 Task: Find connections with filter location Uherský Brod with filter topic #Partnershipswith filter profile language English with filter current company Expedia Group with filter school SR Engineering College  with filter industry Media Production with filter service category Project Management with filter keywords title Customer Service Manager
Action: Mouse moved to (709, 92)
Screenshot: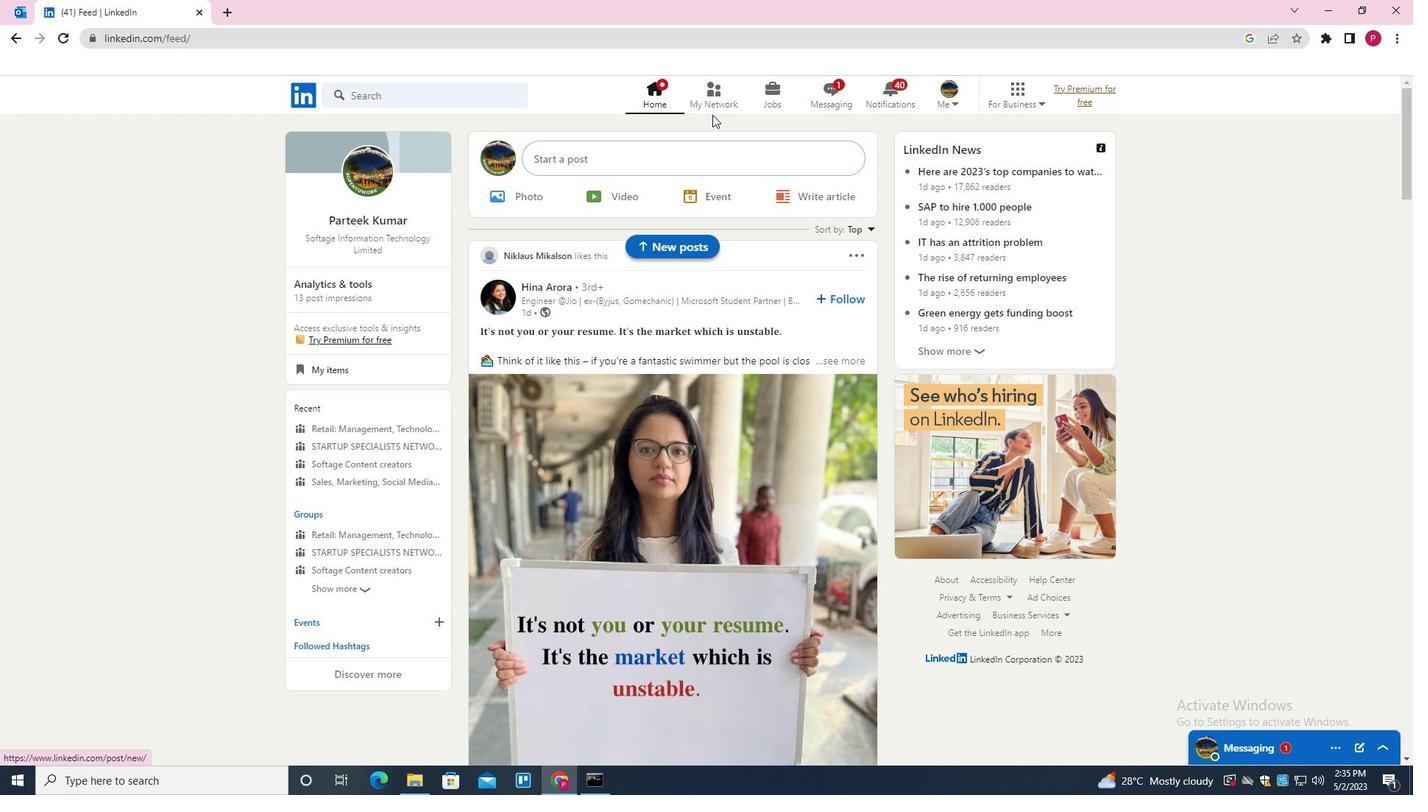 
Action: Mouse pressed left at (709, 92)
Screenshot: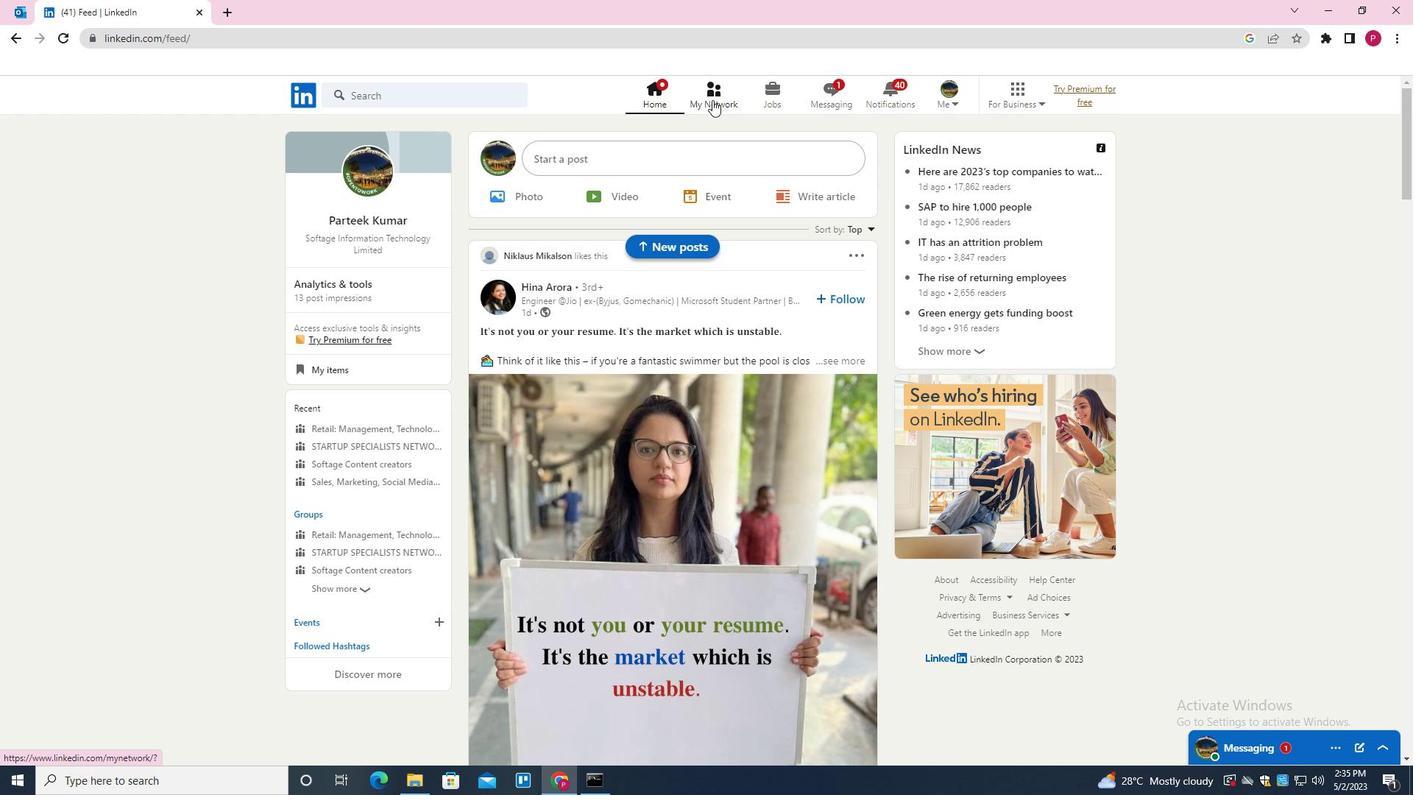 
Action: Mouse moved to (468, 178)
Screenshot: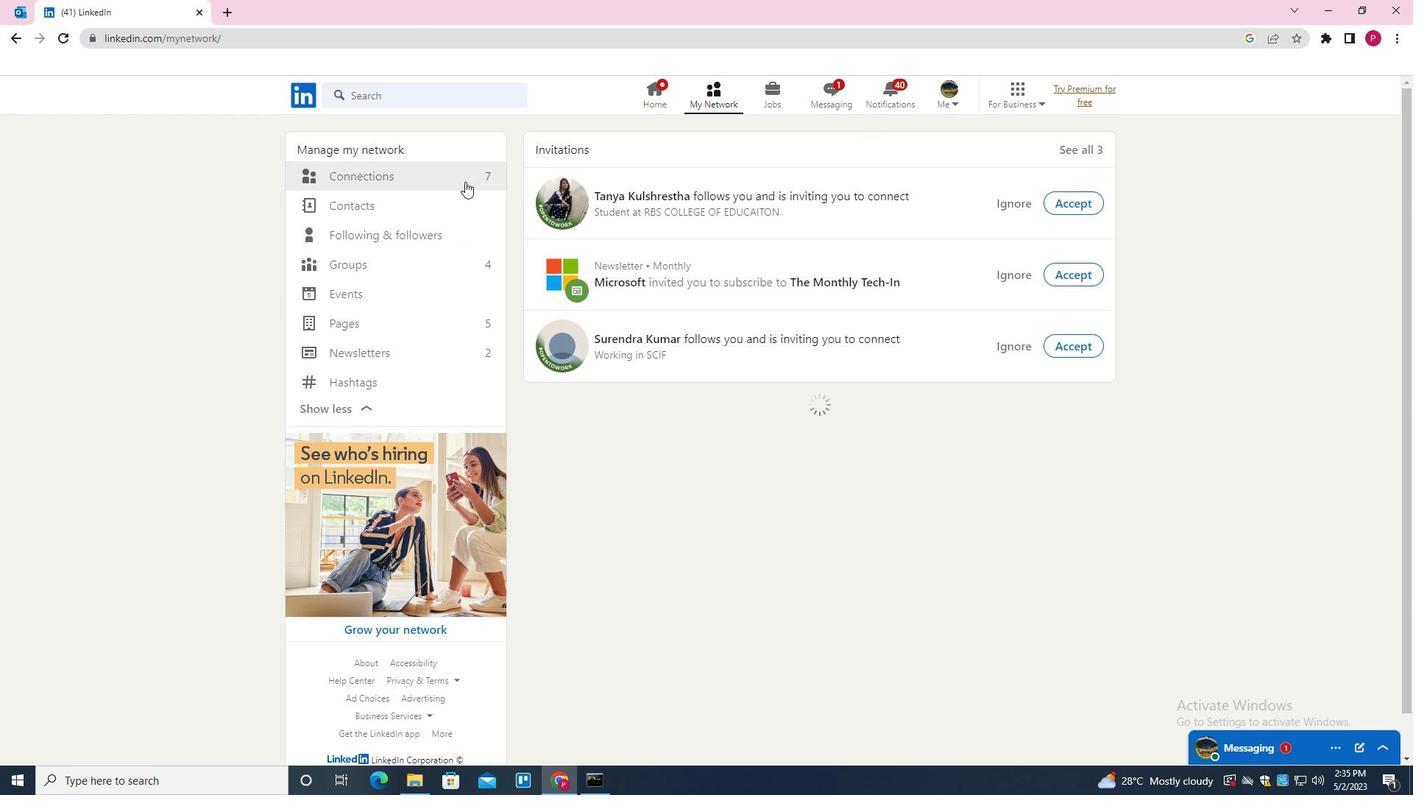 
Action: Mouse pressed left at (468, 178)
Screenshot: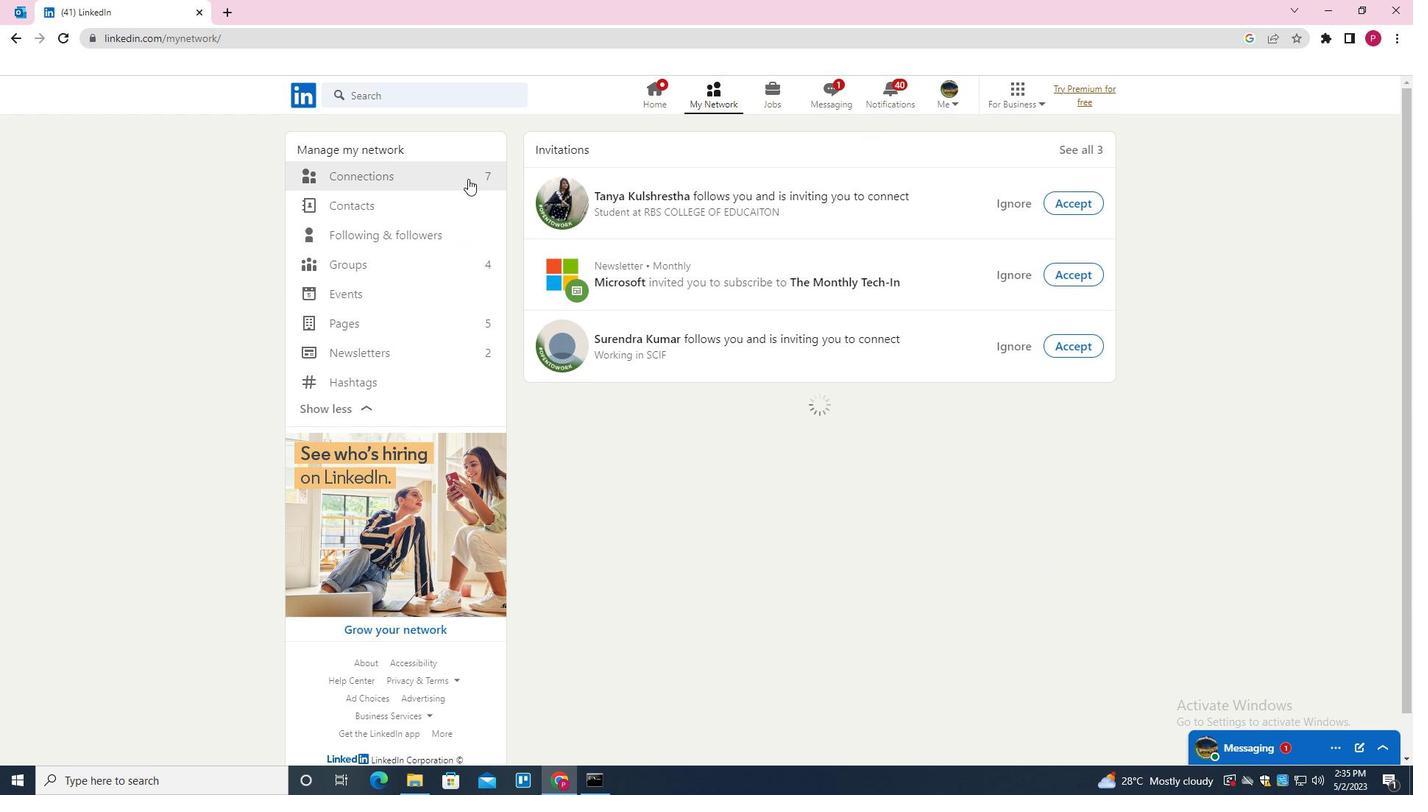 
Action: Mouse moved to (829, 177)
Screenshot: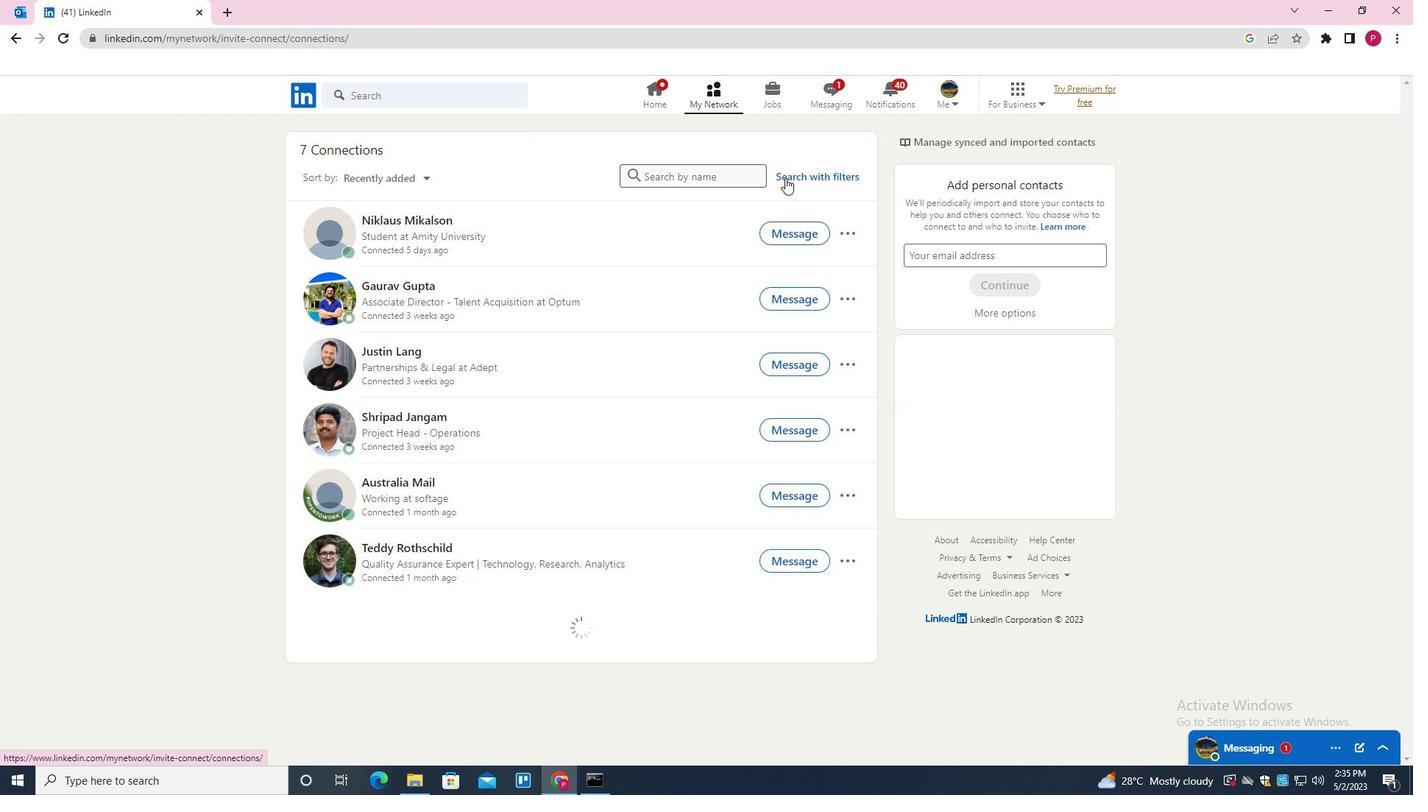 
Action: Mouse pressed left at (829, 177)
Screenshot: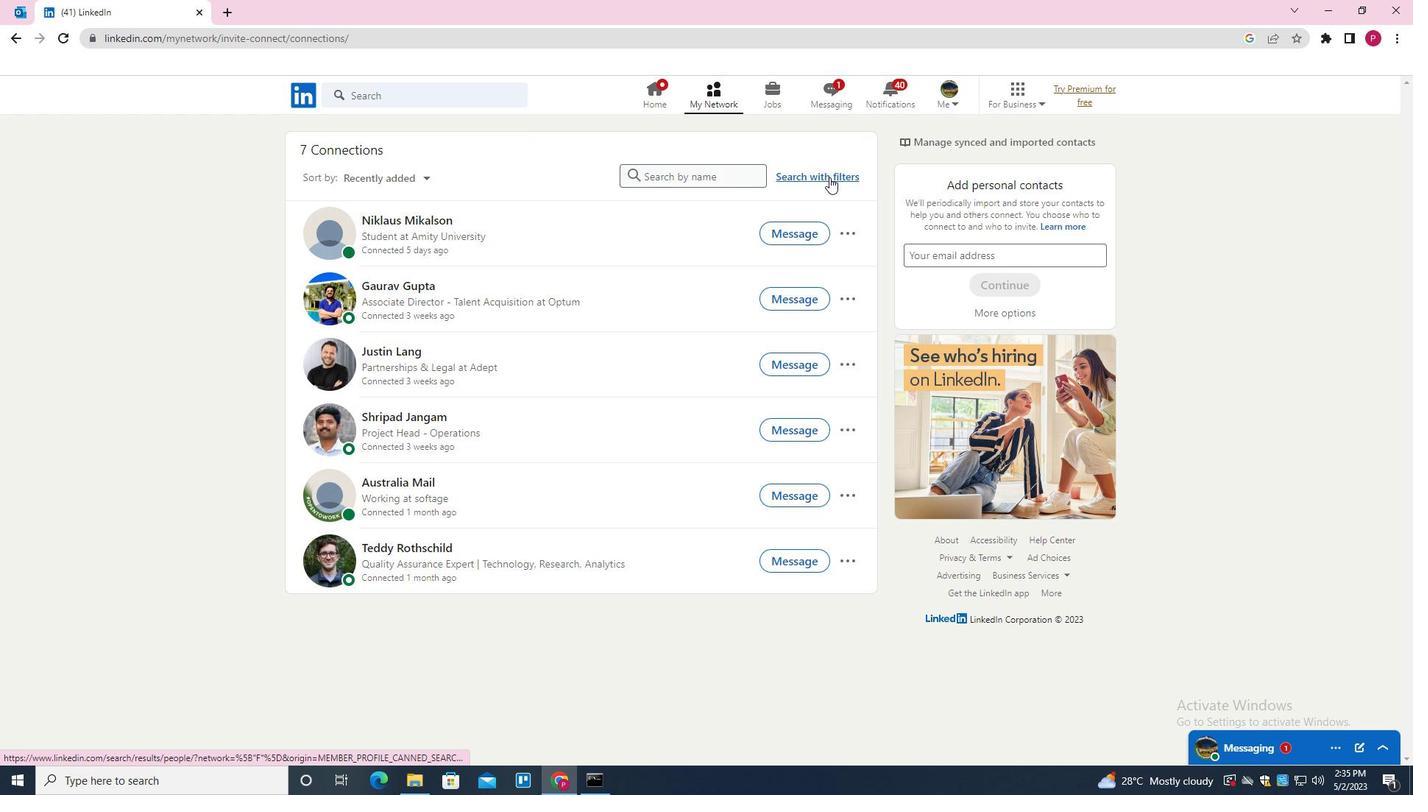 
Action: Mouse moved to (762, 139)
Screenshot: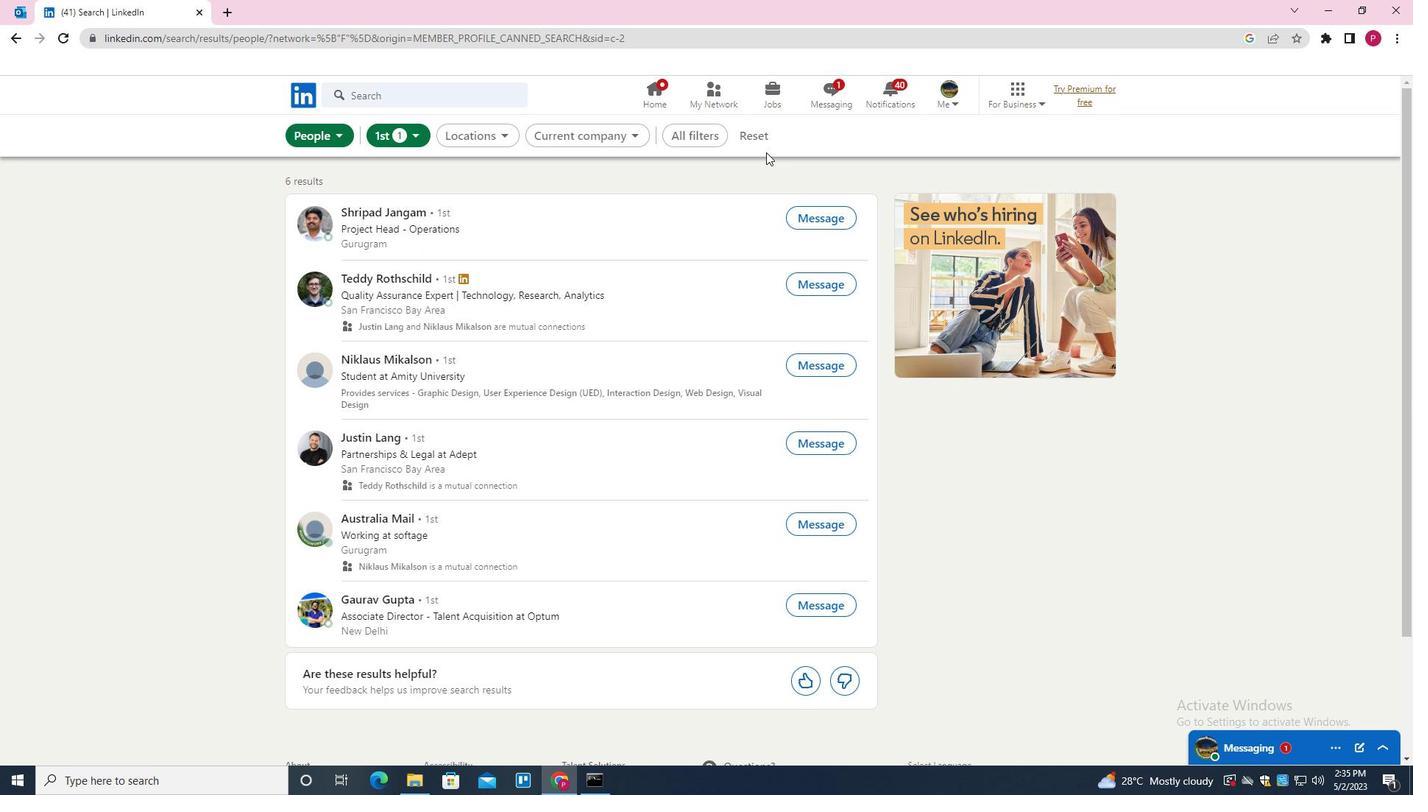 
Action: Mouse pressed left at (762, 139)
Screenshot: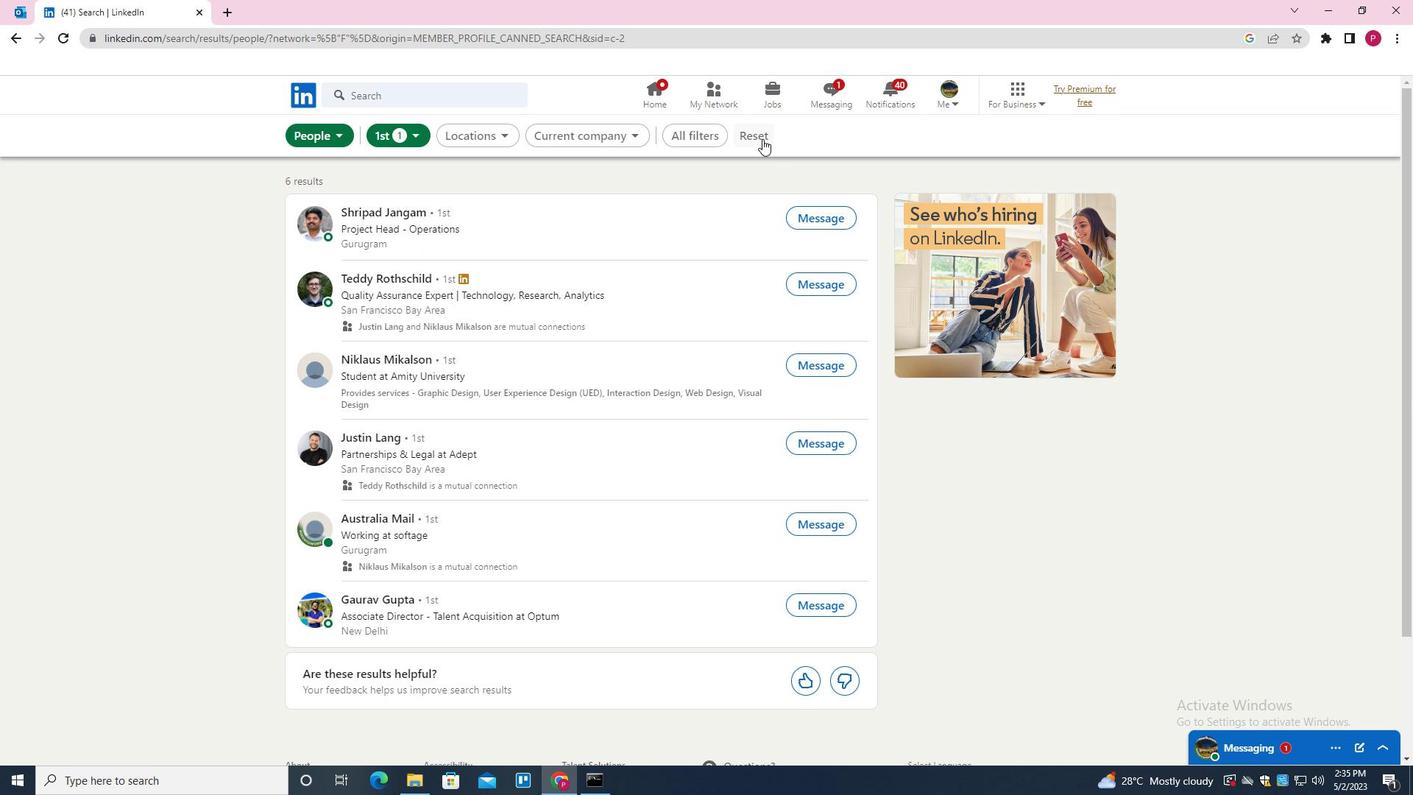 
Action: Mouse moved to (746, 133)
Screenshot: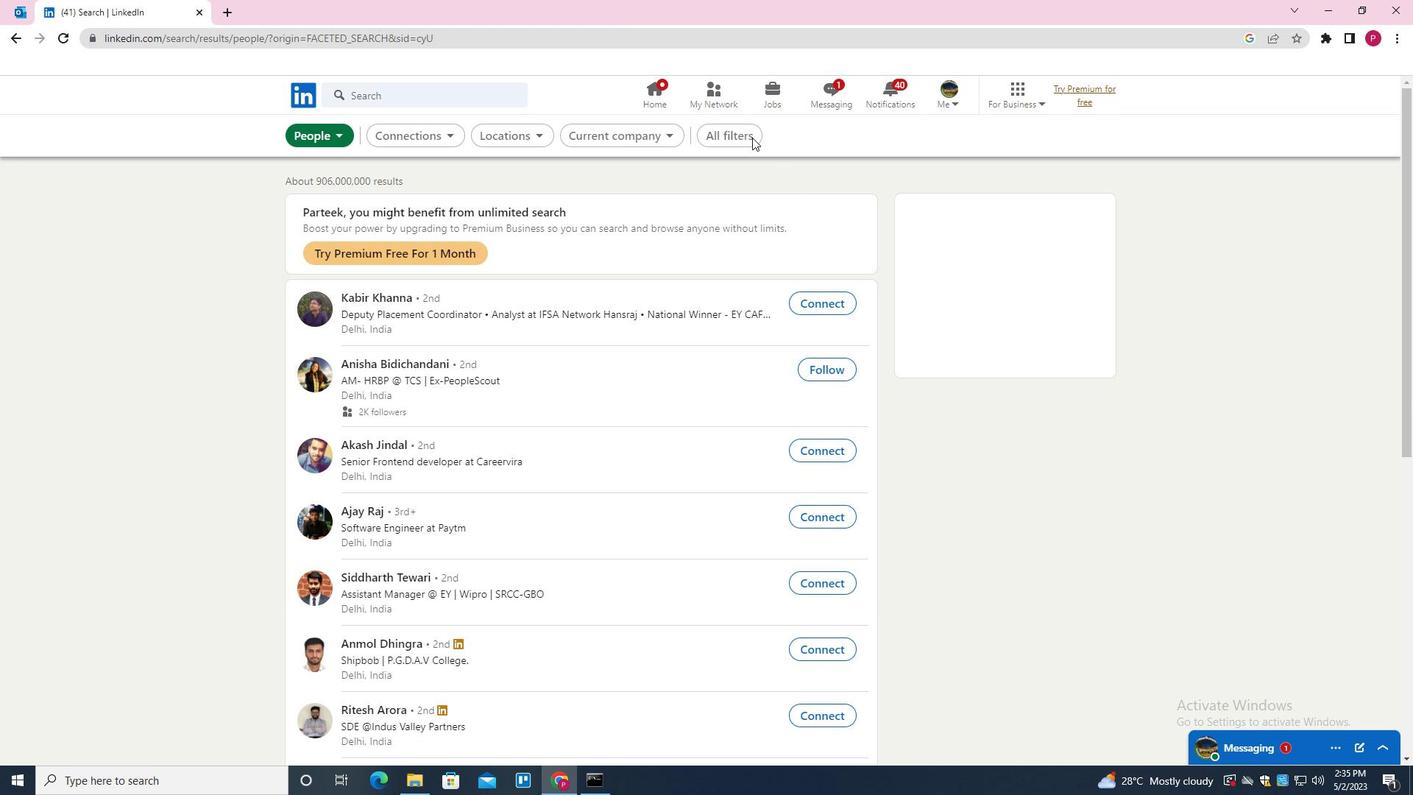
Action: Mouse pressed left at (746, 133)
Screenshot: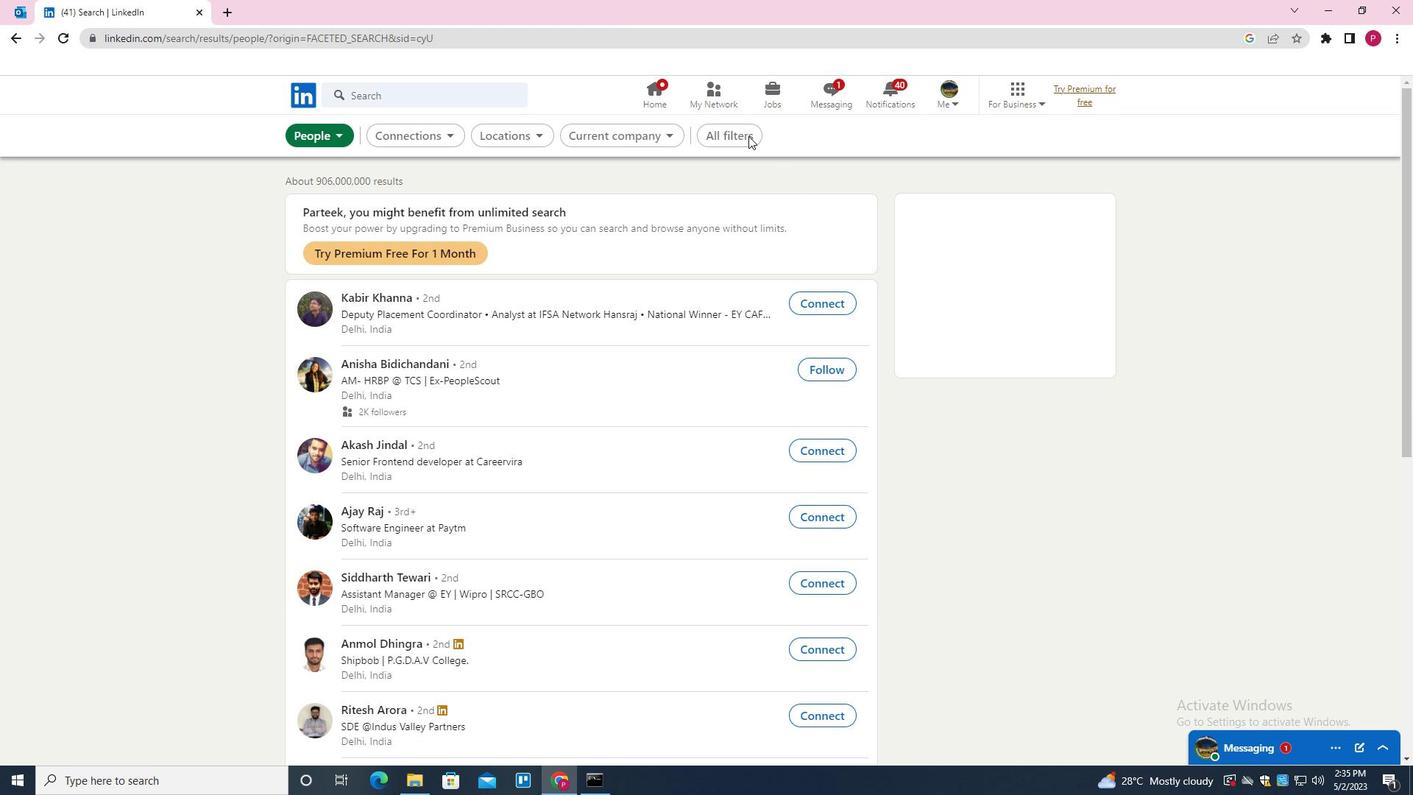 
Action: Mouse moved to (1231, 331)
Screenshot: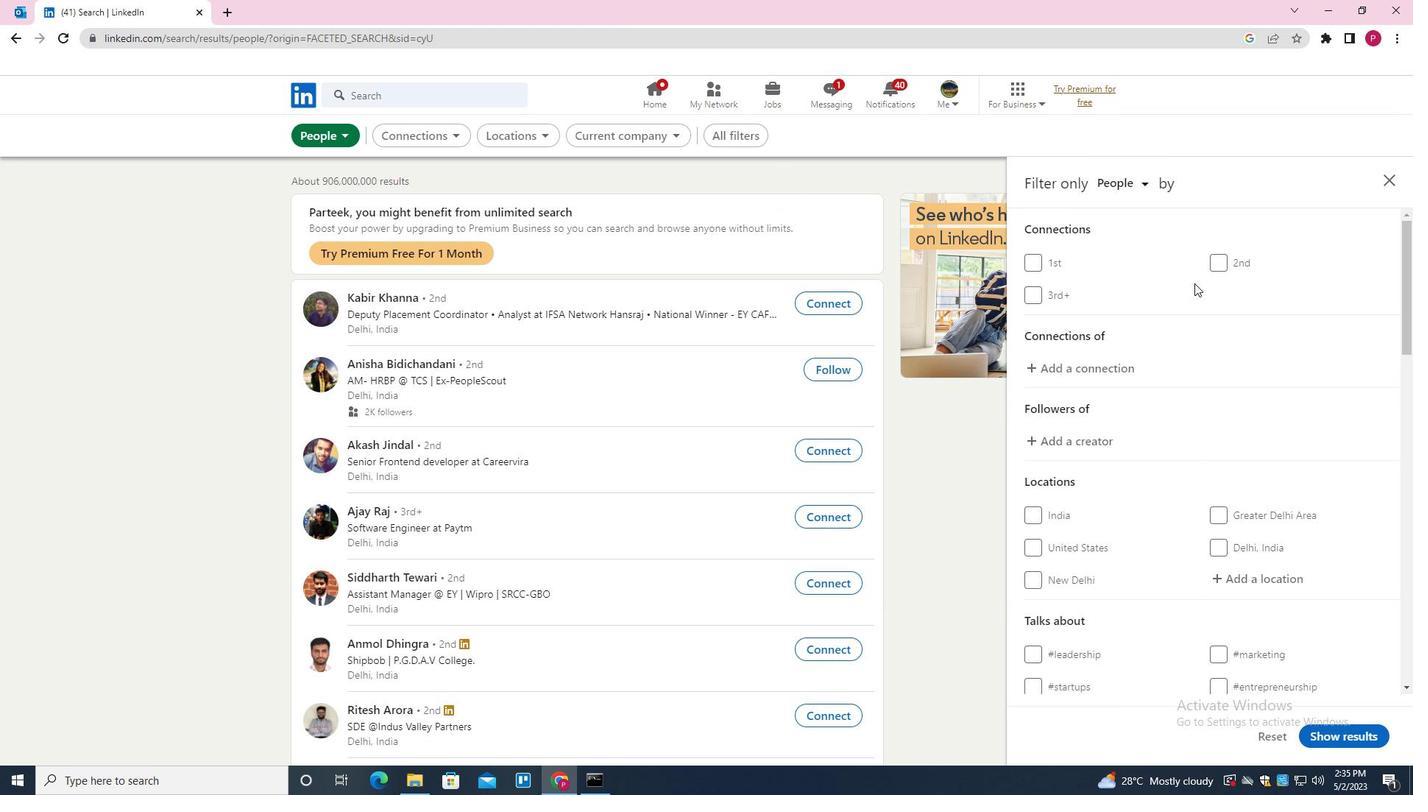 
Action: Mouse scrolled (1231, 330) with delta (0, 0)
Screenshot: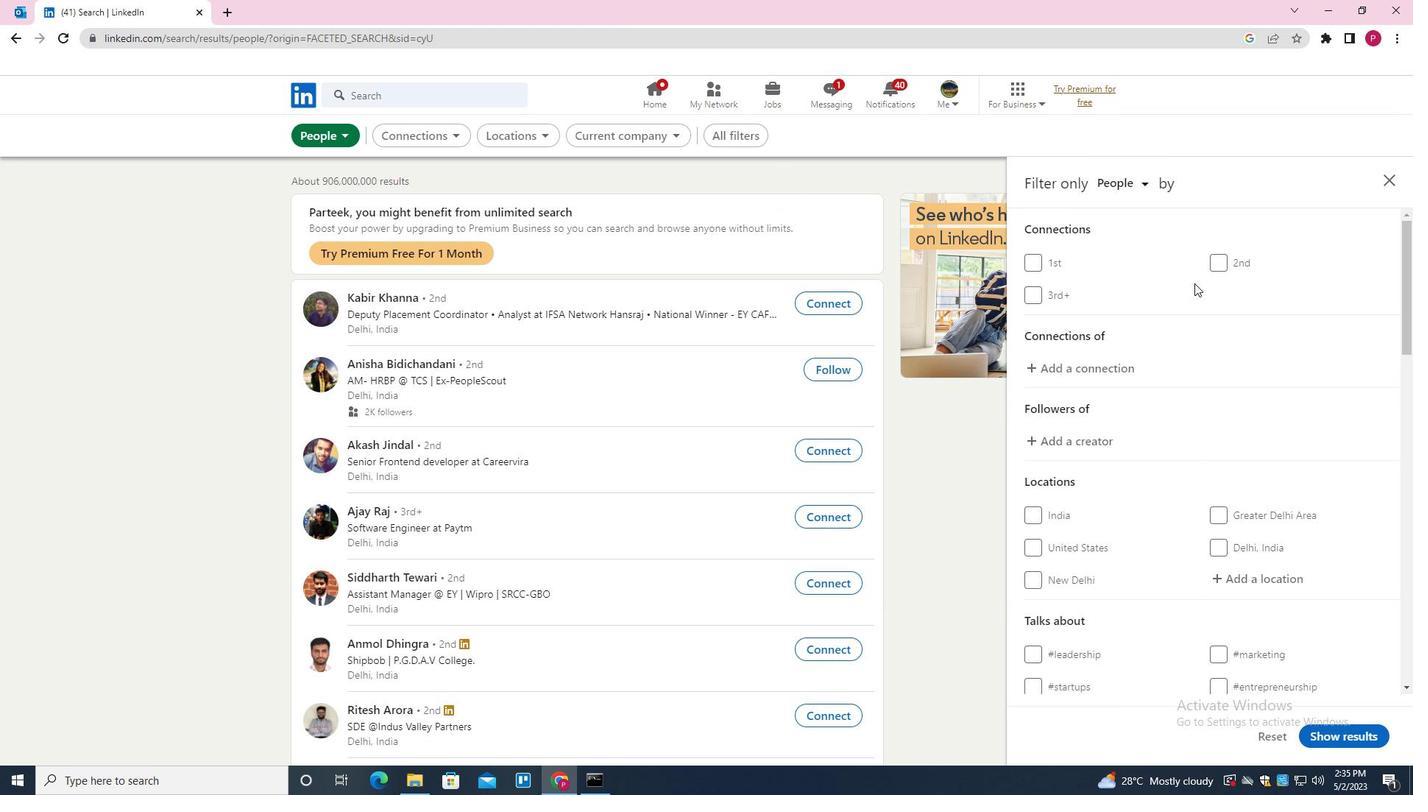 
Action: Mouse moved to (1233, 334)
Screenshot: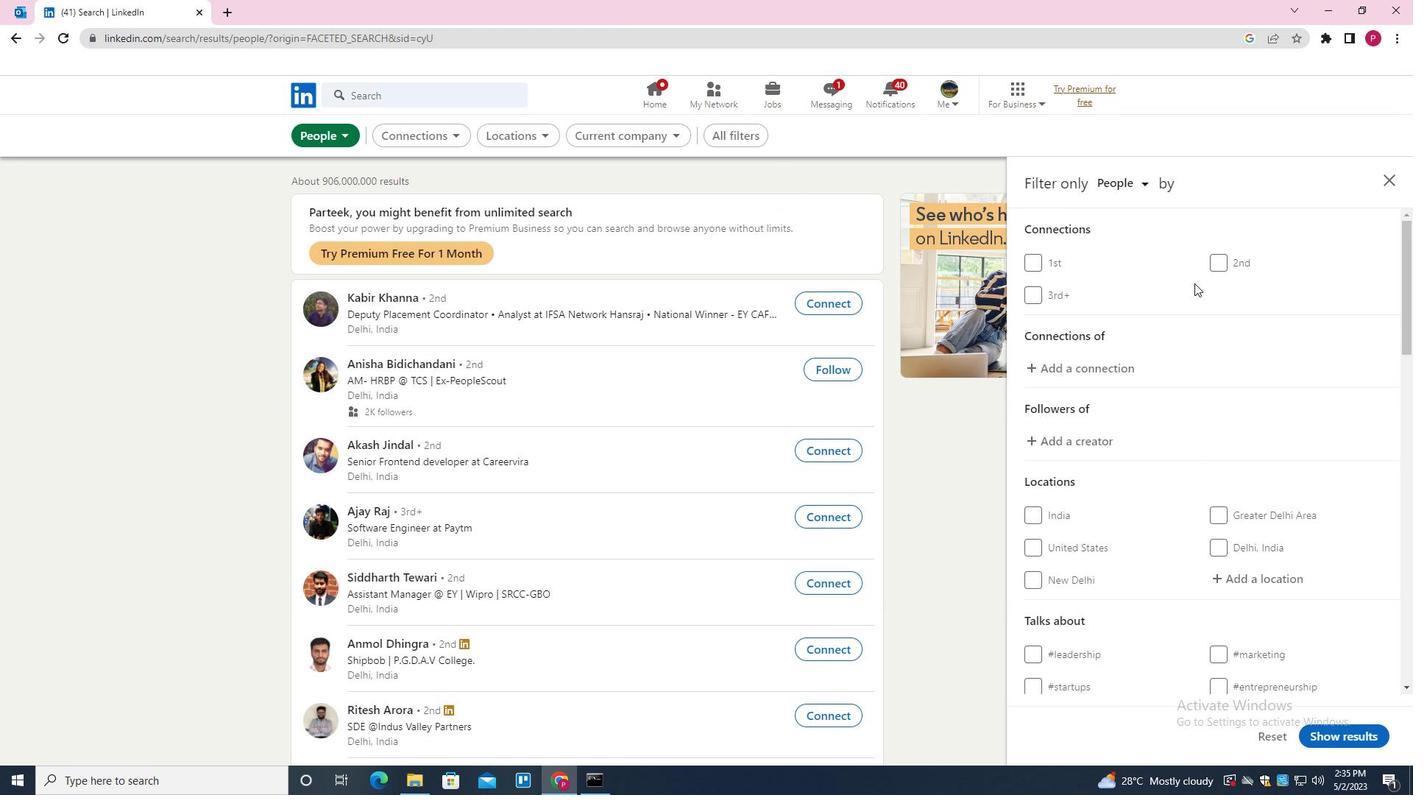 
Action: Mouse scrolled (1233, 333) with delta (0, 0)
Screenshot: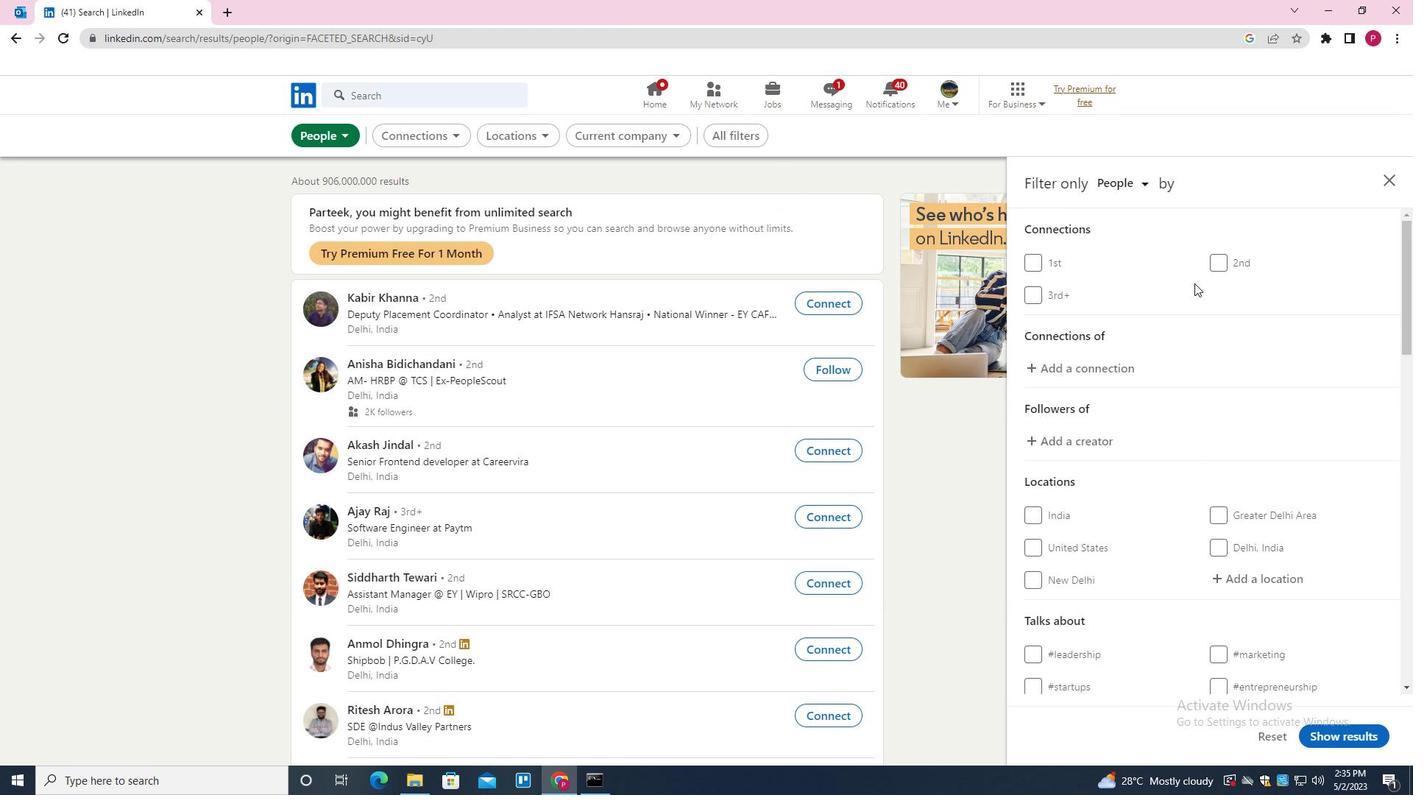 
Action: Mouse moved to (1299, 429)
Screenshot: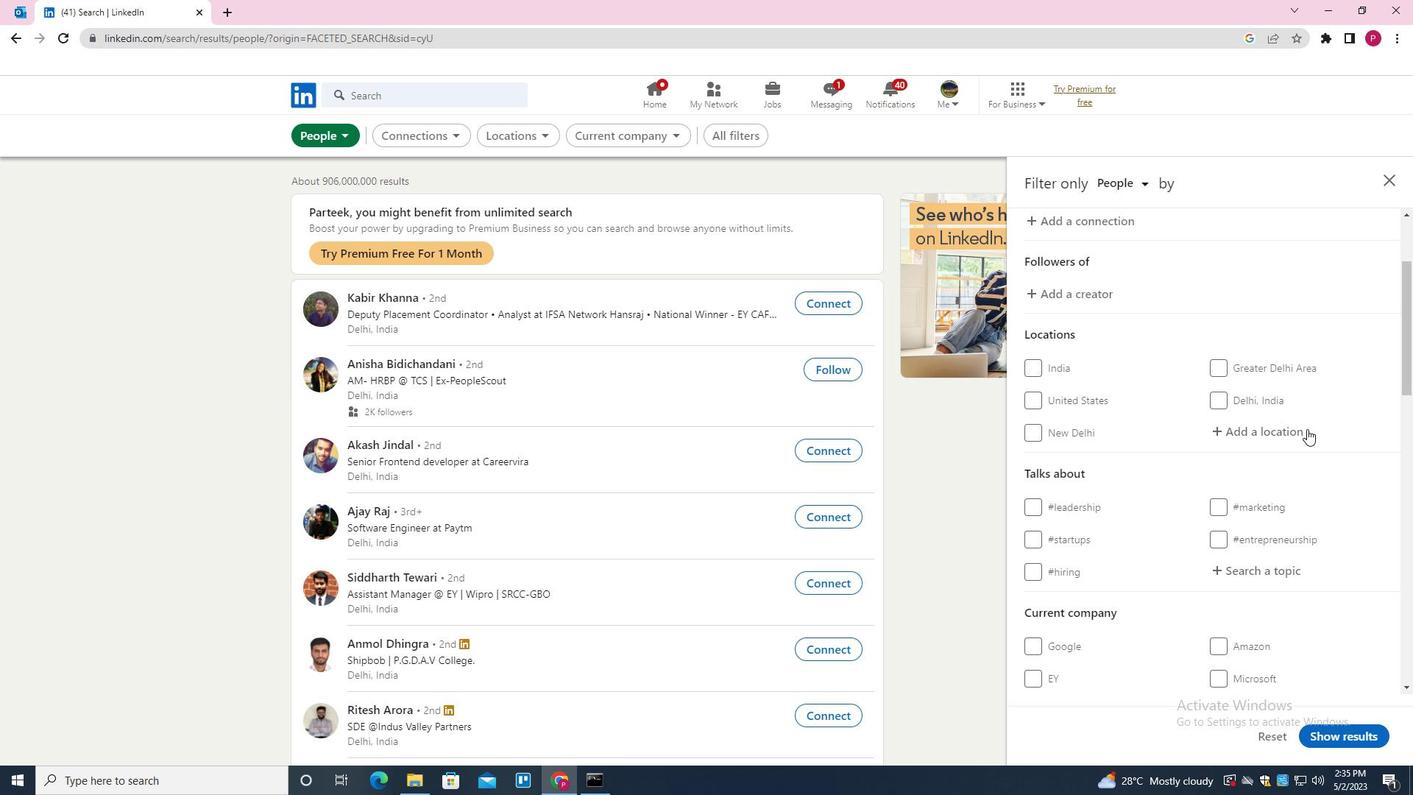 
Action: Mouse pressed left at (1299, 429)
Screenshot: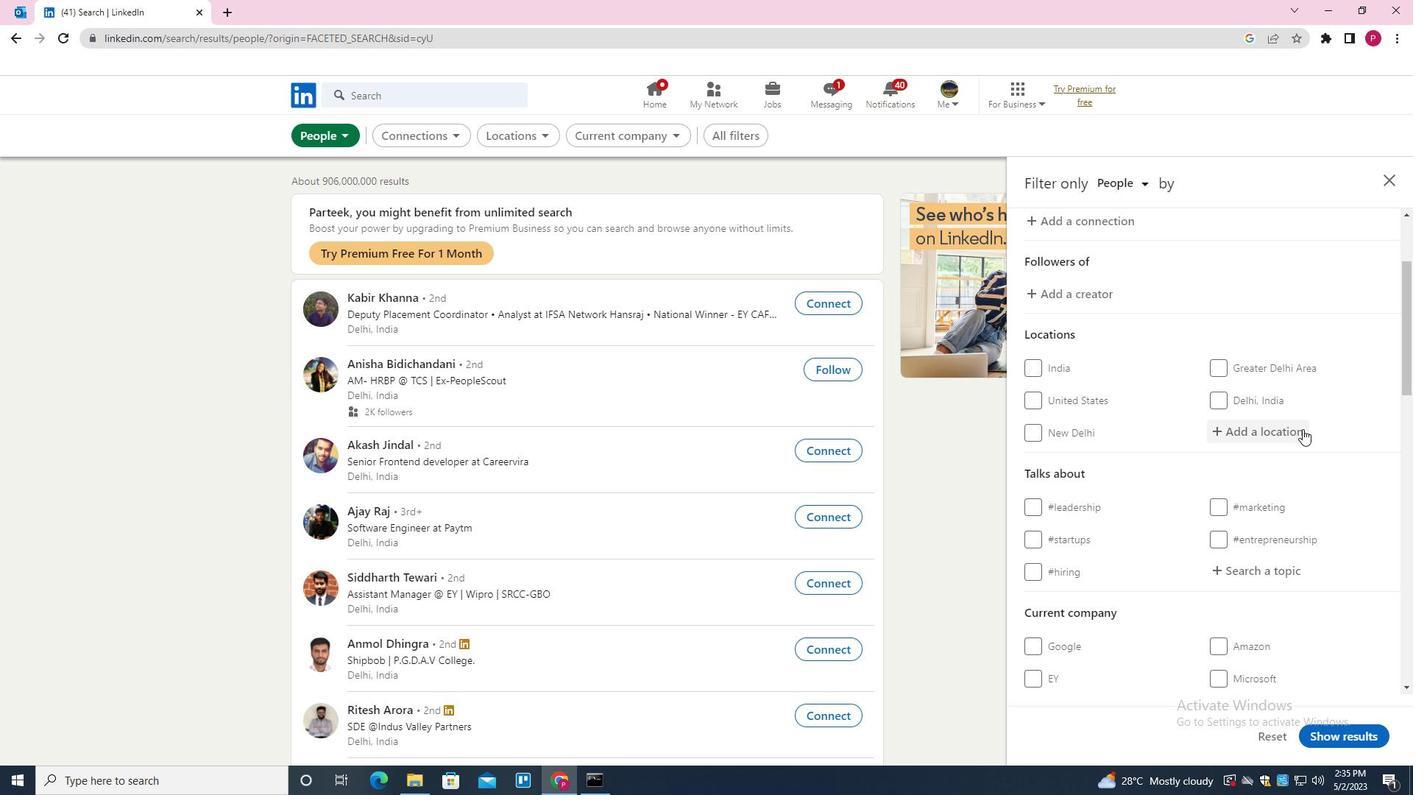 
Action: Mouse moved to (1286, 438)
Screenshot: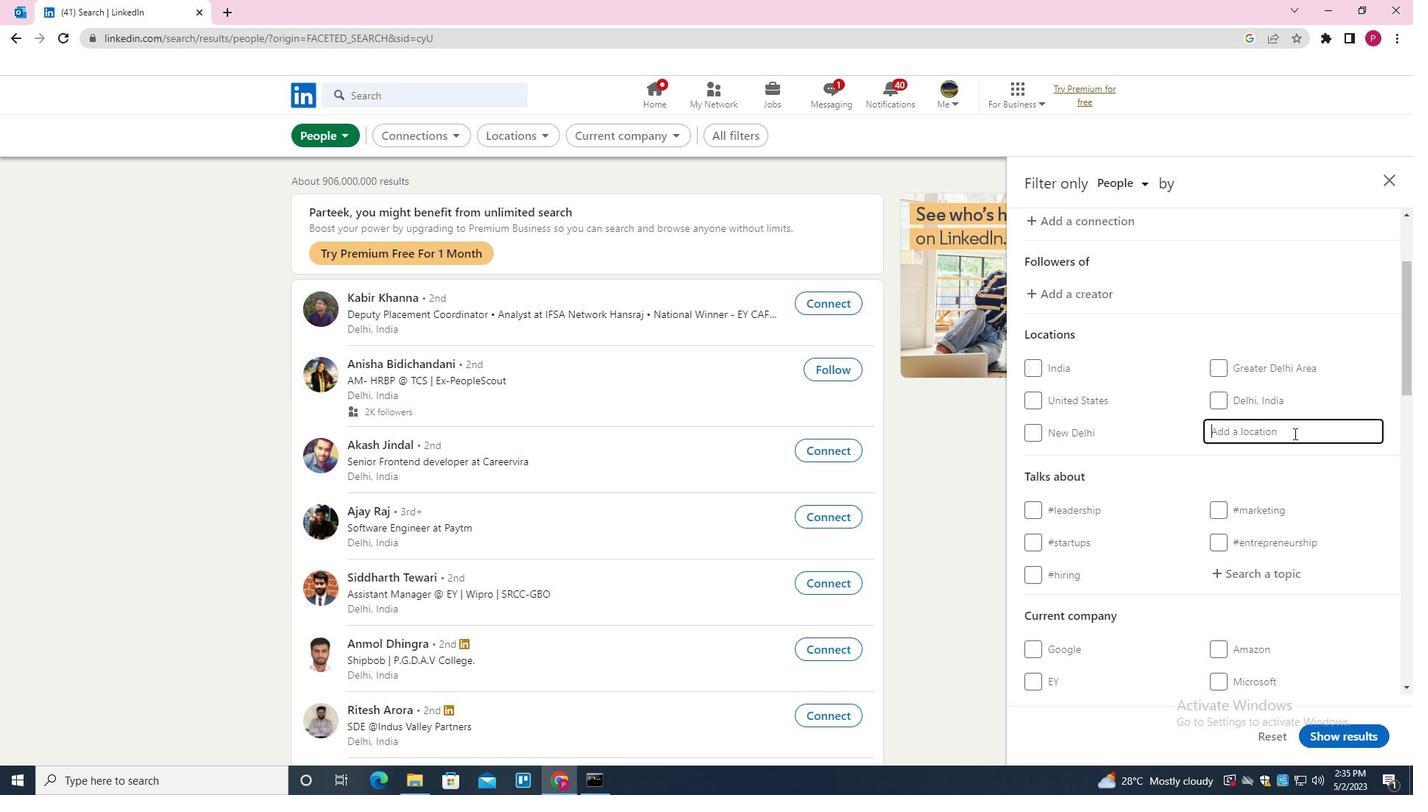 
Action: Key pressed <Key.shift>UHER<Key.down><Key.down><Key.enter>
Screenshot: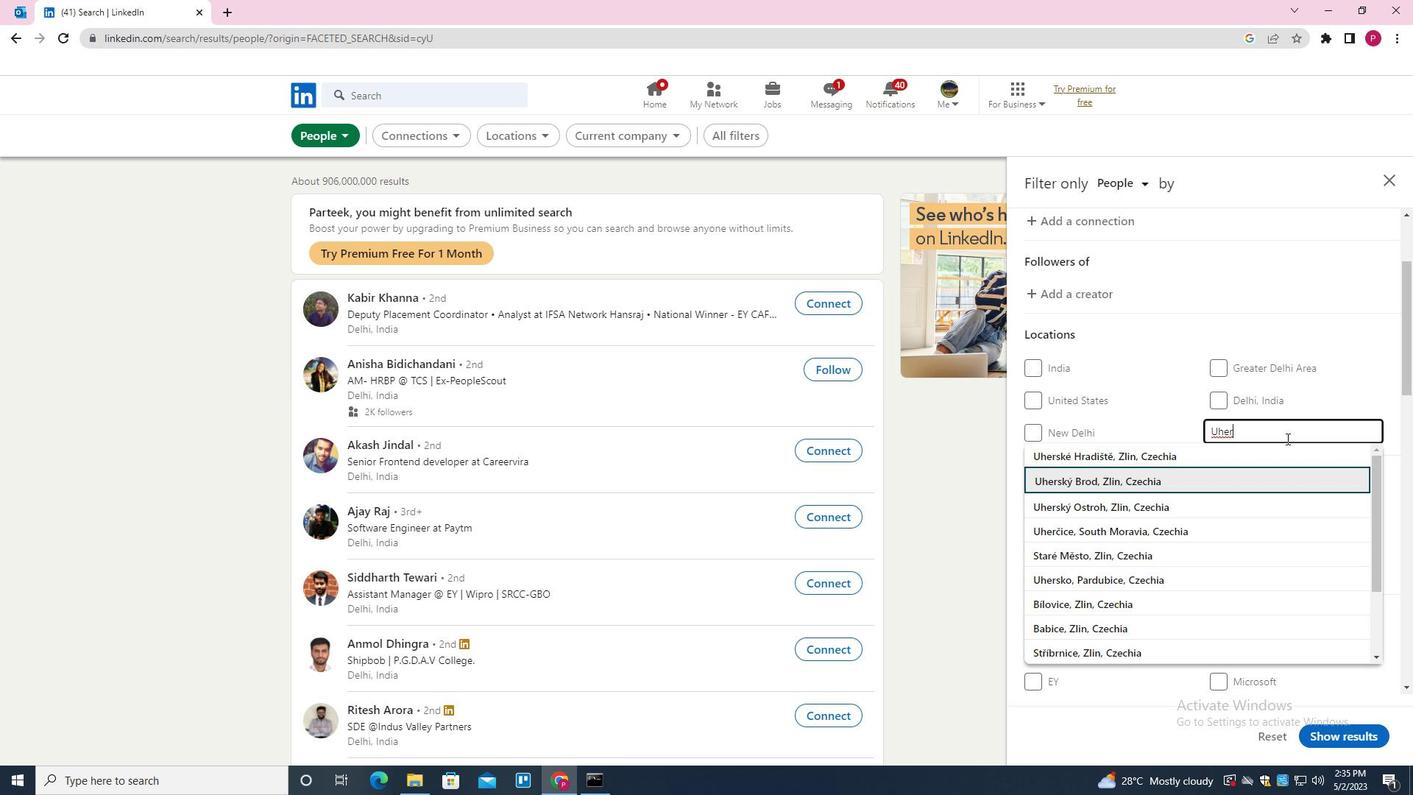 
Action: Mouse moved to (1206, 438)
Screenshot: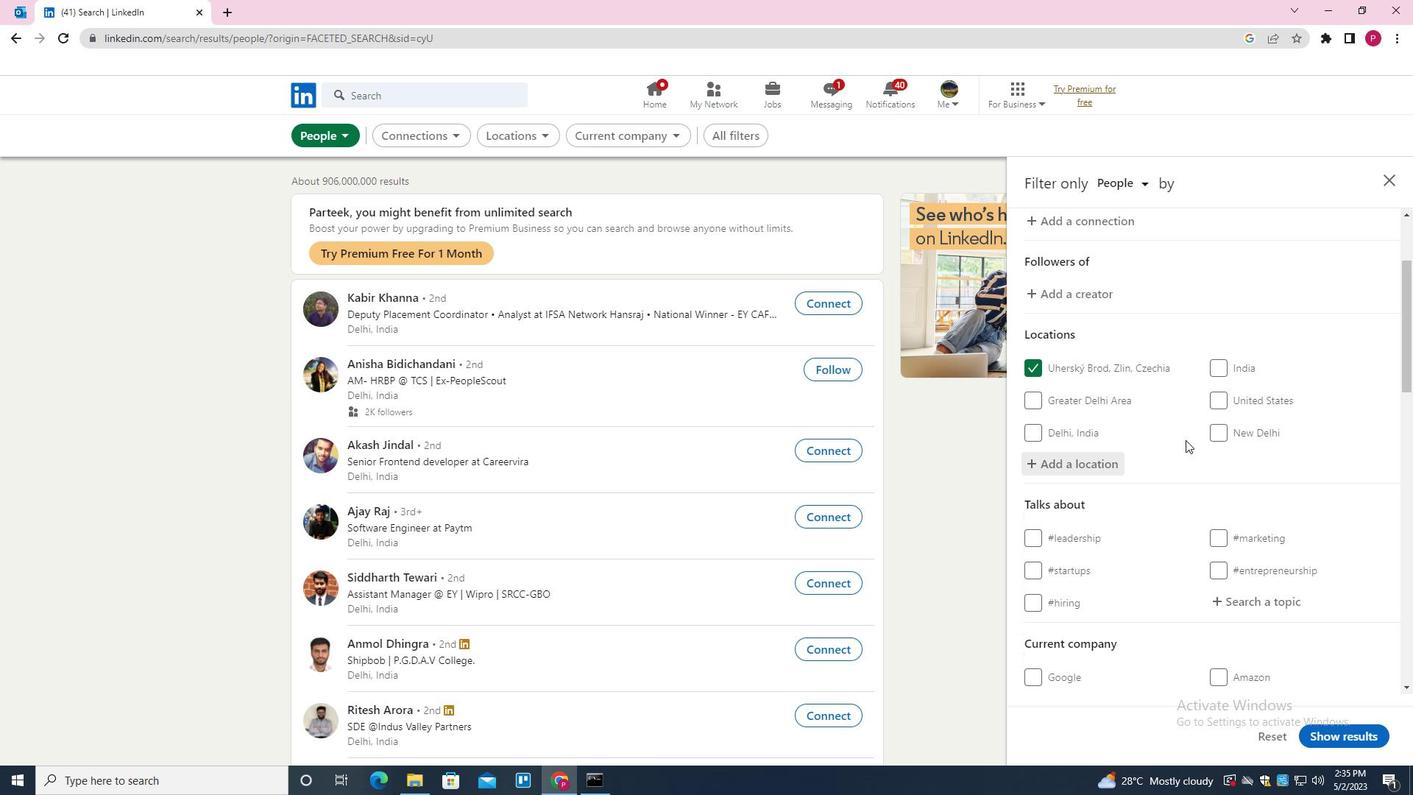 
Action: Mouse scrolled (1206, 438) with delta (0, 0)
Screenshot: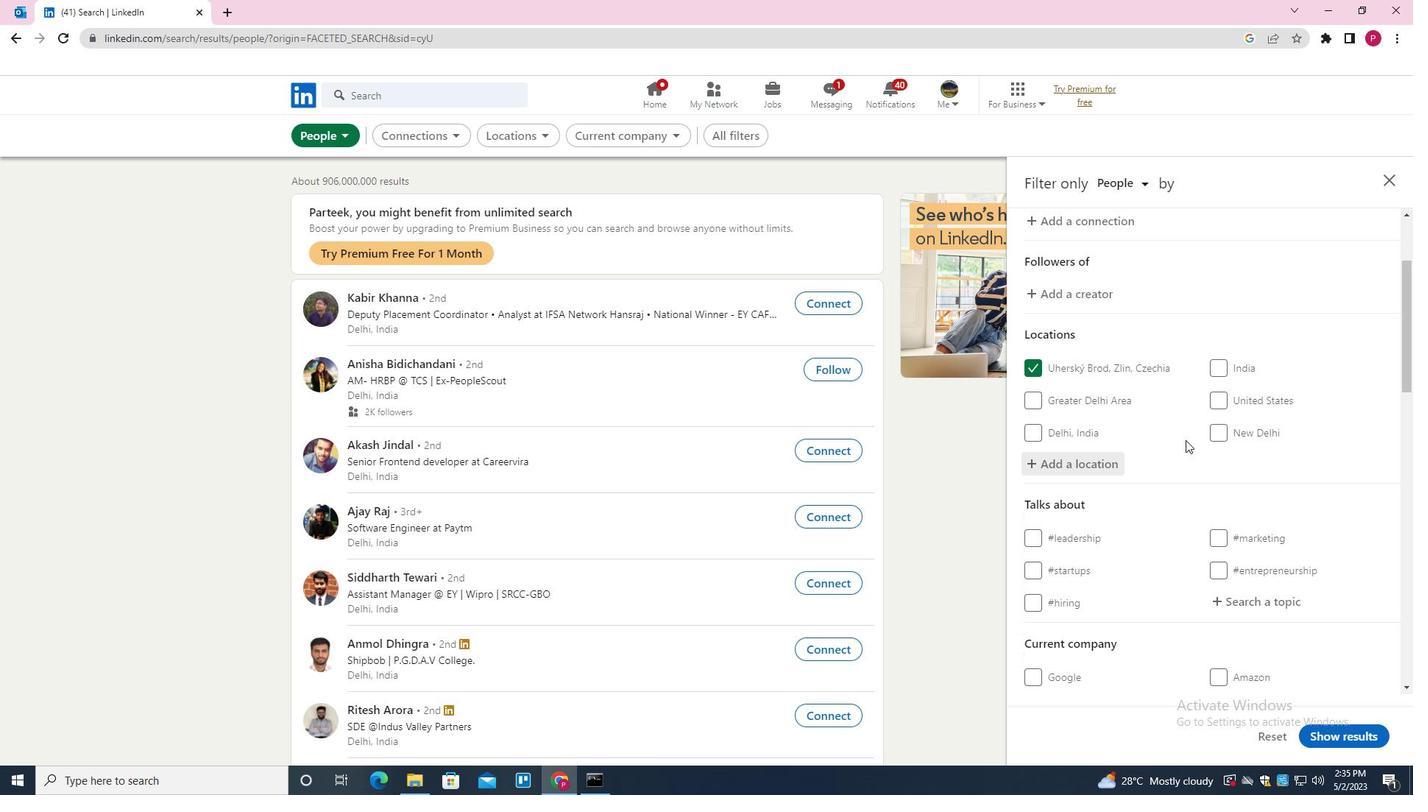 
Action: Mouse moved to (1208, 438)
Screenshot: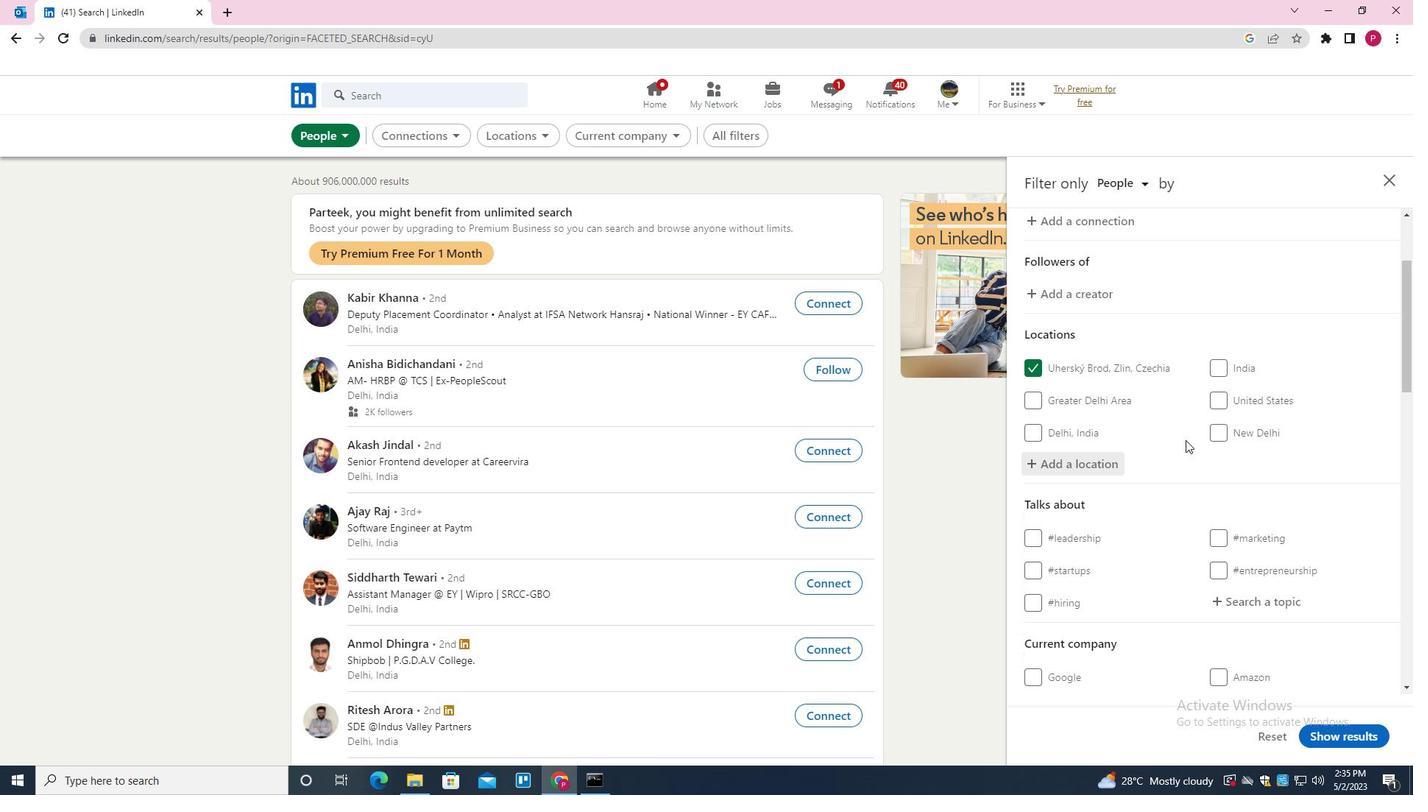 
Action: Mouse scrolled (1208, 438) with delta (0, 0)
Screenshot: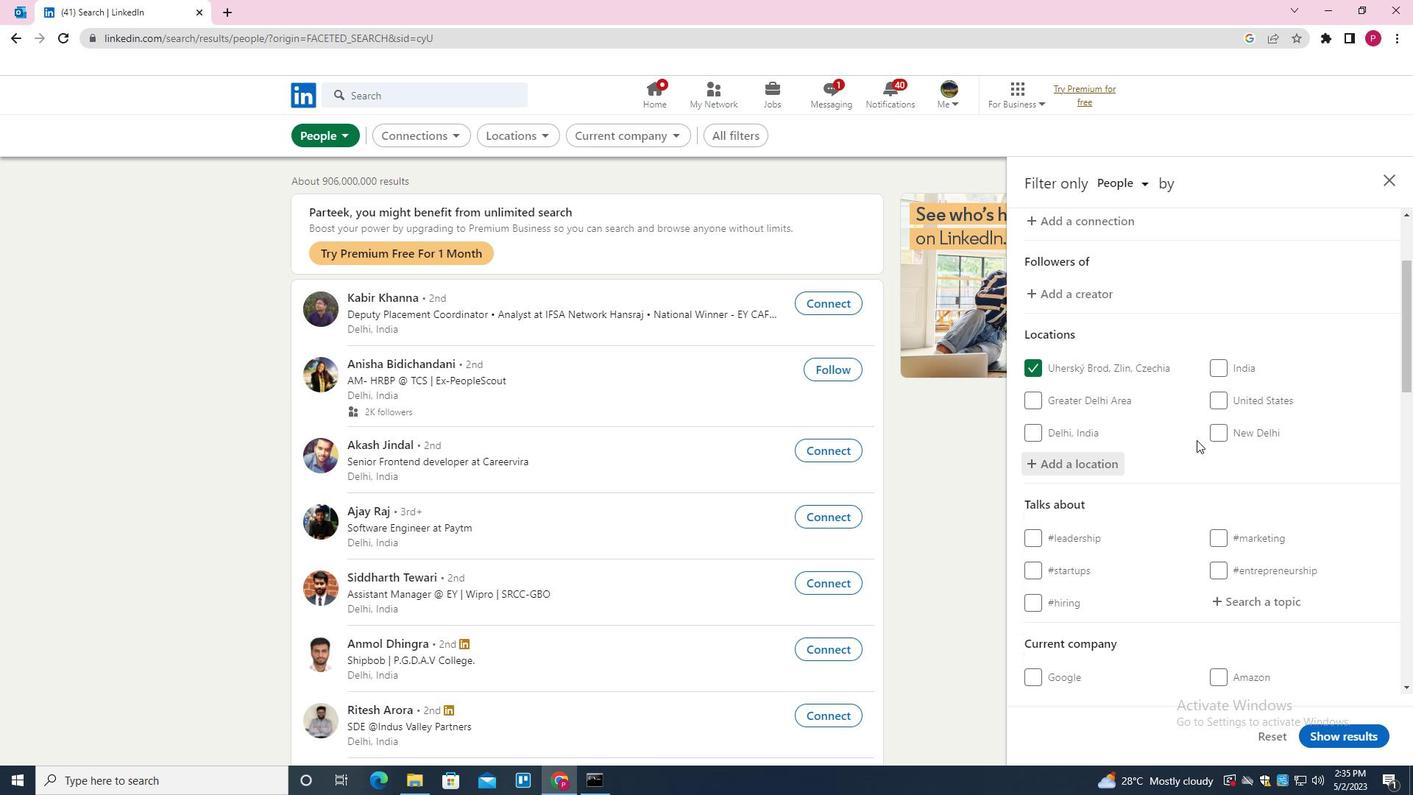 
Action: Mouse moved to (1213, 438)
Screenshot: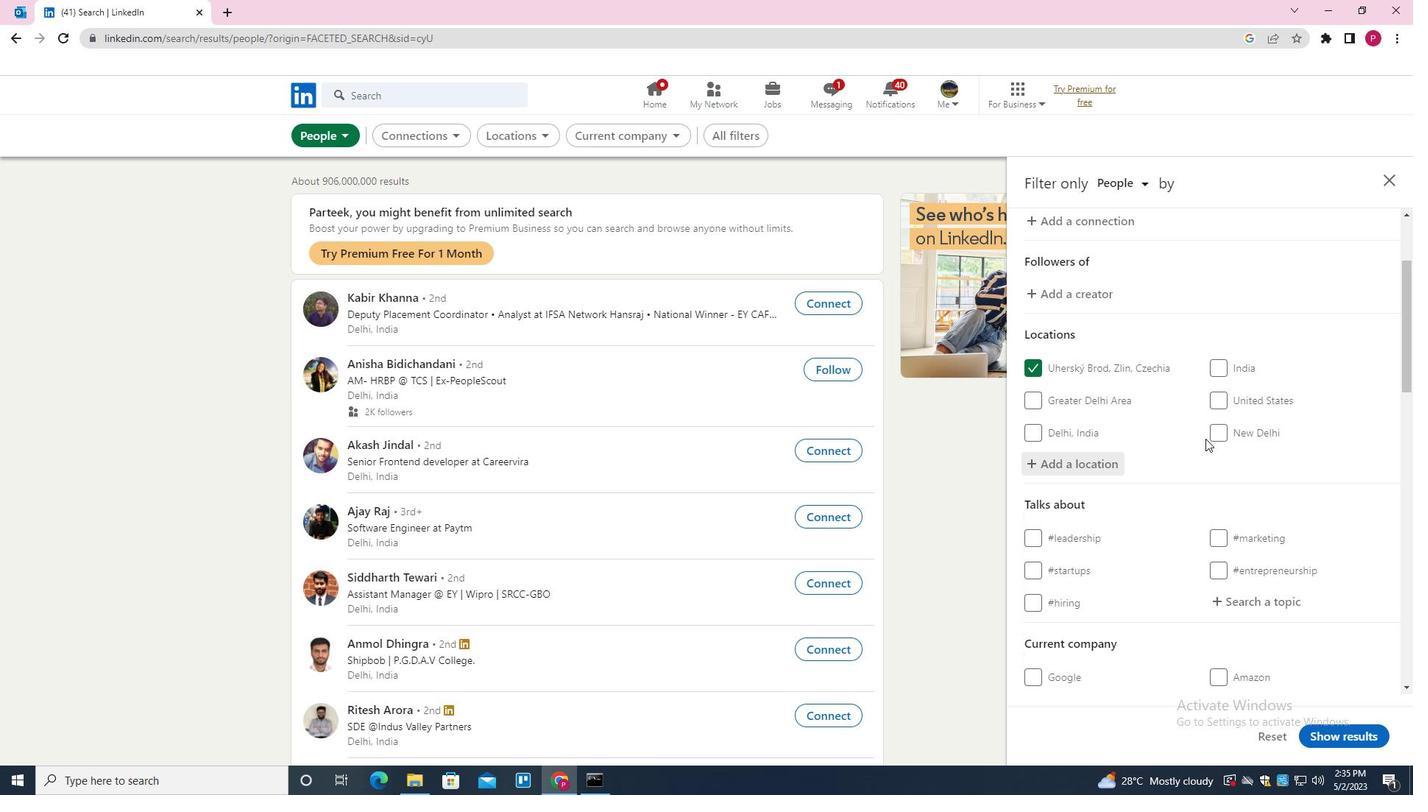 
Action: Mouse scrolled (1213, 438) with delta (0, 0)
Screenshot: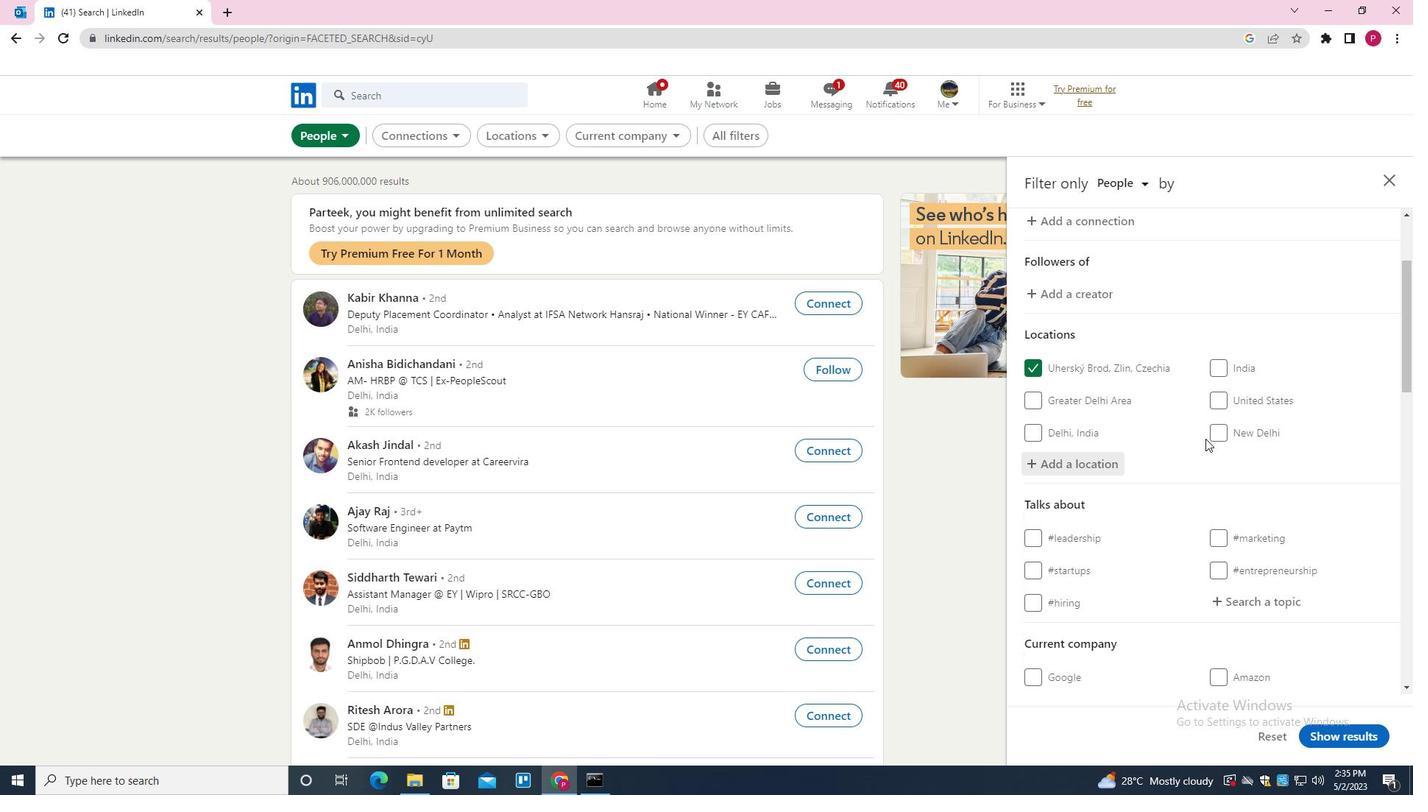 
Action: Mouse moved to (1274, 380)
Screenshot: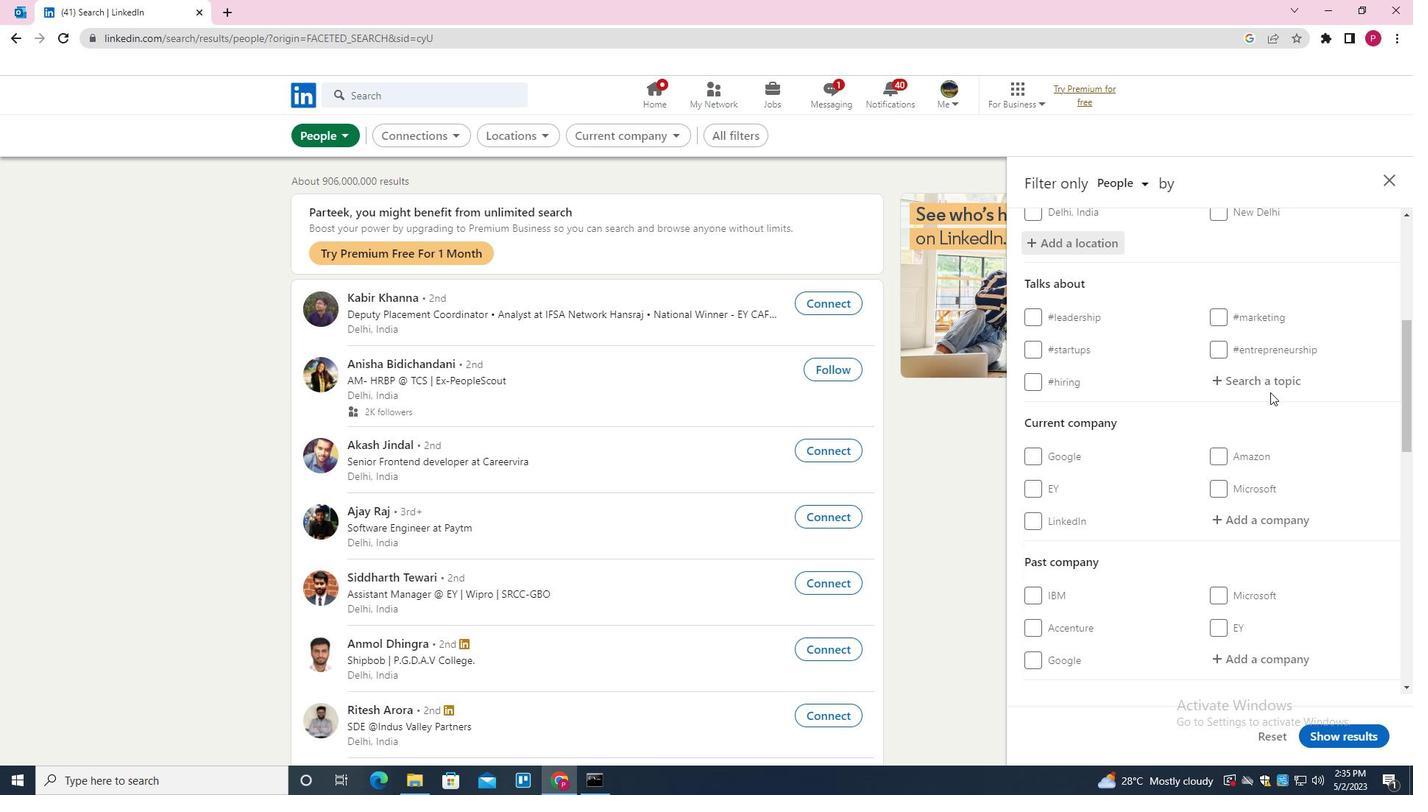 
Action: Mouse pressed left at (1274, 380)
Screenshot: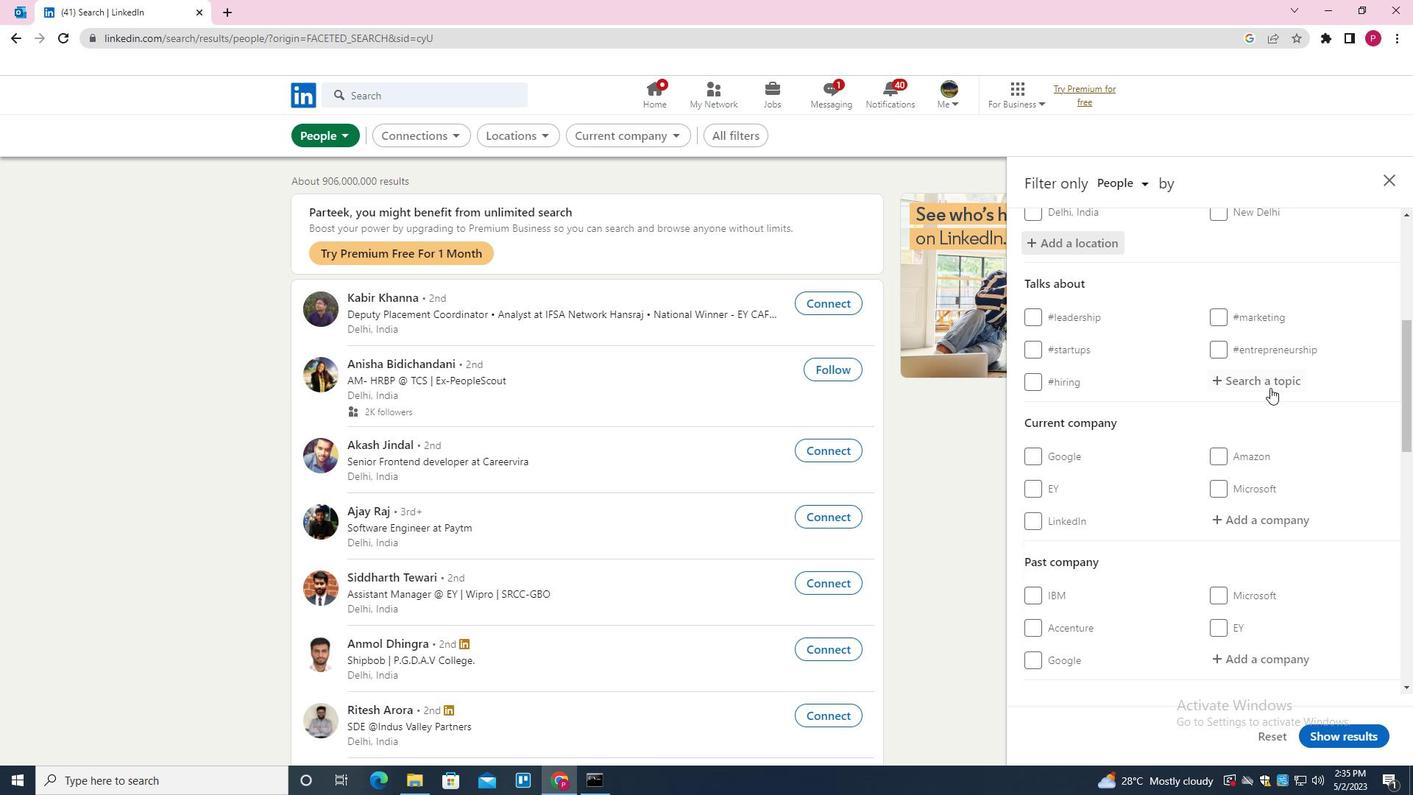 
Action: Mouse moved to (1267, 385)
Screenshot: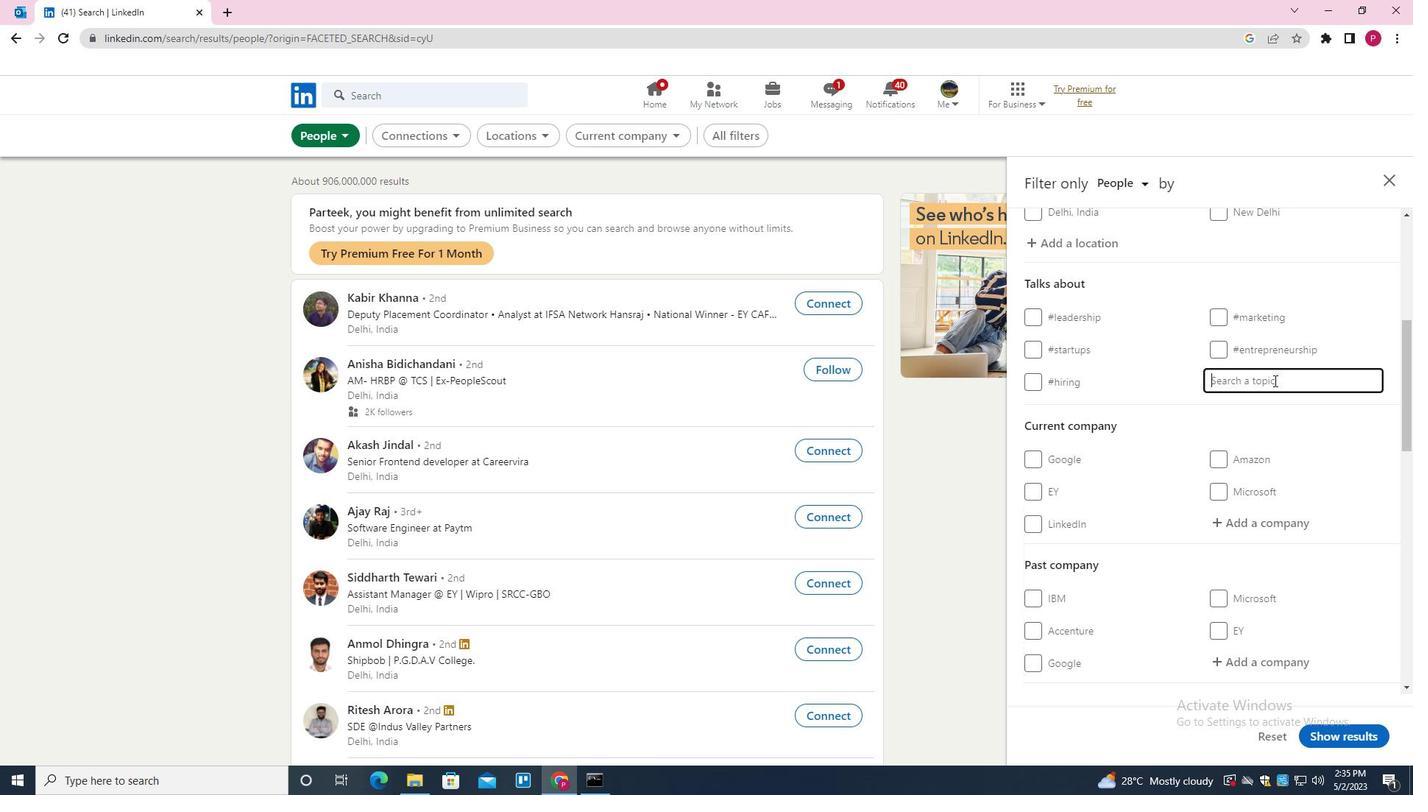 
Action: Key pressed PARTN
Screenshot: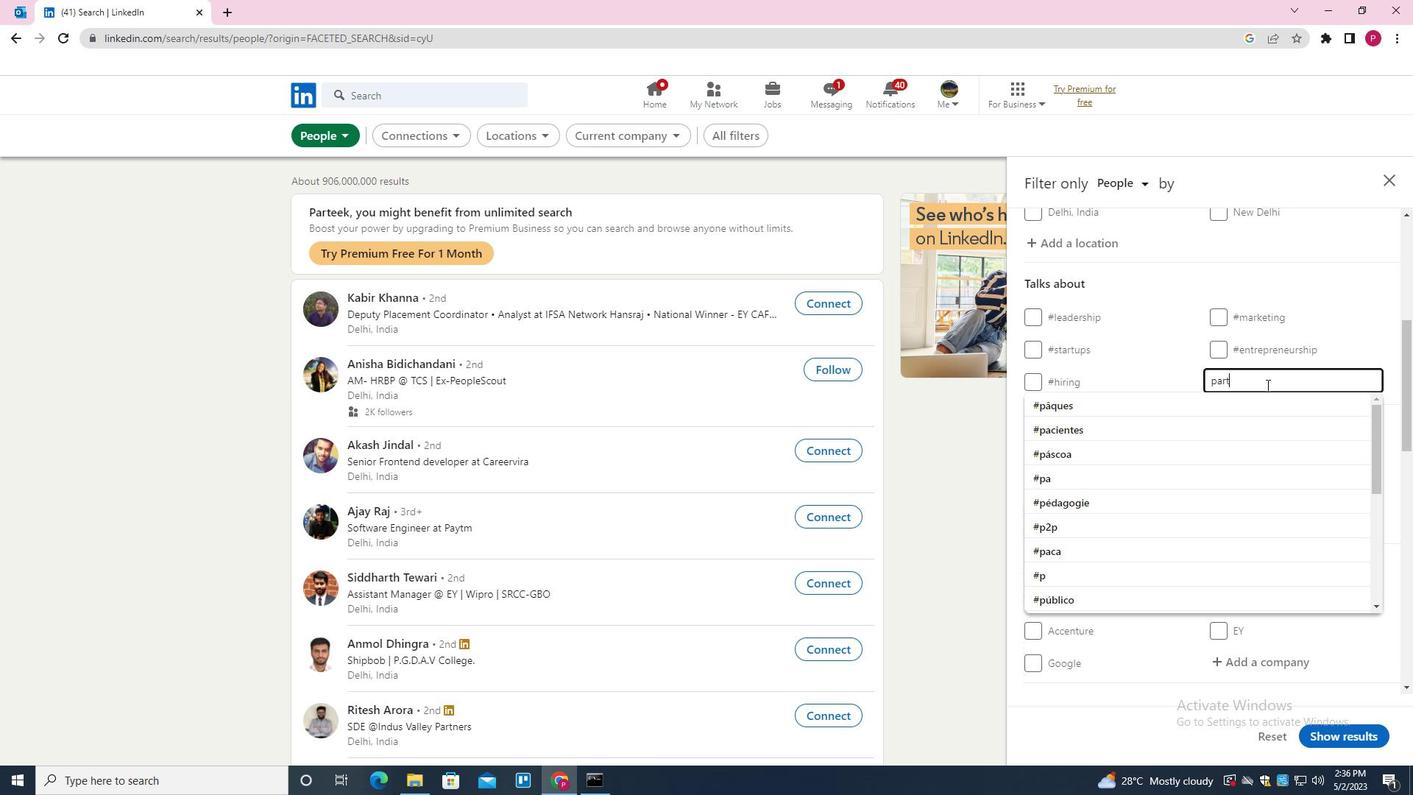 
Action: Mouse moved to (1266, 385)
Screenshot: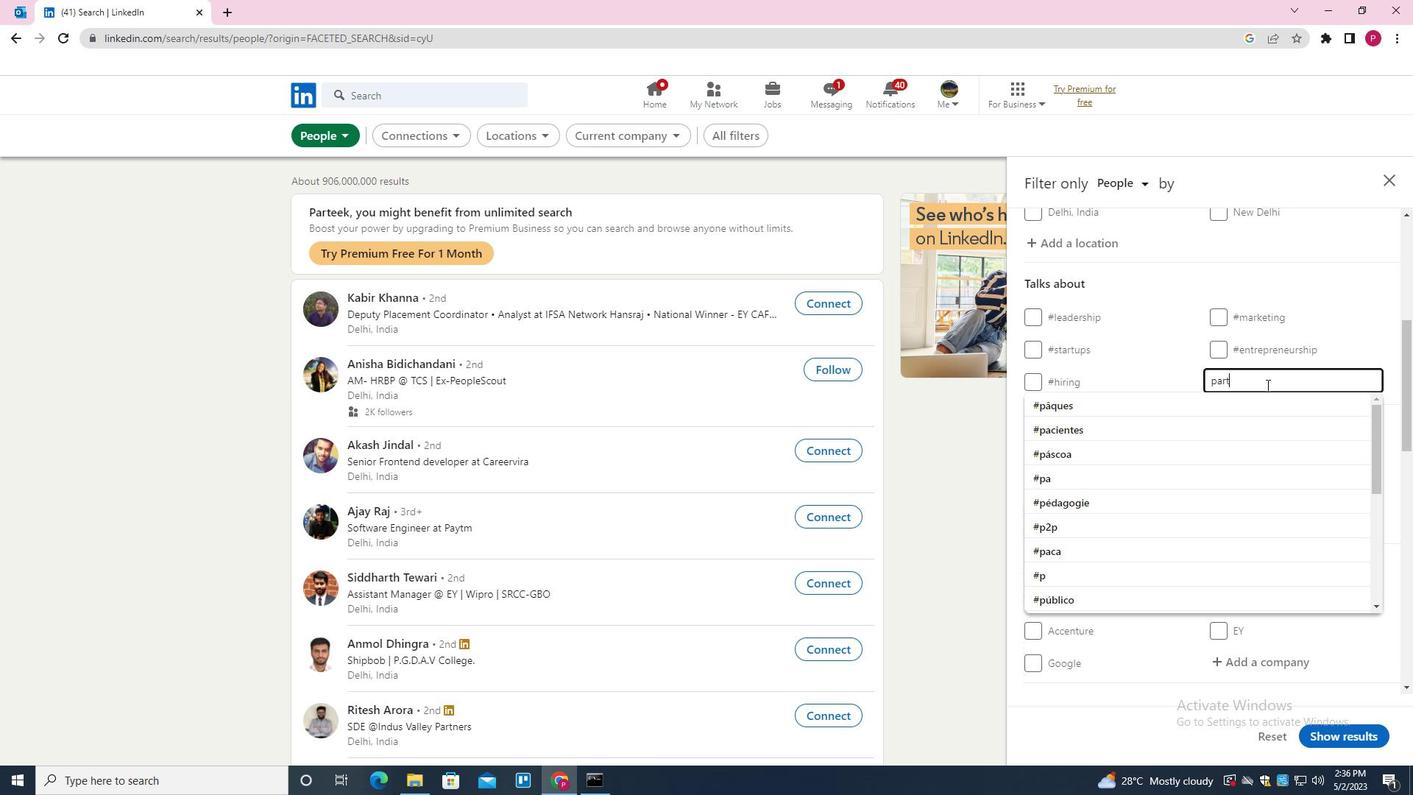 
Action: Key pressed ERSH
Screenshot: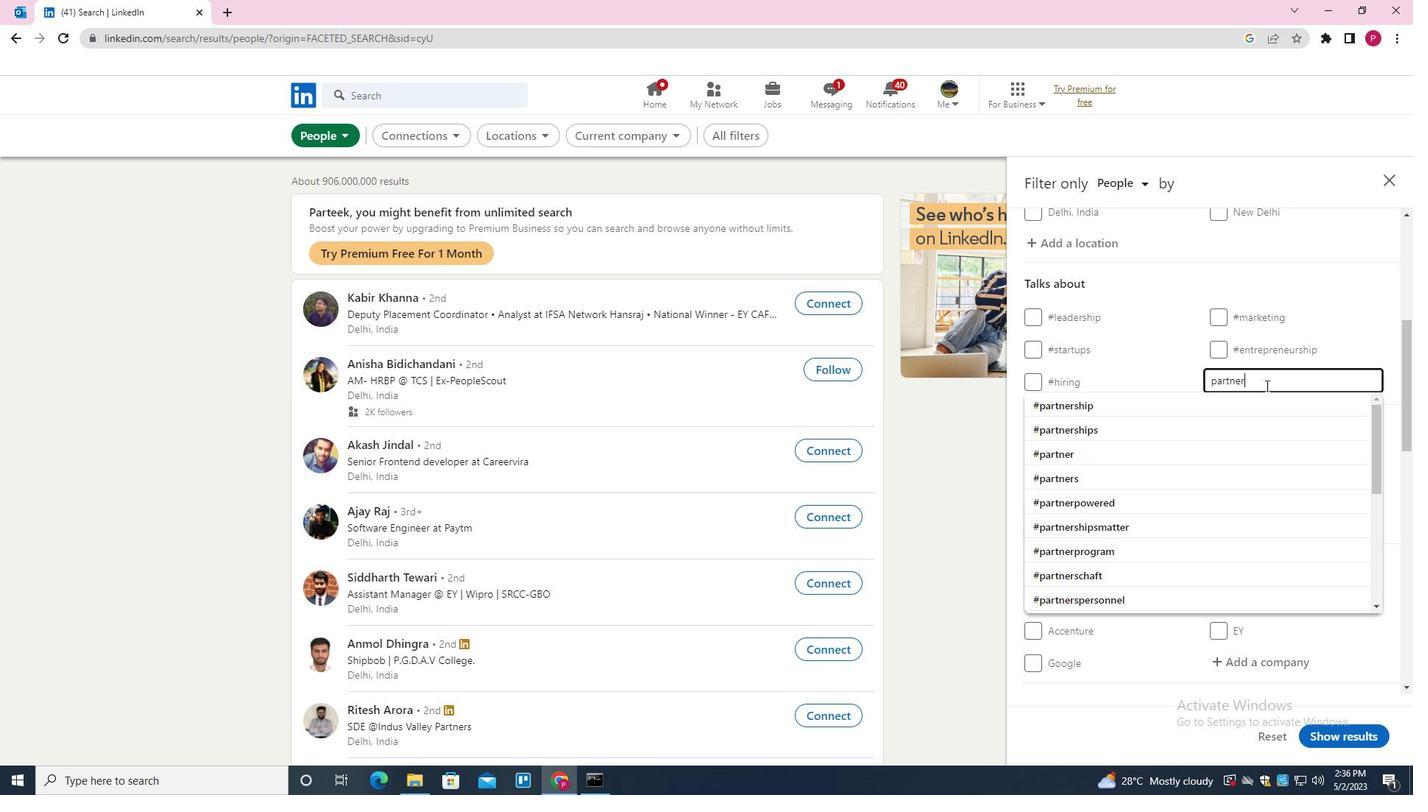 
Action: Mouse moved to (1265, 386)
Screenshot: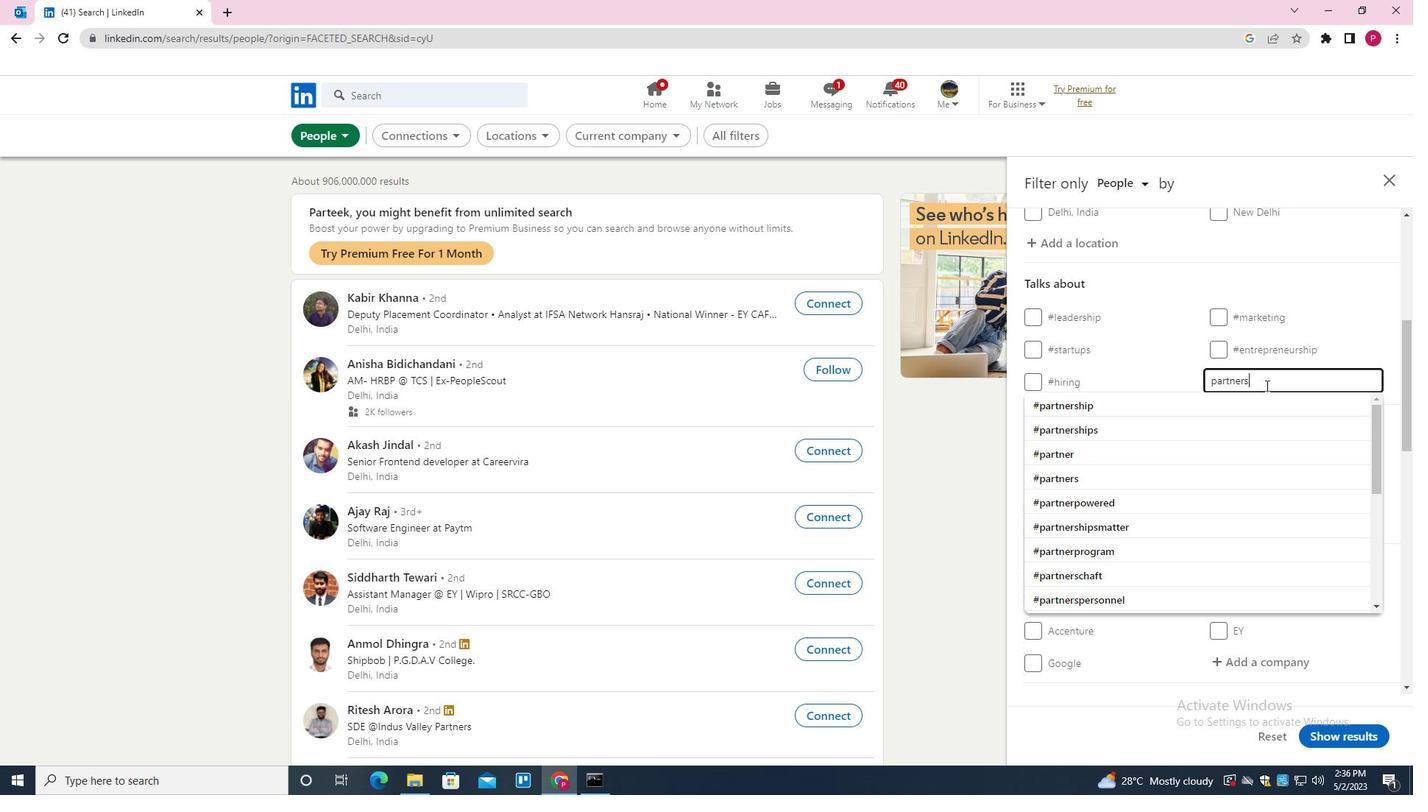 
Action: Key pressed IPS<Key.down><Key.enter>
Screenshot: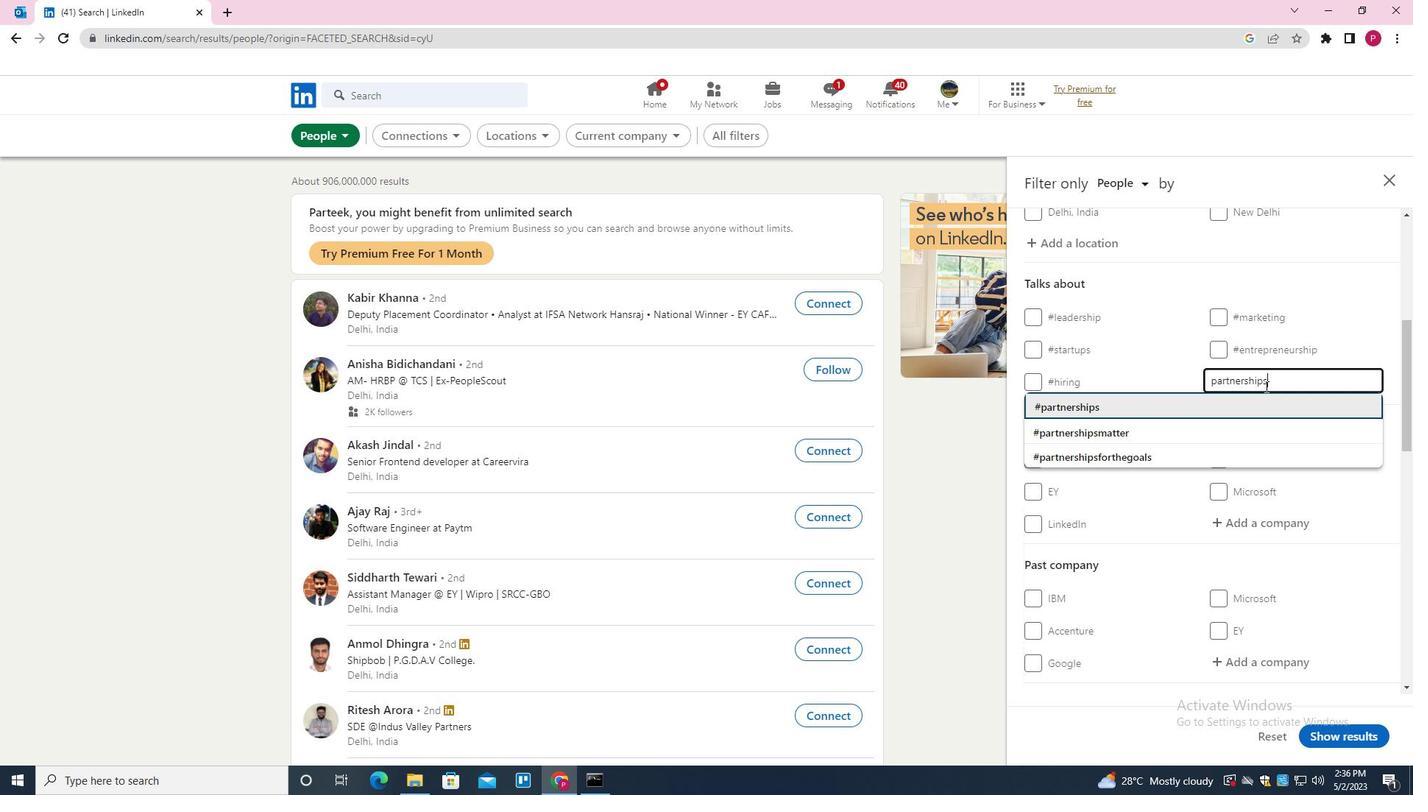 
Action: Mouse moved to (1247, 415)
Screenshot: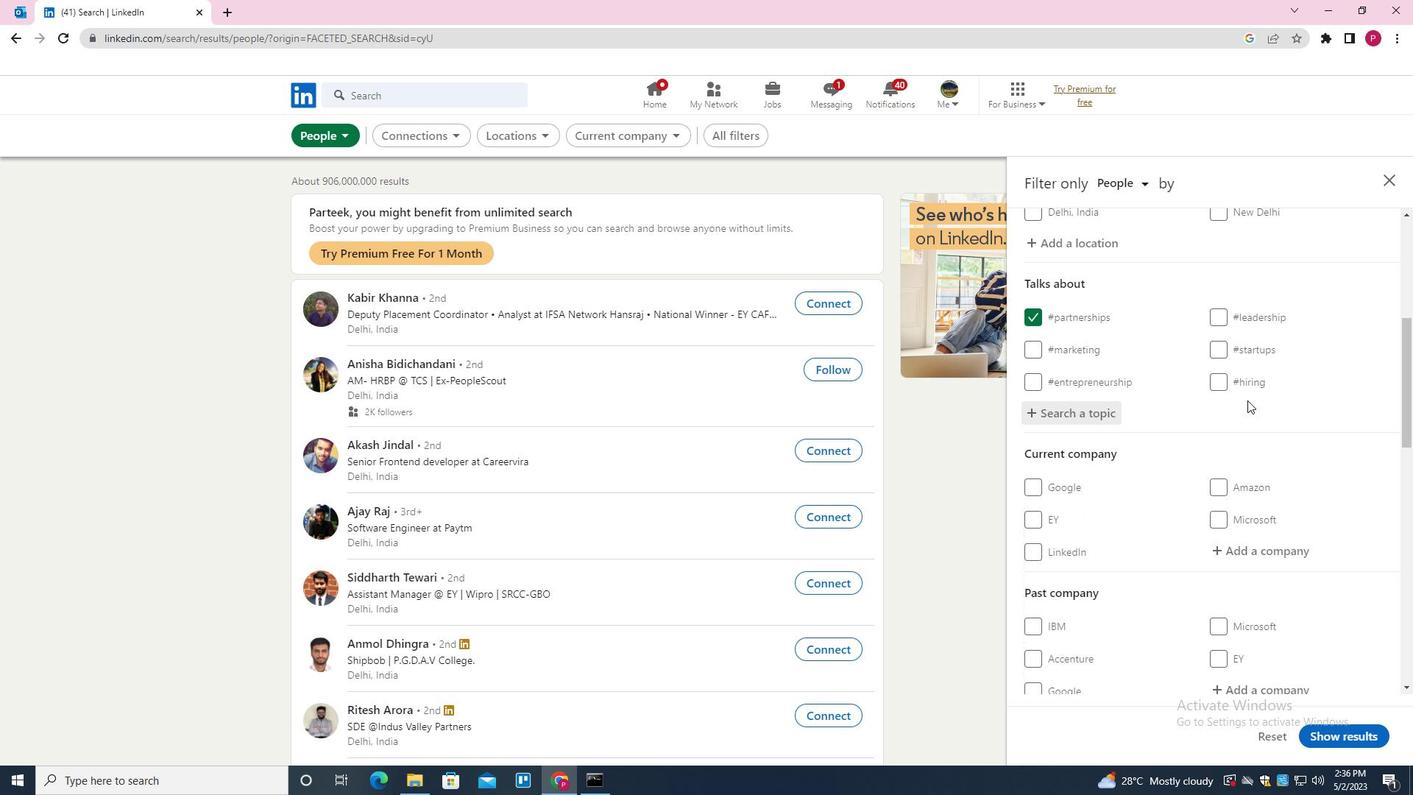 
Action: Mouse scrolled (1247, 414) with delta (0, 0)
Screenshot: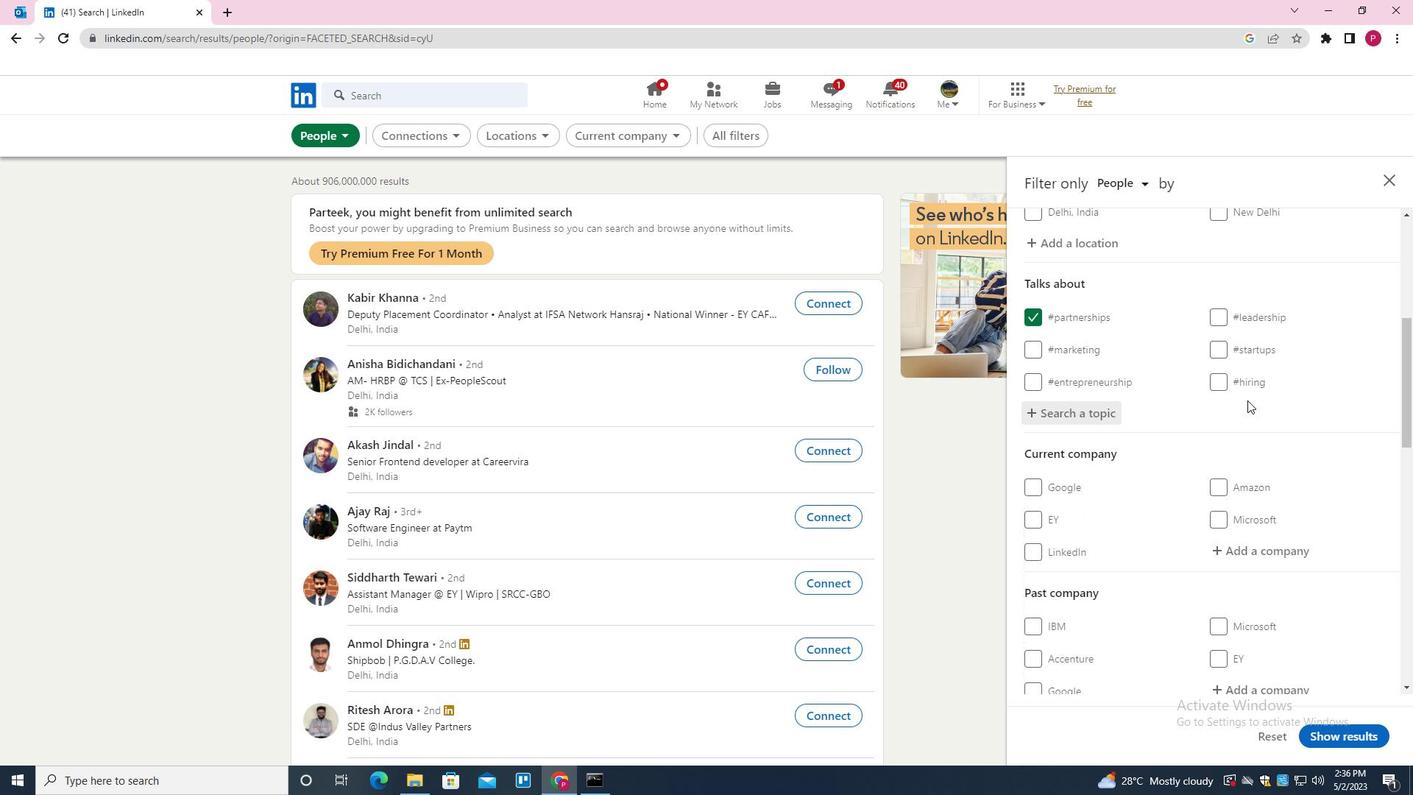 
Action: Mouse moved to (1247, 415)
Screenshot: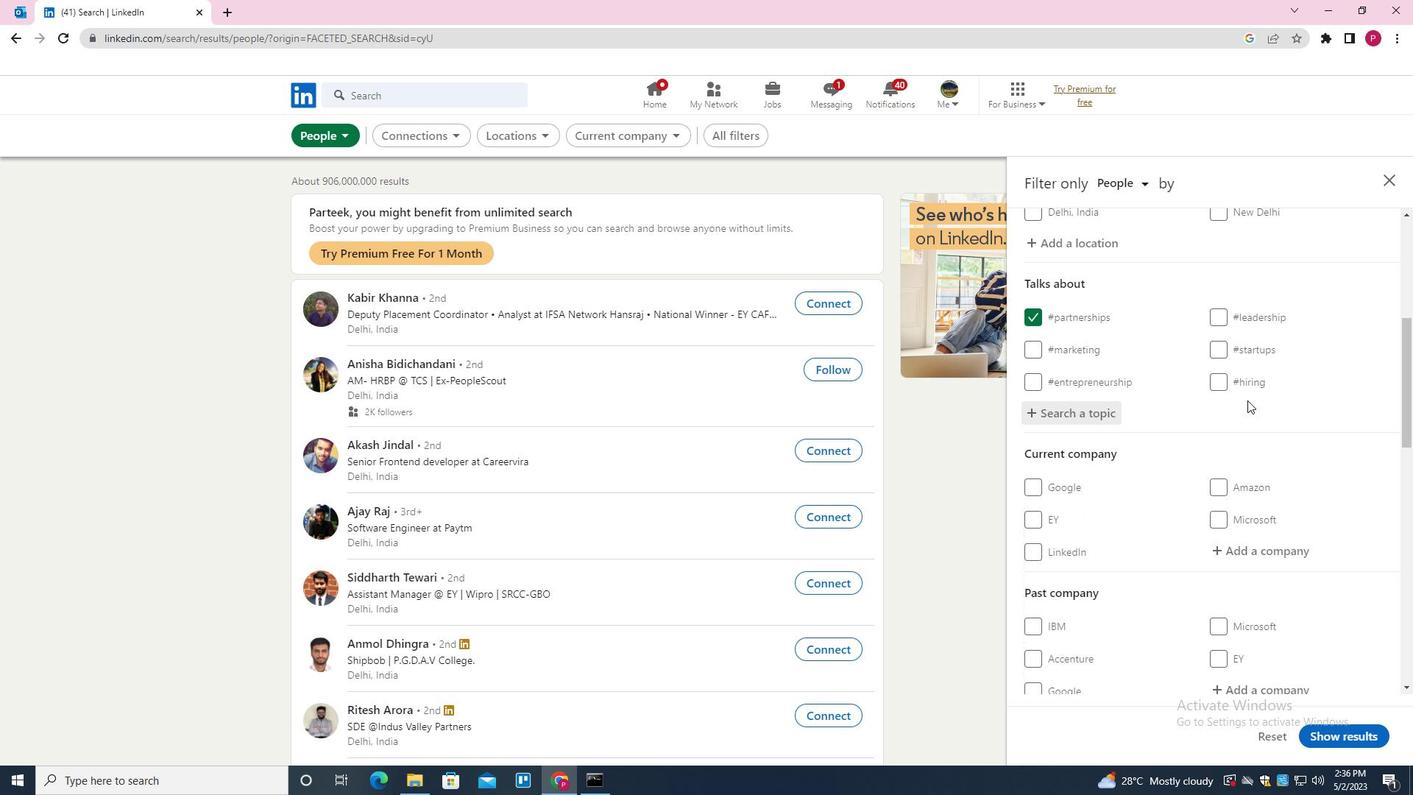 
Action: Mouse scrolled (1247, 415) with delta (0, 0)
Screenshot: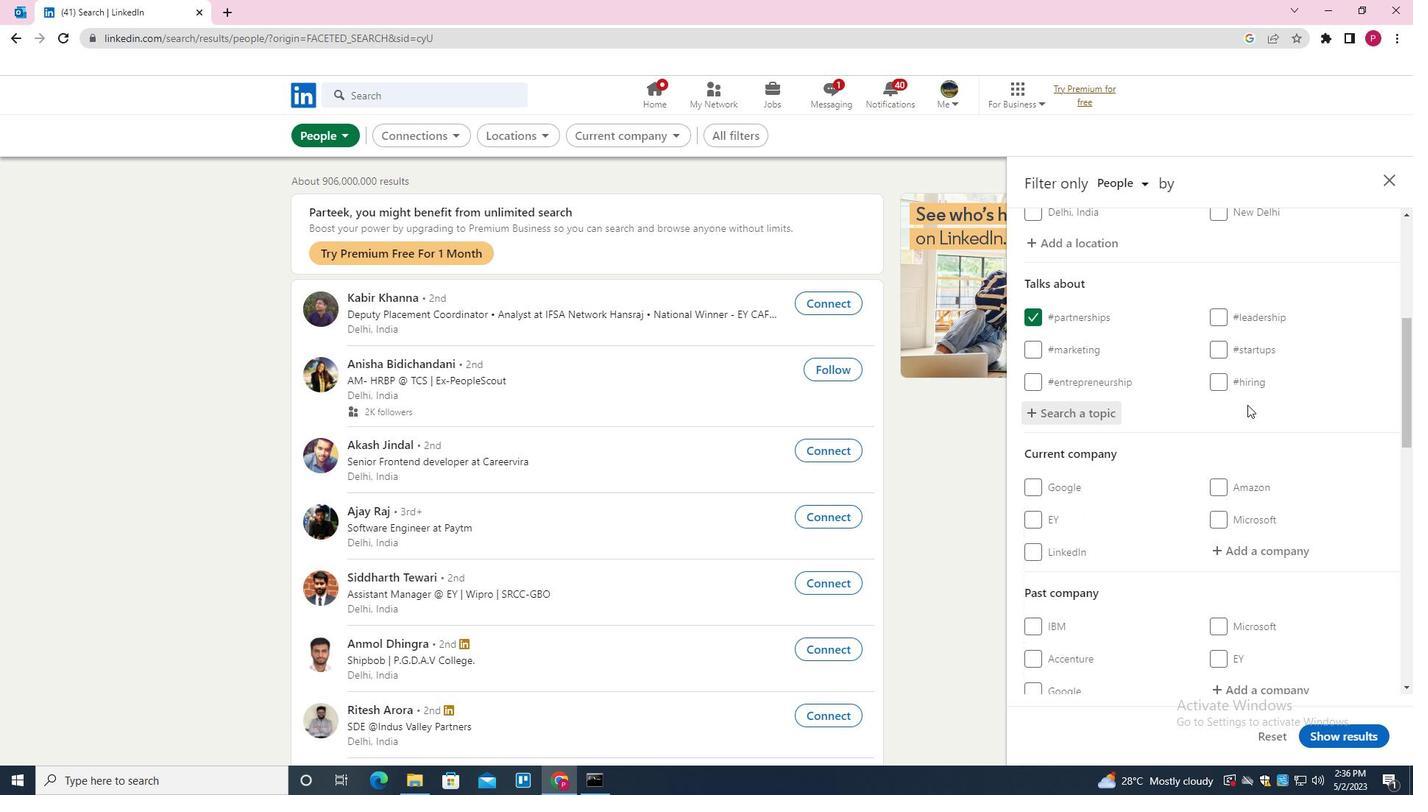 
Action: Mouse moved to (1244, 419)
Screenshot: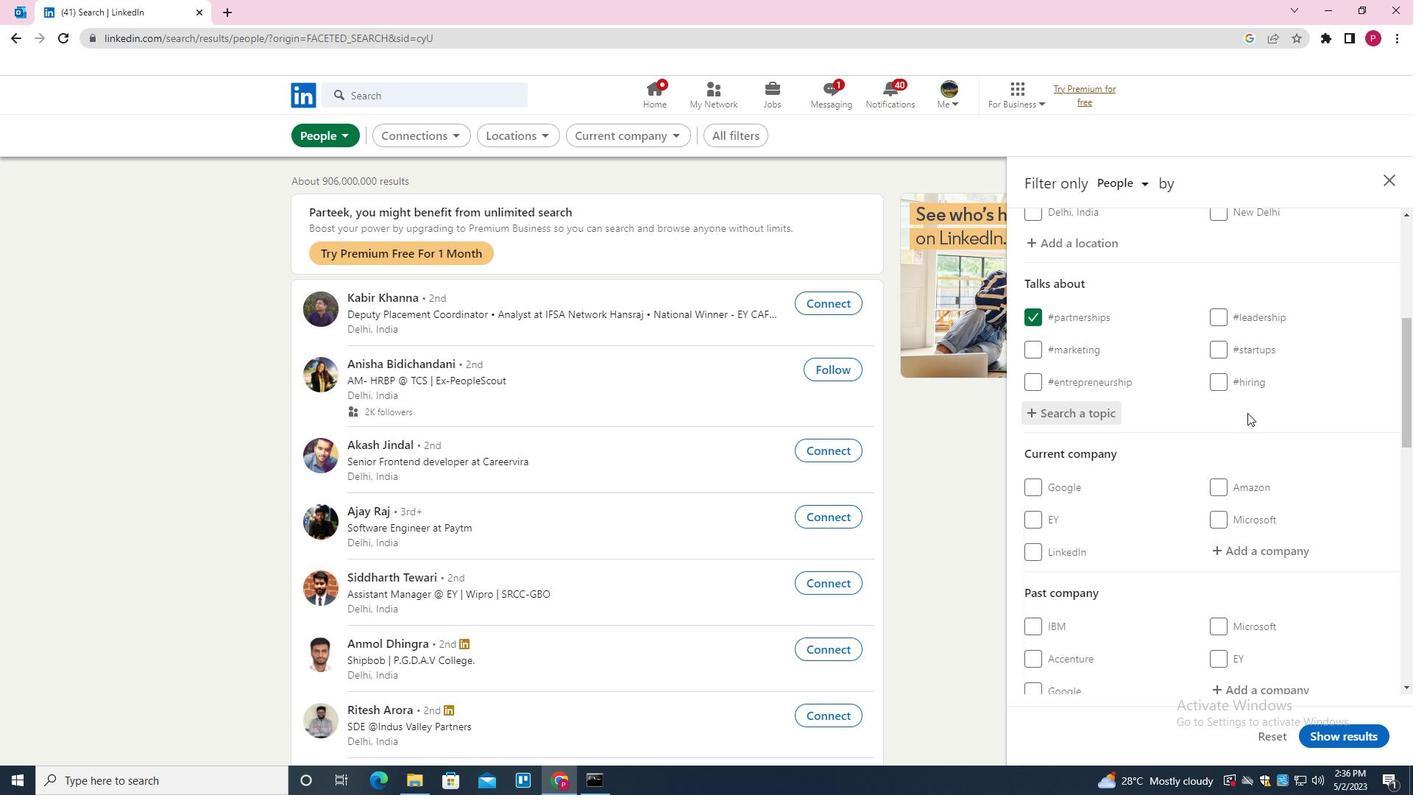 
Action: Mouse scrolled (1244, 418) with delta (0, 0)
Screenshot: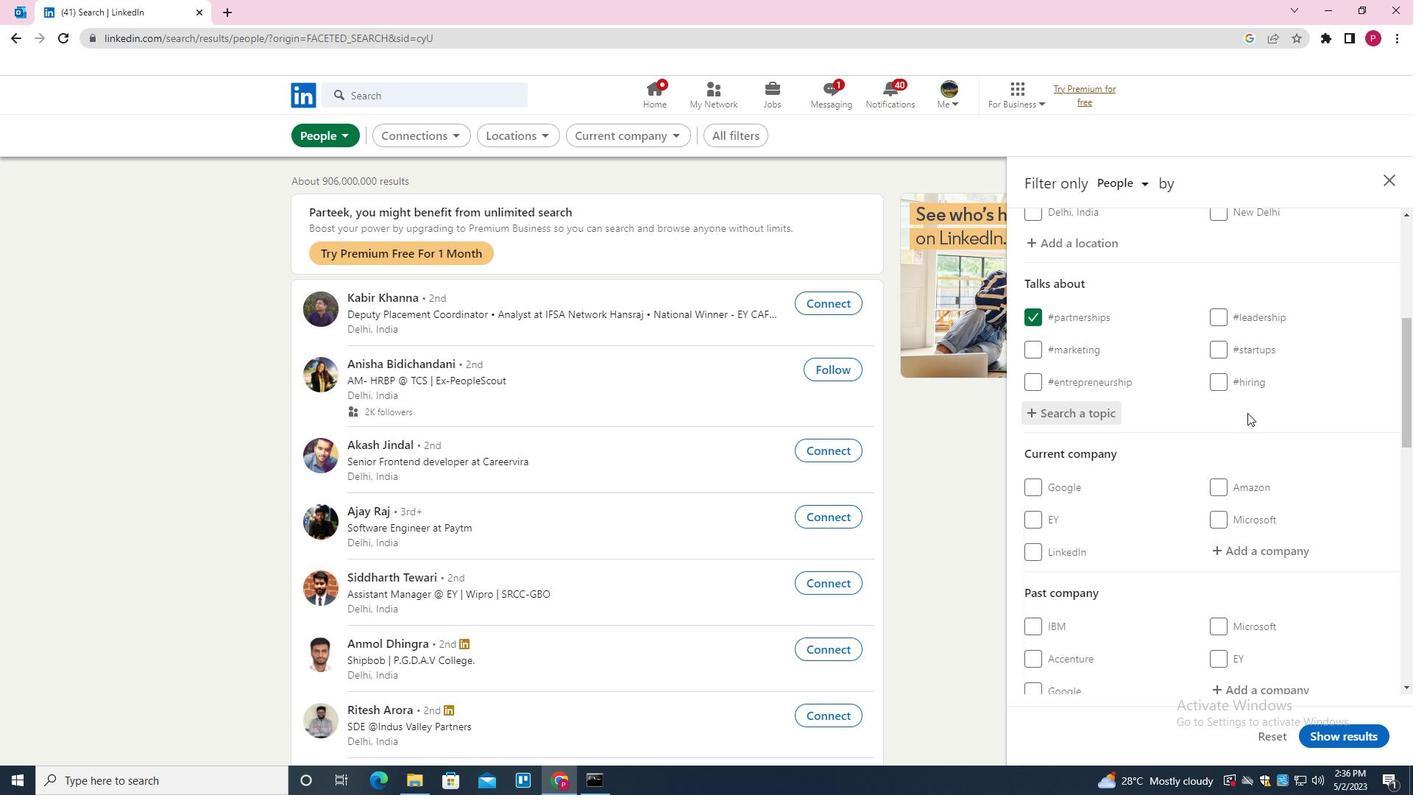 
Action: Mouse moved to (1199, 460)
Screenshot: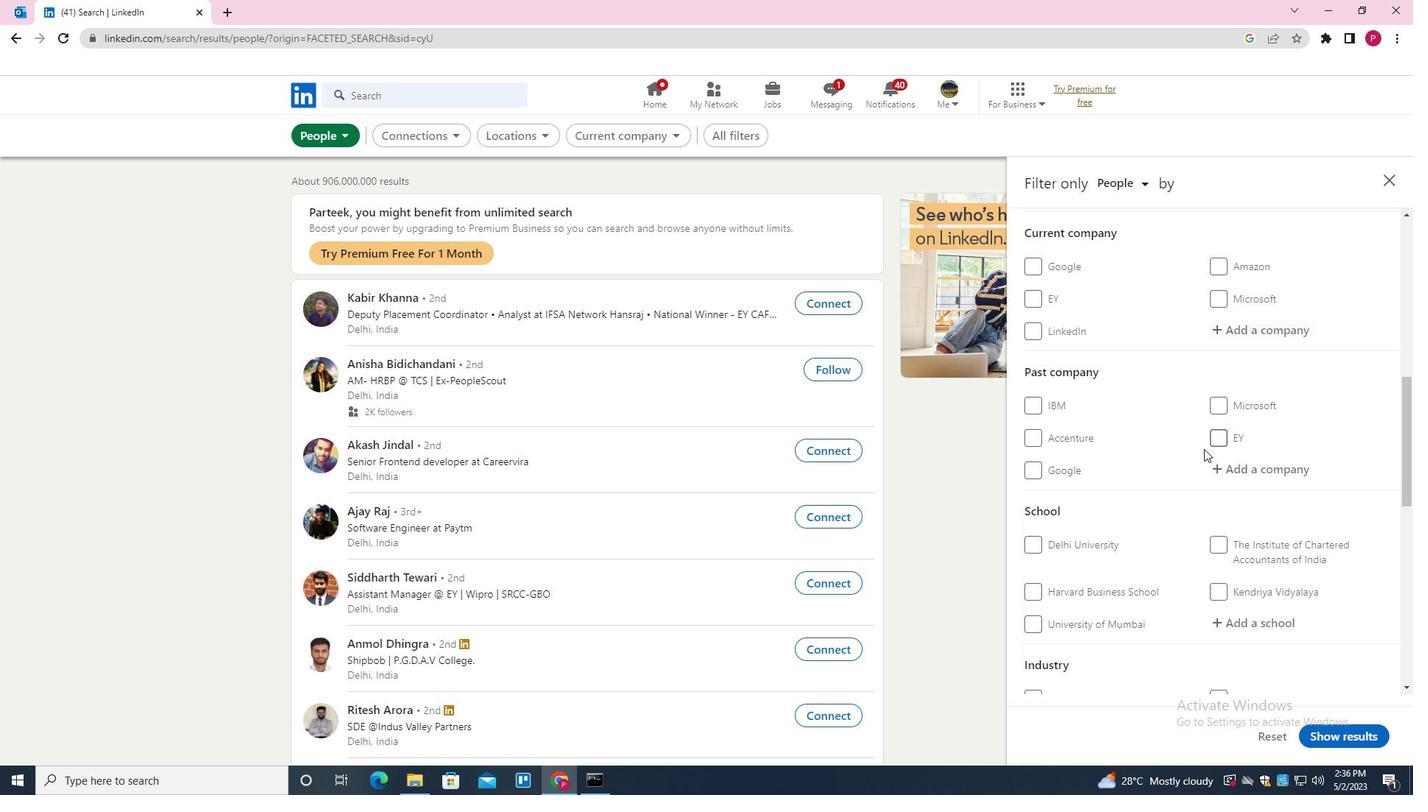 
Action: Mouse scrolled (1199, 459) with delta (0, 0)
Screenshot: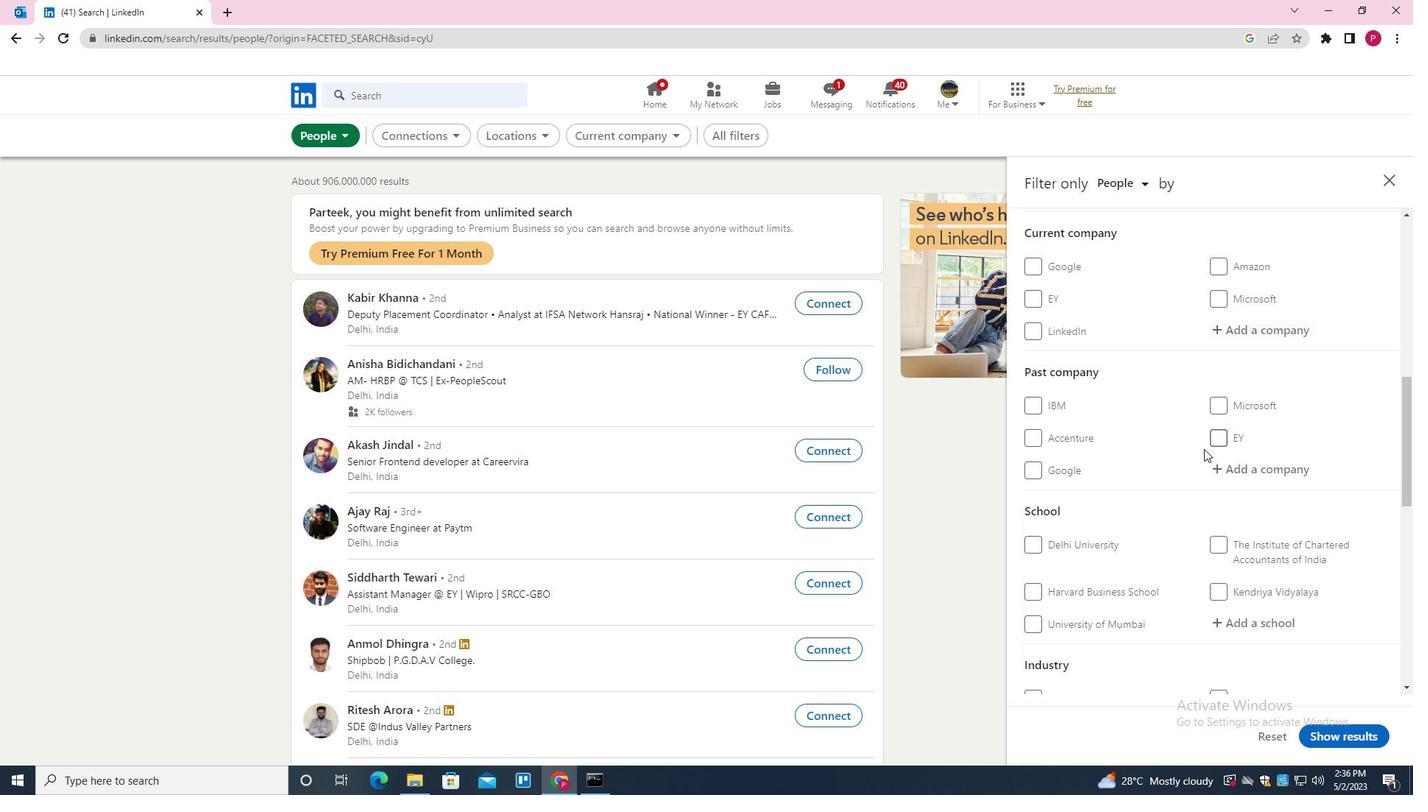 
Action: Mouse moved to (1199, 461)
Screenshot: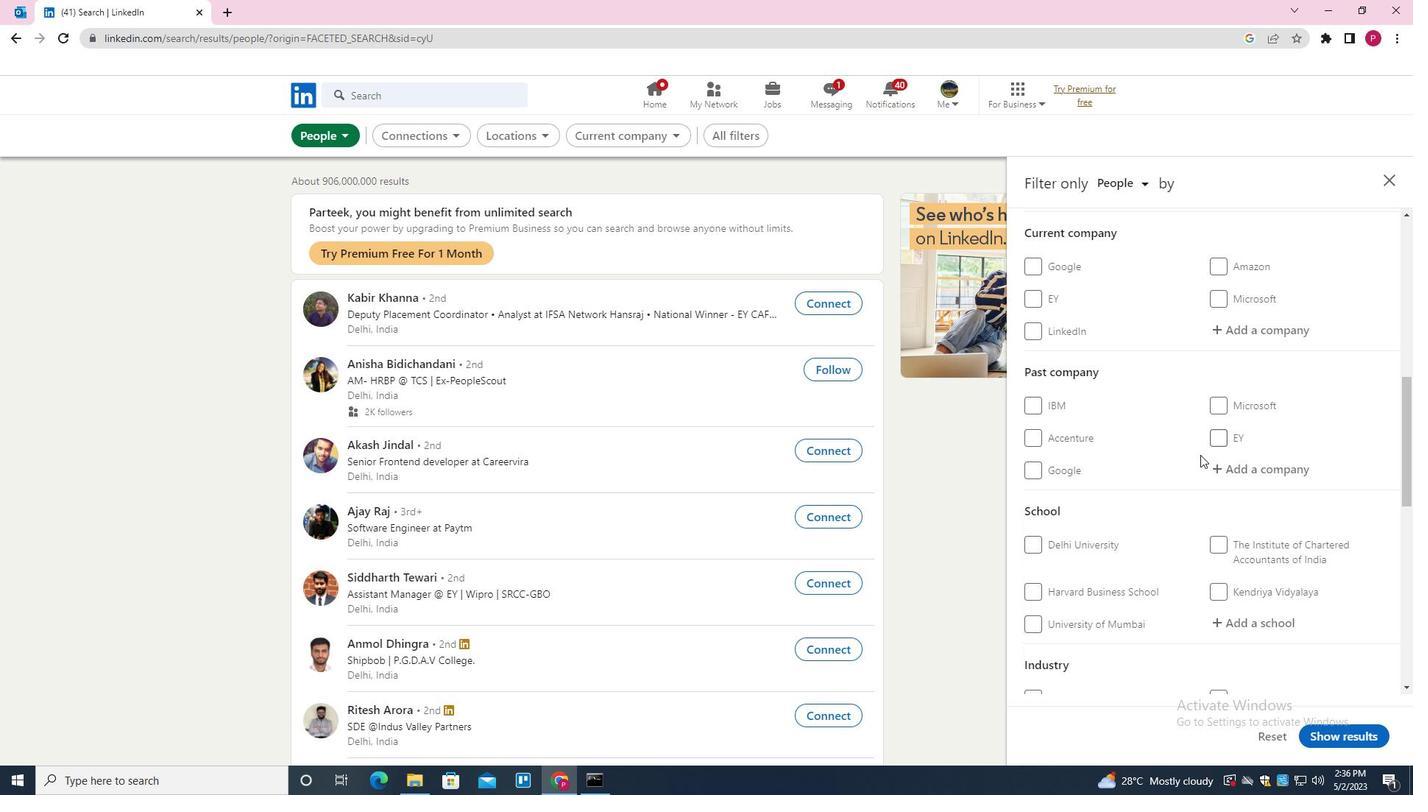 
Action: Mouse scrolled (1199, 460) with delta (0, 0)
Screenshot: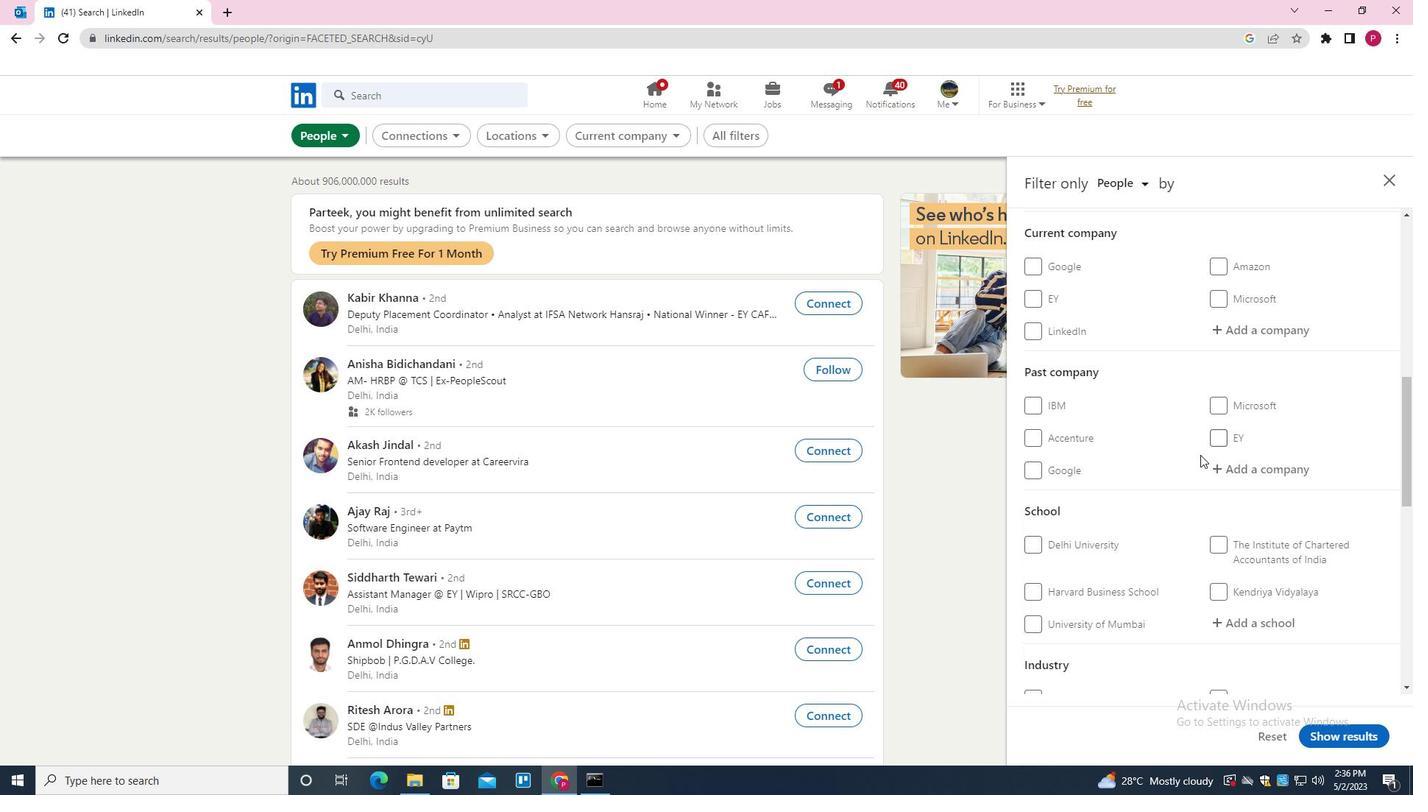 
Action: Mouse scrolled (1199, 460) with delta (0, 0)
Screenshot: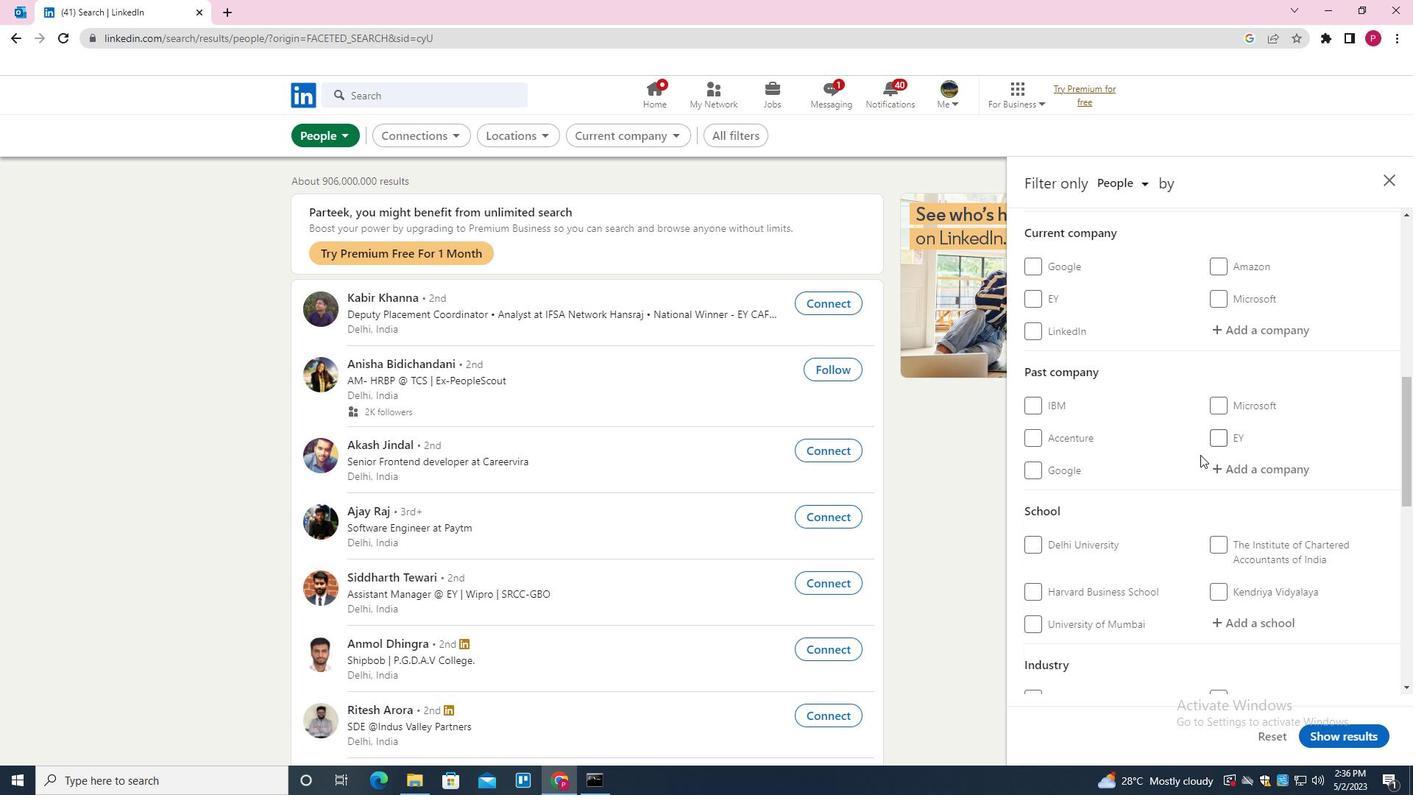 
Action: Mouse moved to (1192, 465)
Screenshot: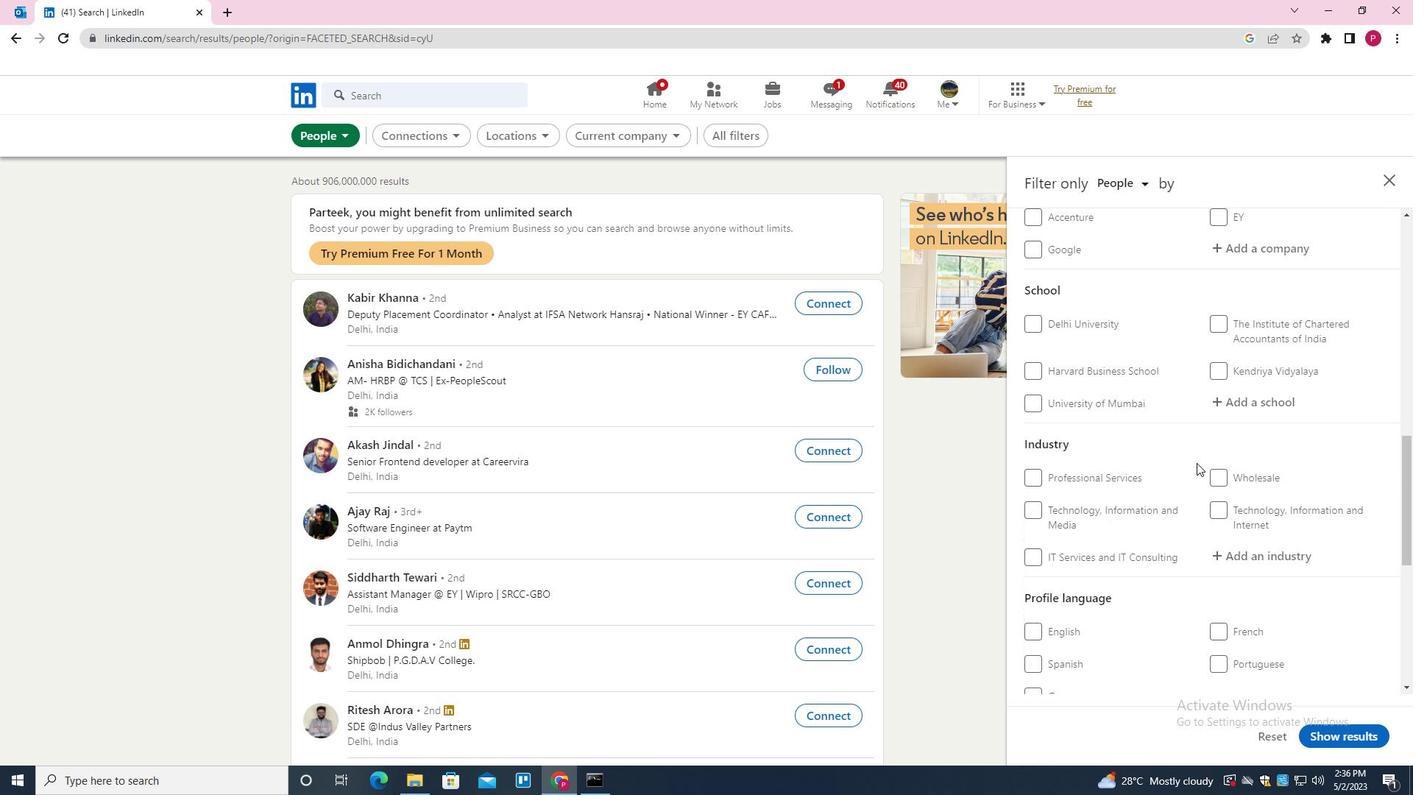 
Action: Mouse scrolled (1192, 464) with delta (0, 0)
Screenshot: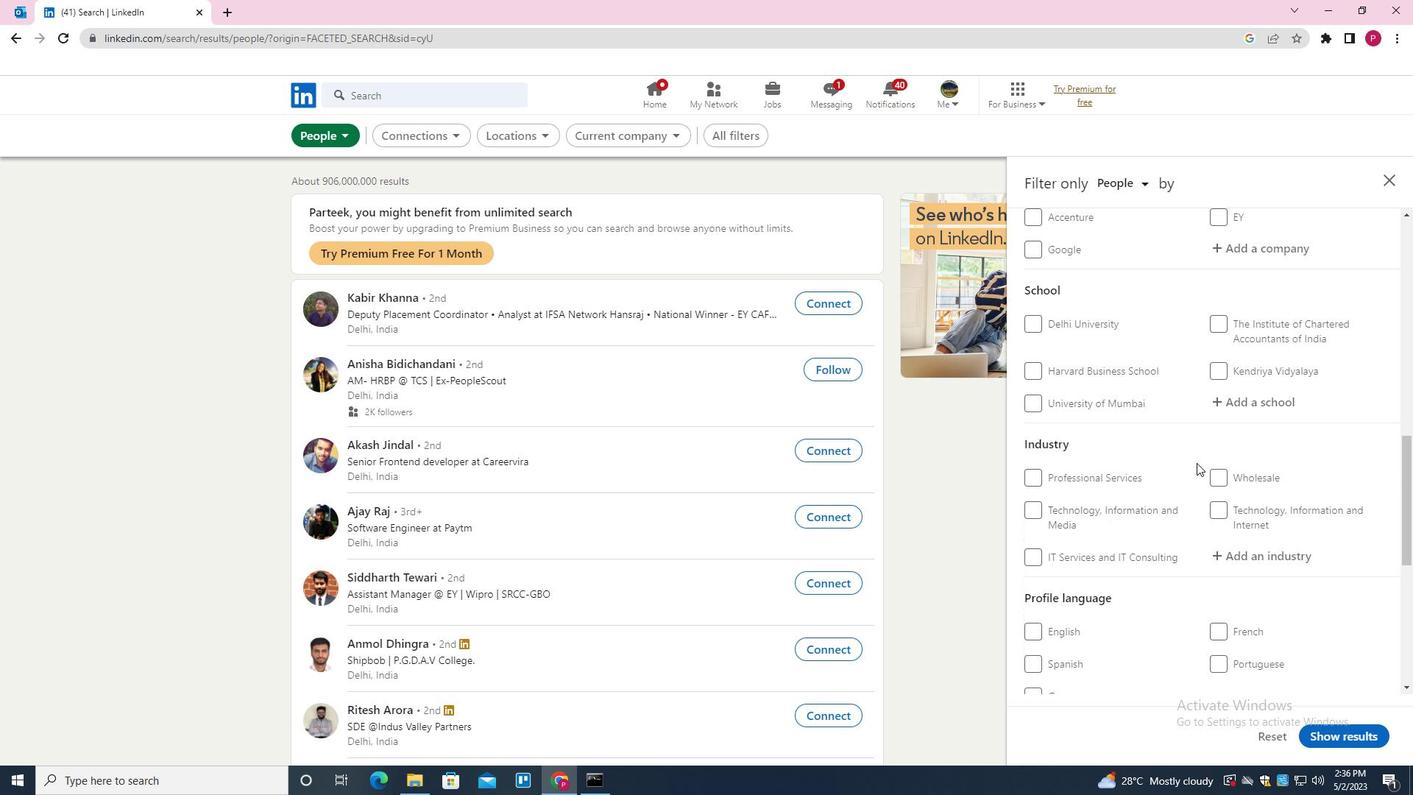
Action: Mouse moved to (1191, 466)
Screenshot: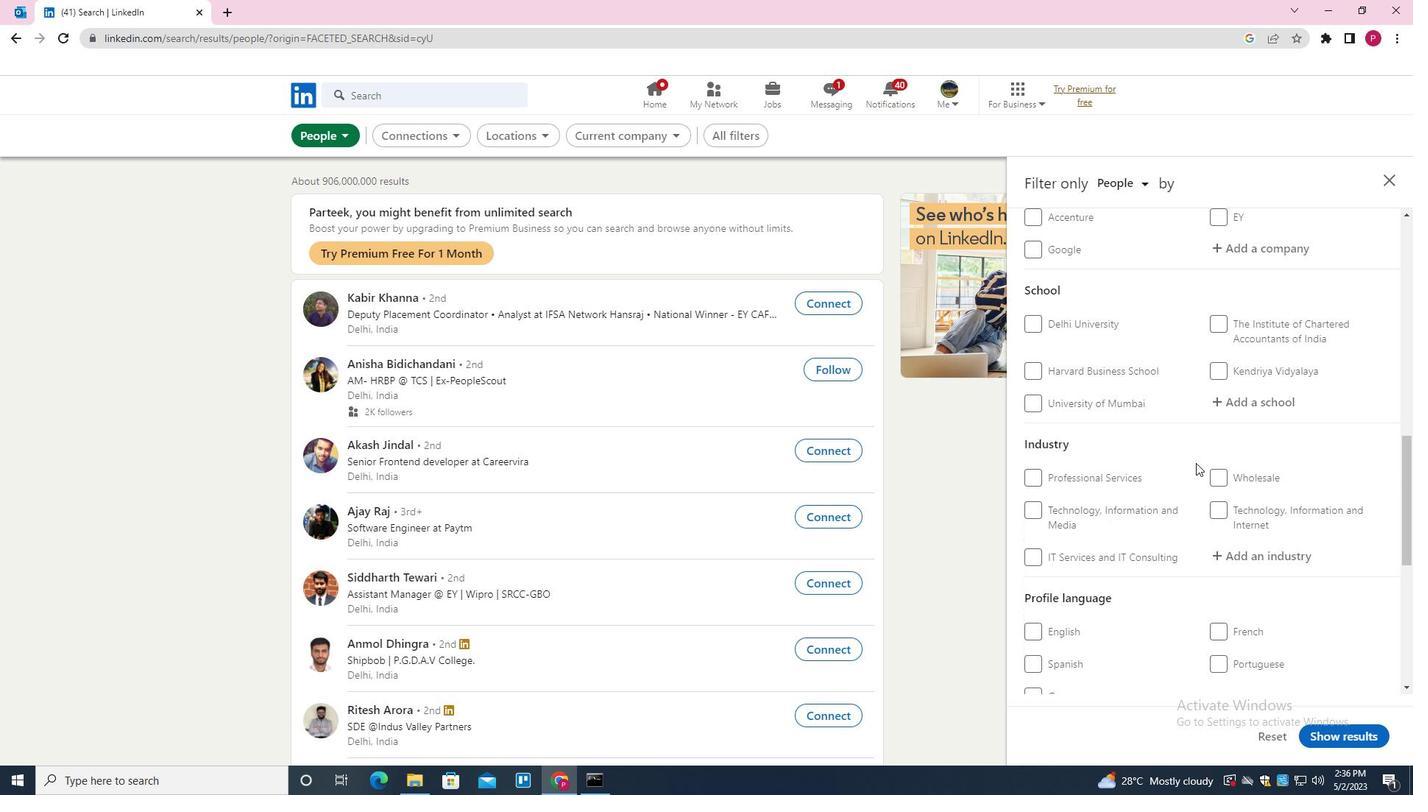 
Action: Mouse scrolled (1191, 465) with delta (0, 0)
Screenshot: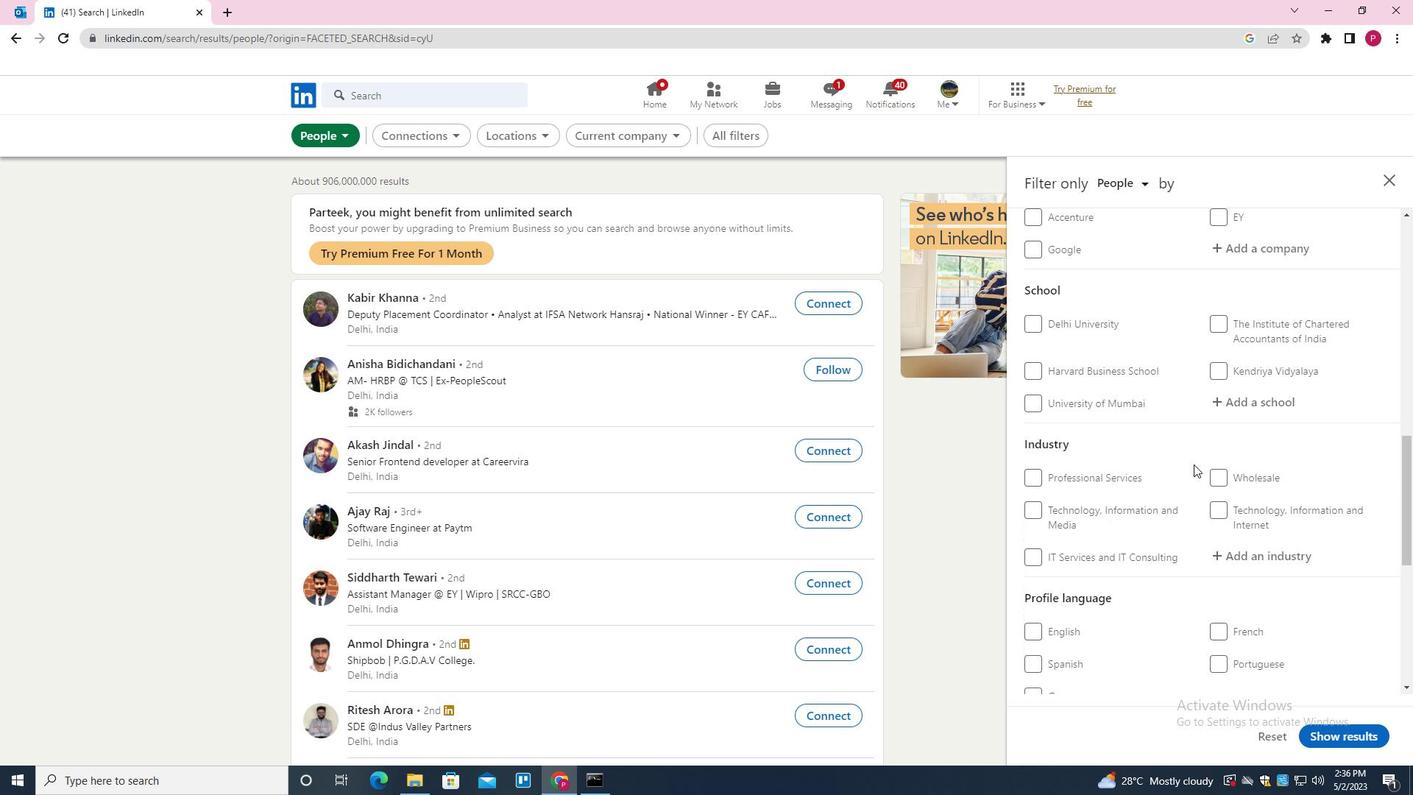 
Action: Mouse scrolled (1191, 465) with delta (0, 0)
Screenshot: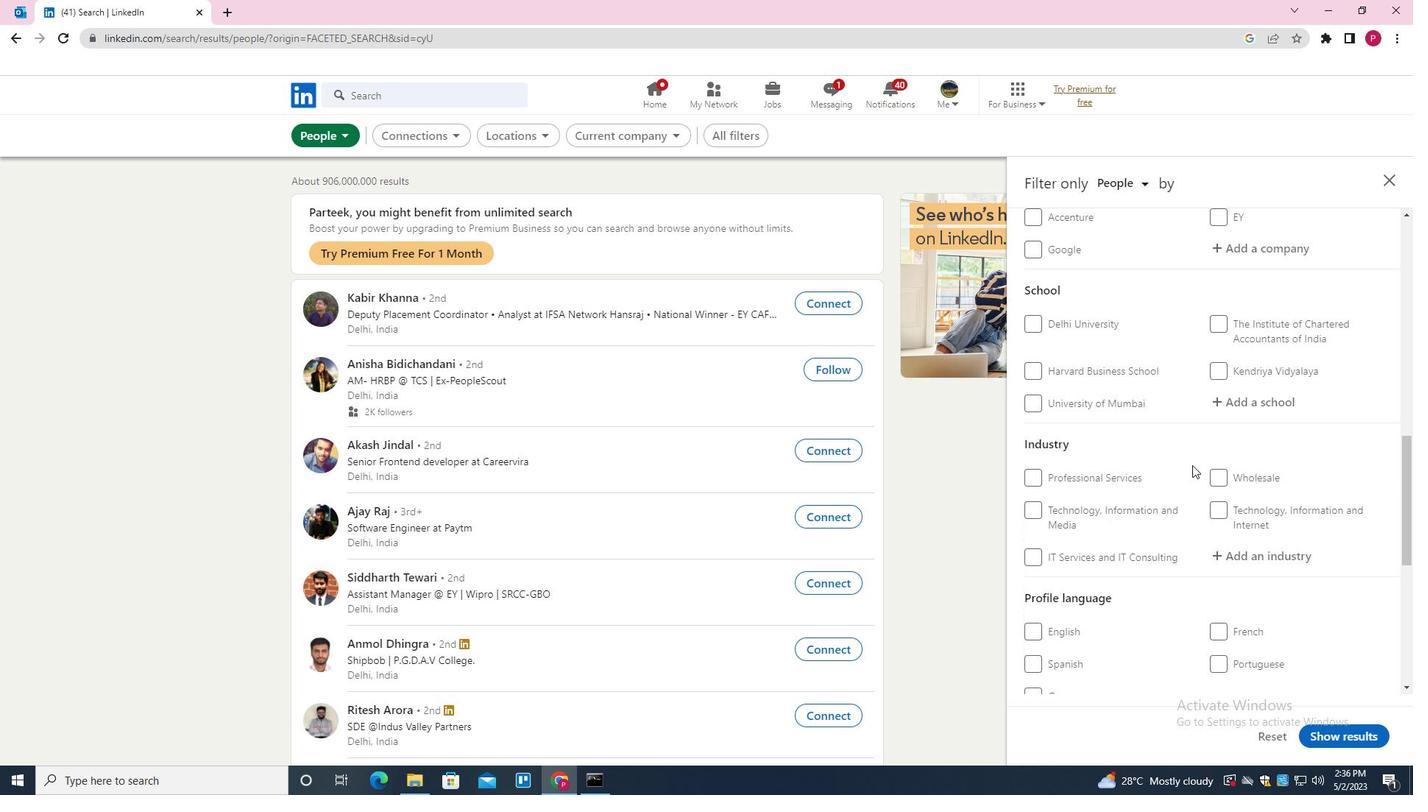 
Action: Mouse scrolled (1191, 465) with delta (0, 0)
Screenshot: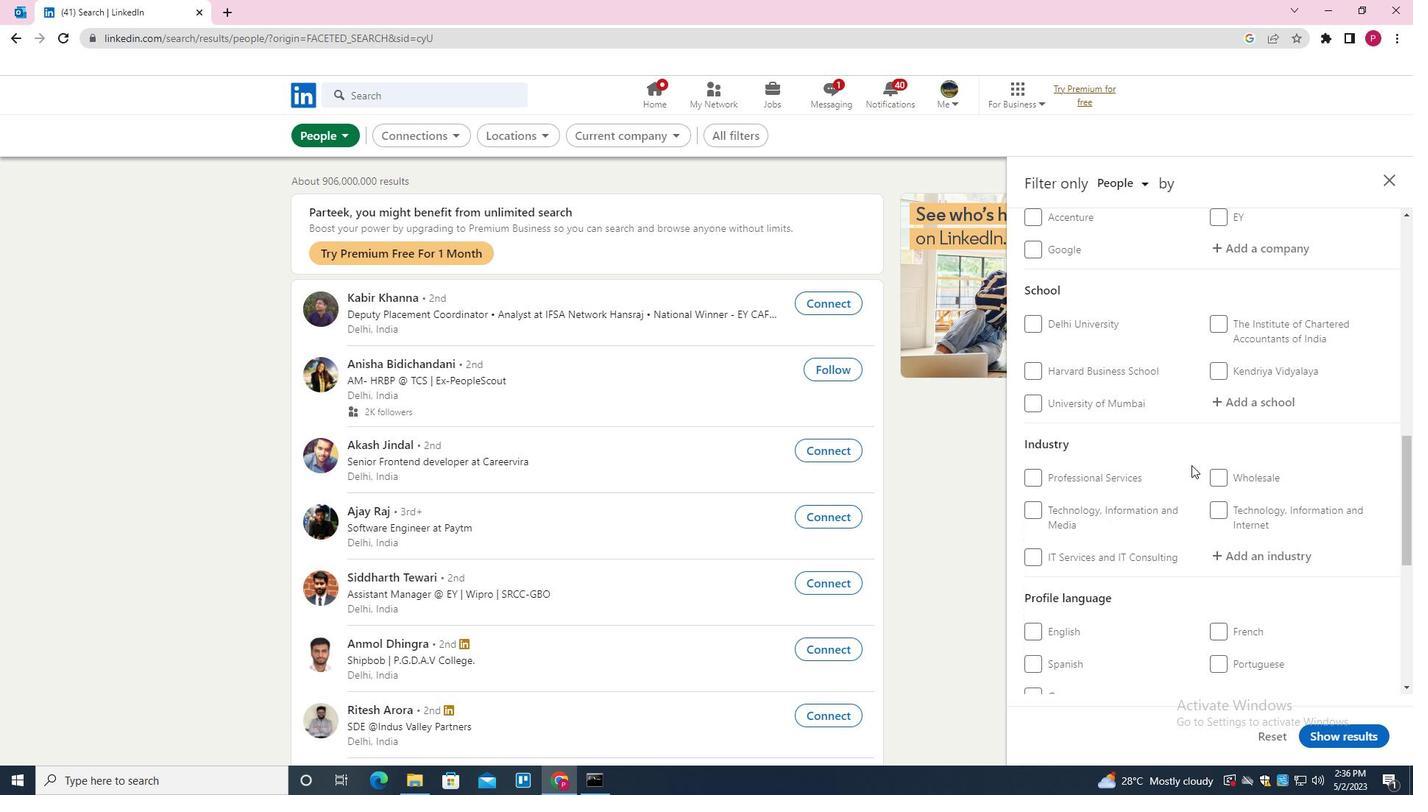 
Action: Mouse moved to (1030, 344)
Screenshot: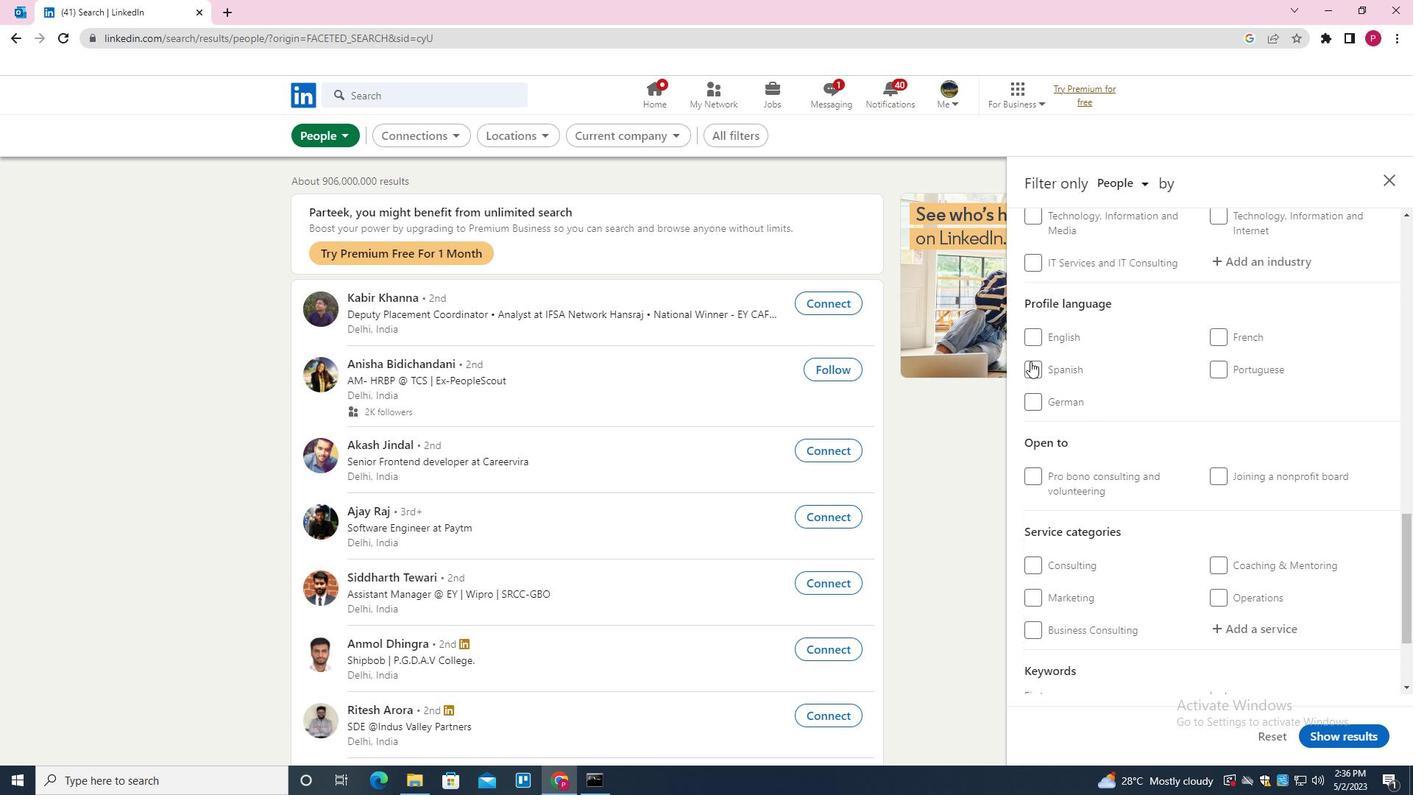
Action: Mouse pressed left at (1030, 344)
Screenshot: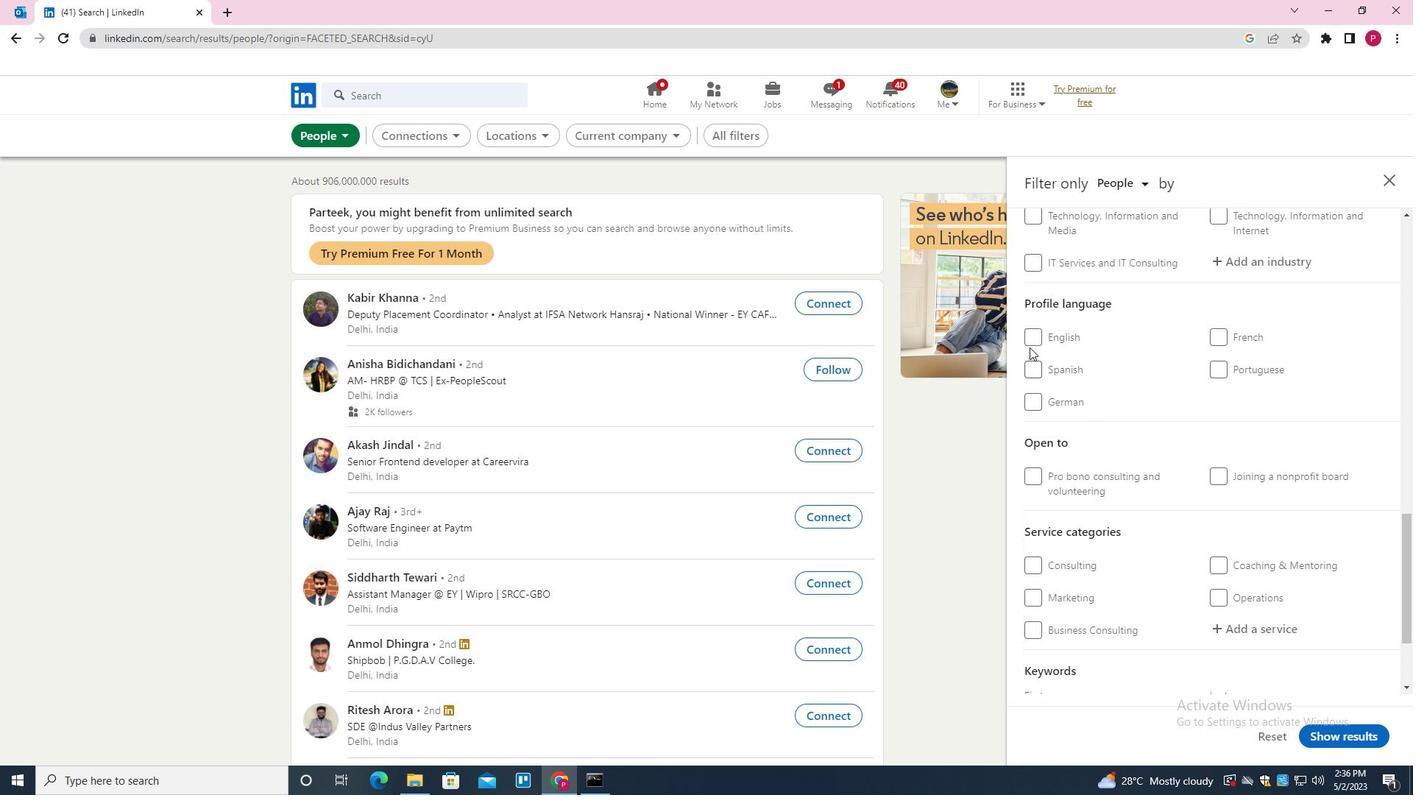 
Action: Mouse moved to (1085, 398)
Screenshot: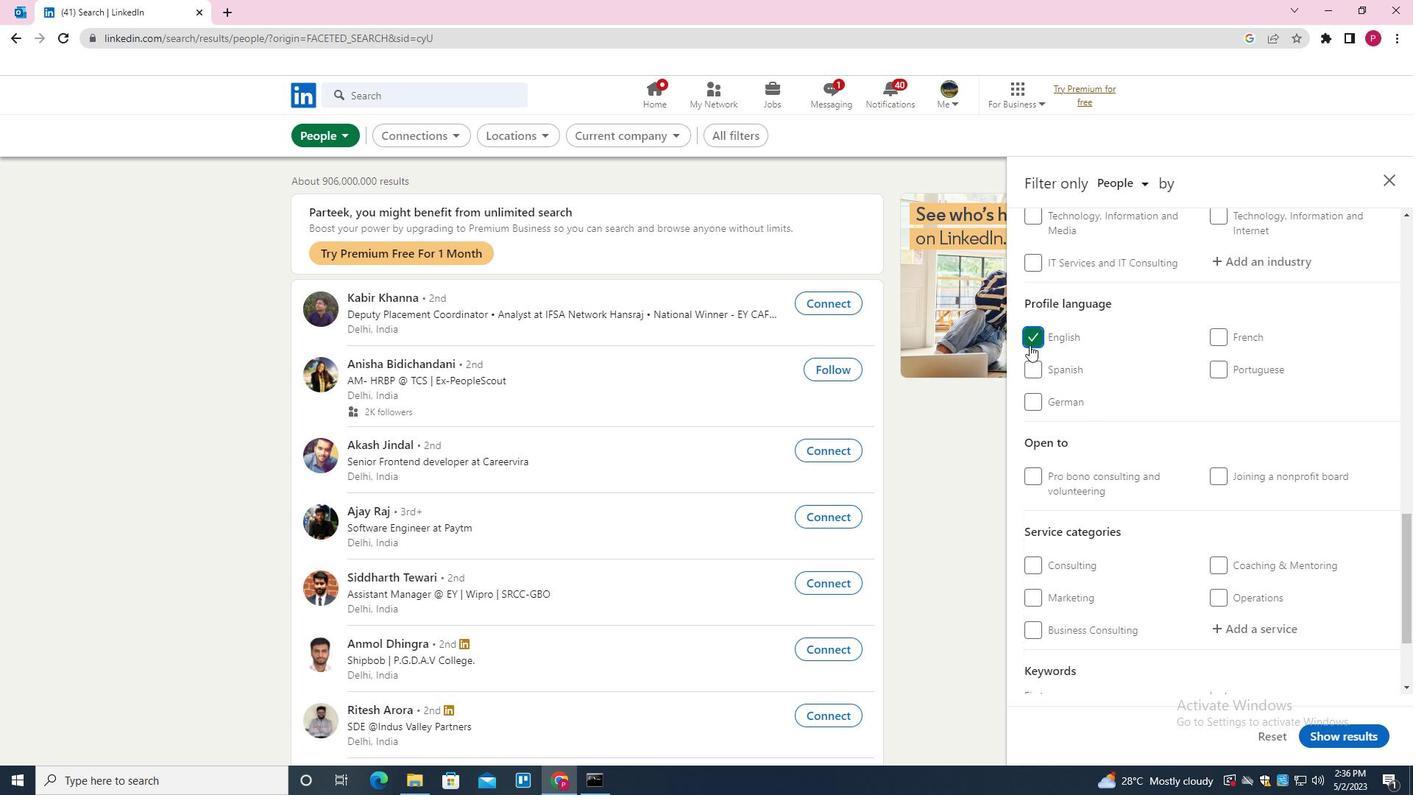
Action: Mouse scrolled (1085, 399) with delta (0, 0)
Screenshot: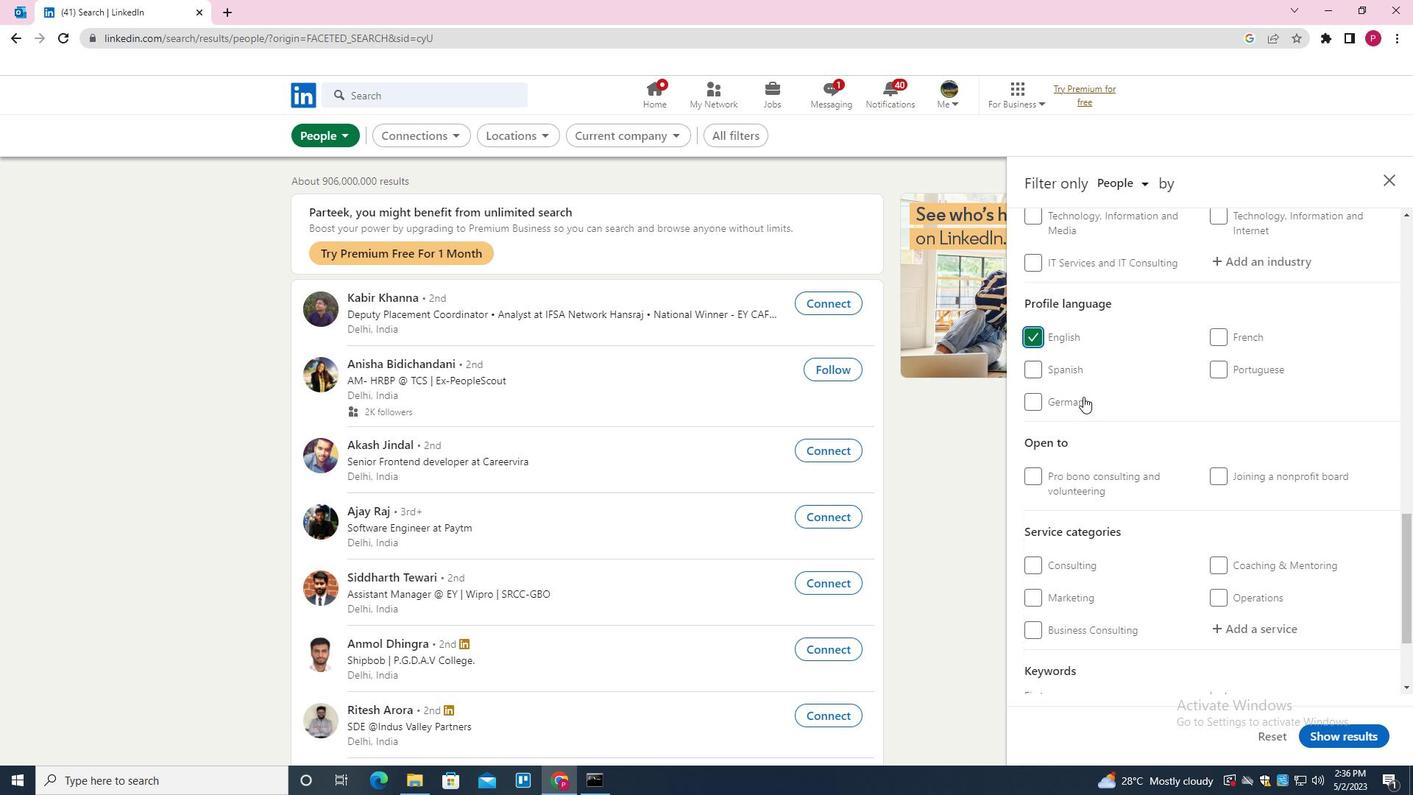 
Action: Mouse scrolled (1085, 399) with delta (0, 0)
Screenshot: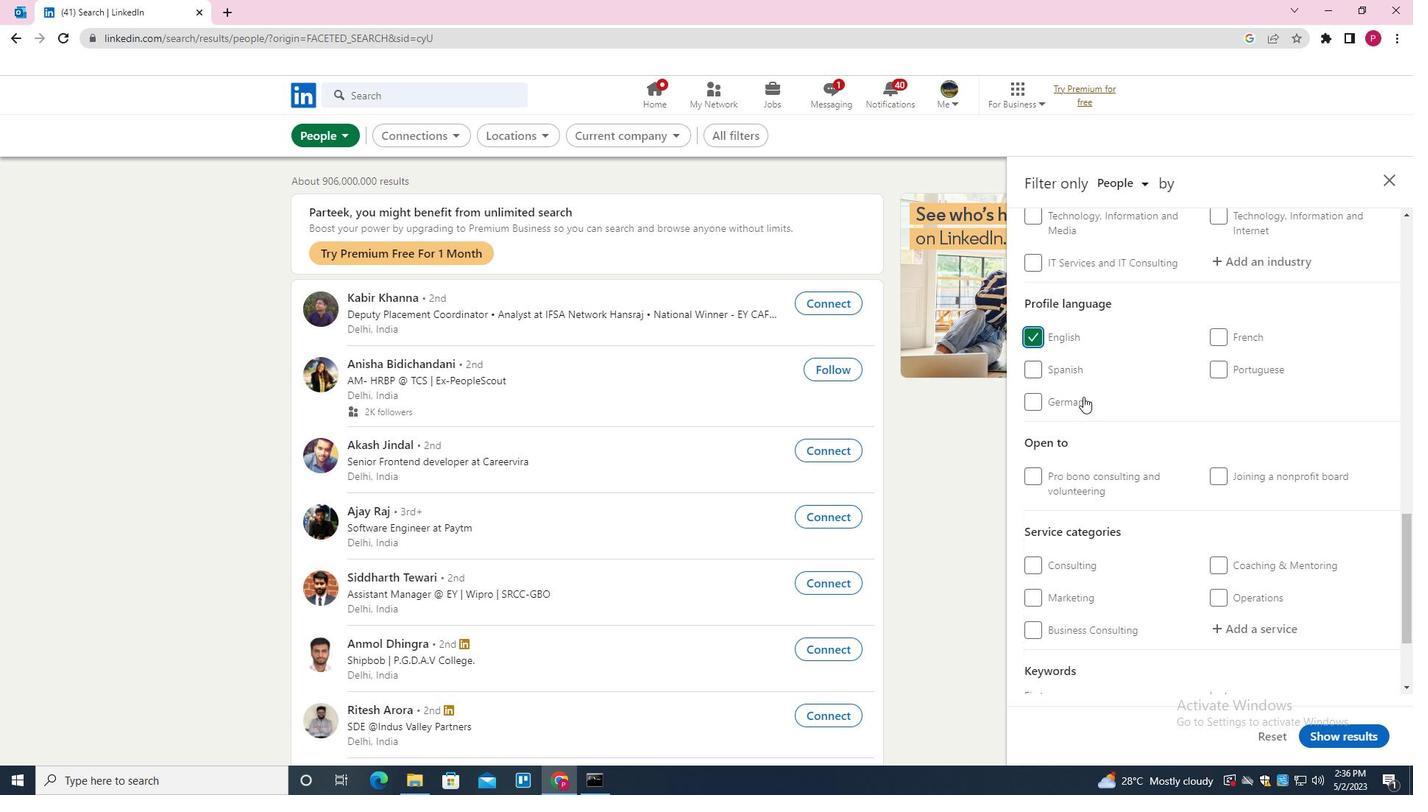 
Action: Mouse scrolled (1085, 399) with delta (0, 0)
Screenshot: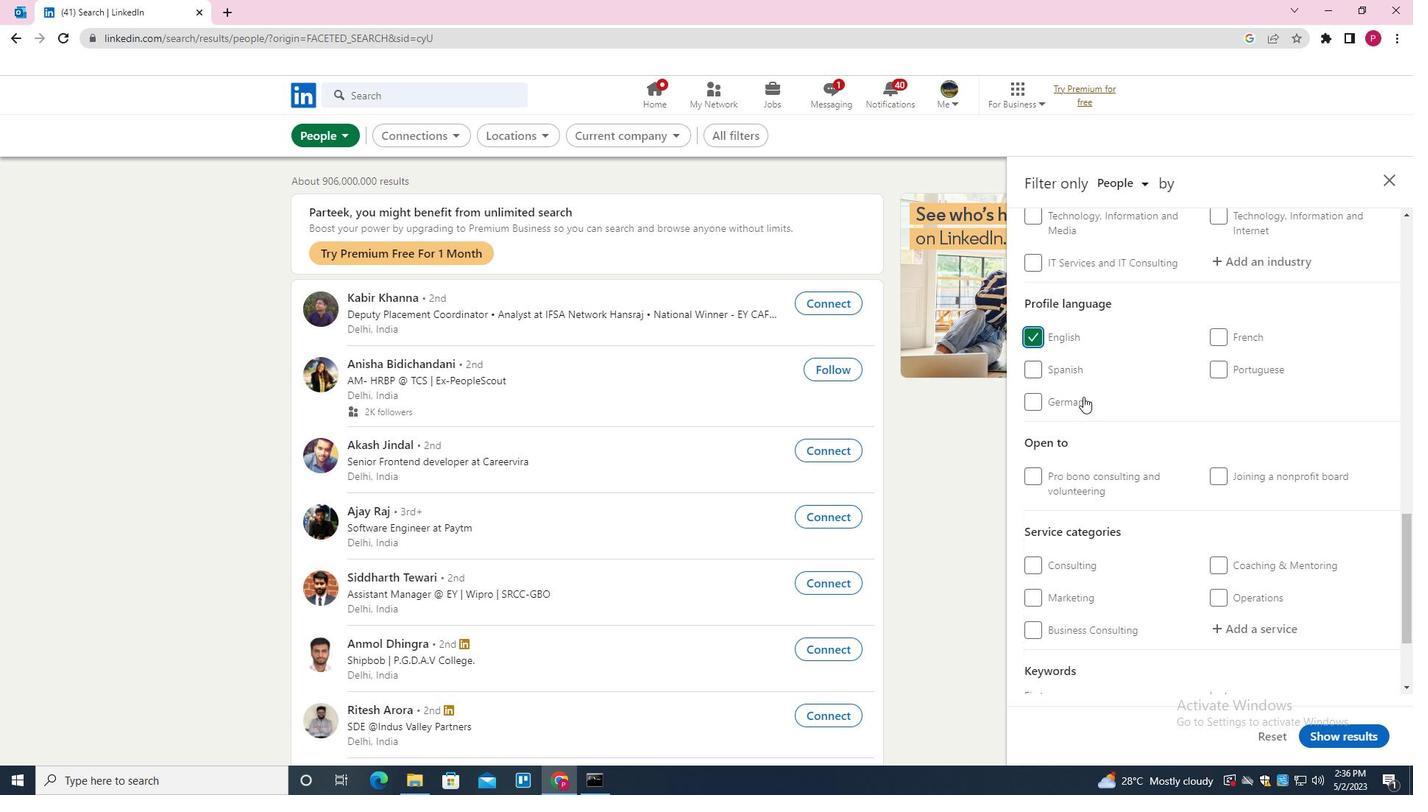 
Action: Mouse scrolled (1085, 399) with delta (0, 0)
Screenshot: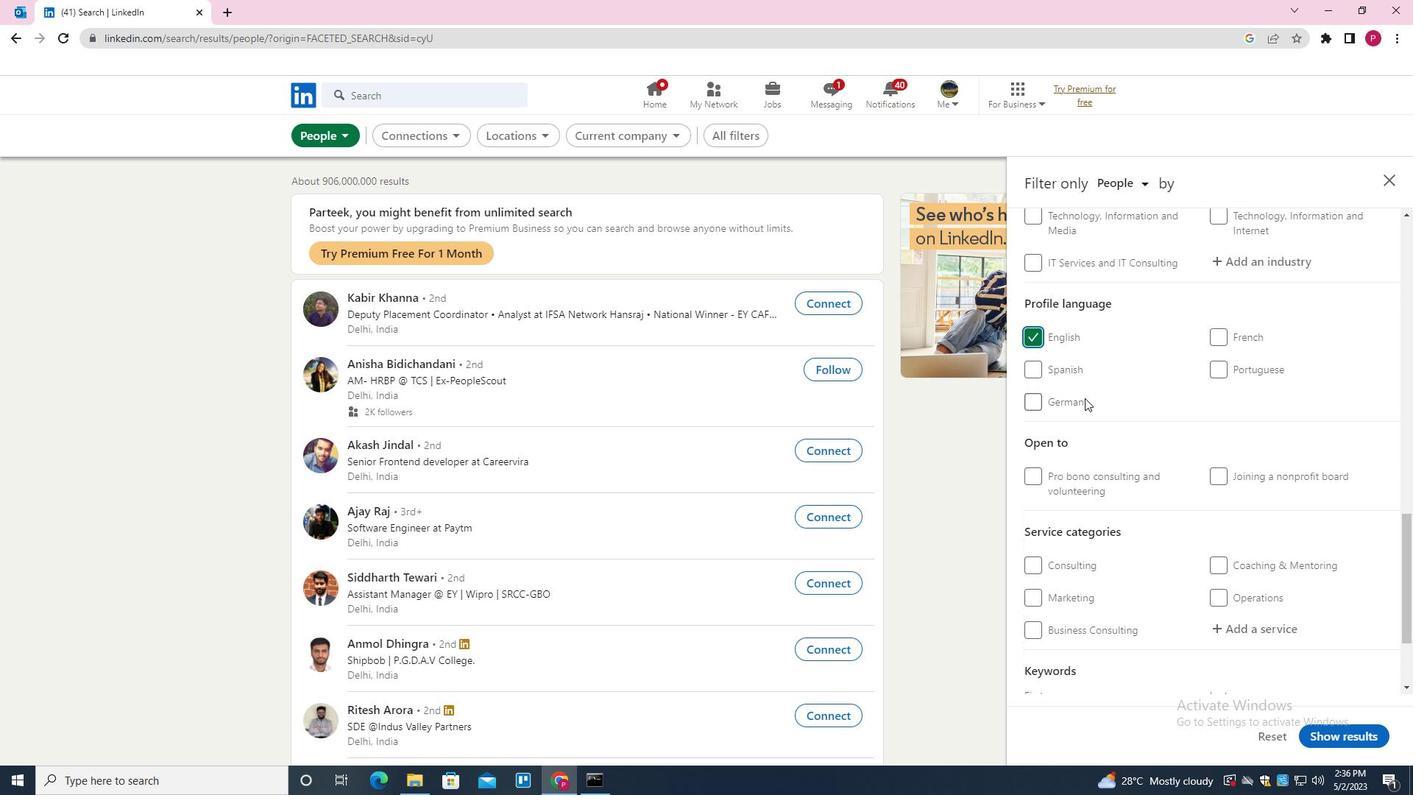 
Action: Mouse scrolled (1085, 399) with delta (0, 0)
Screenshot: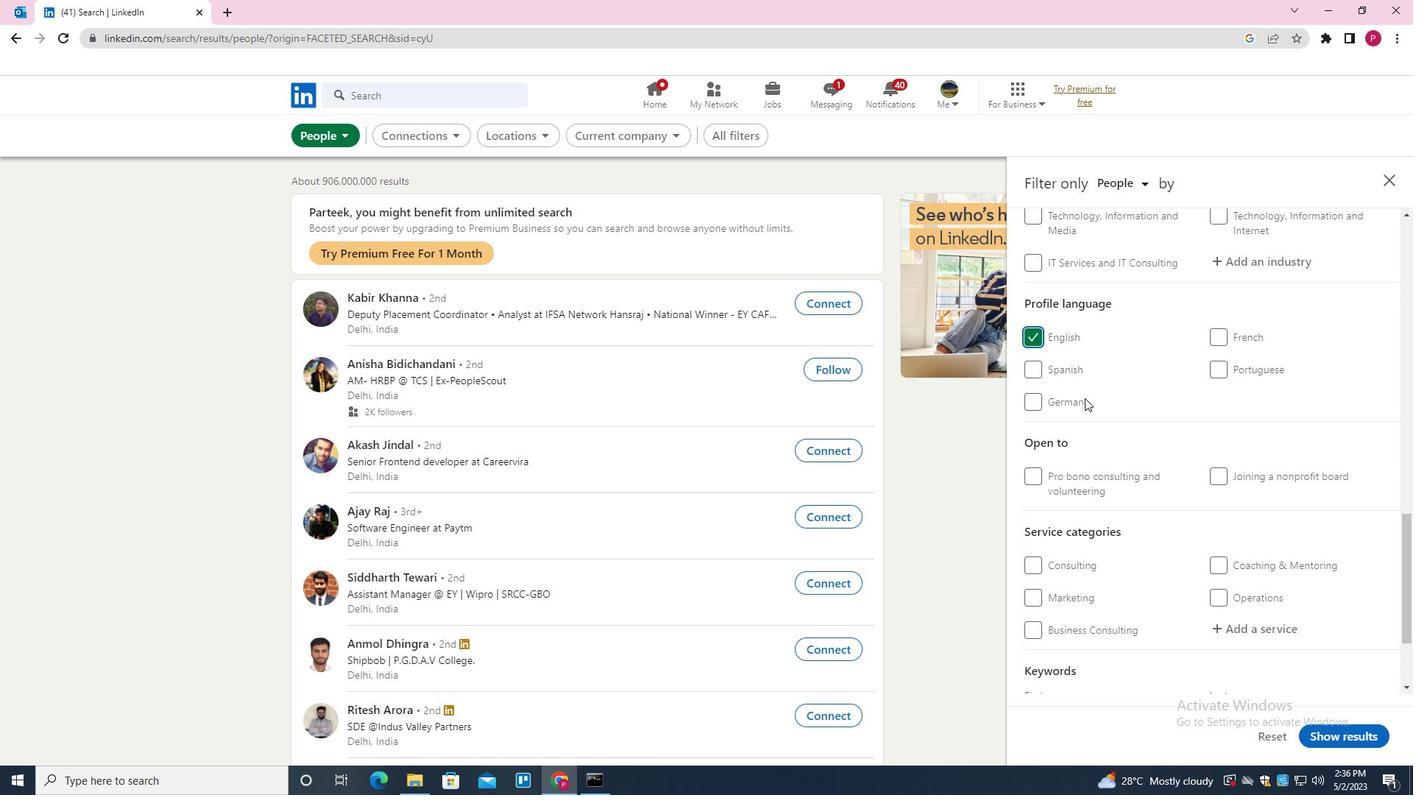 
Action: Mouse scrolled (1085, 399) with delta (0, 0)
Screenshot: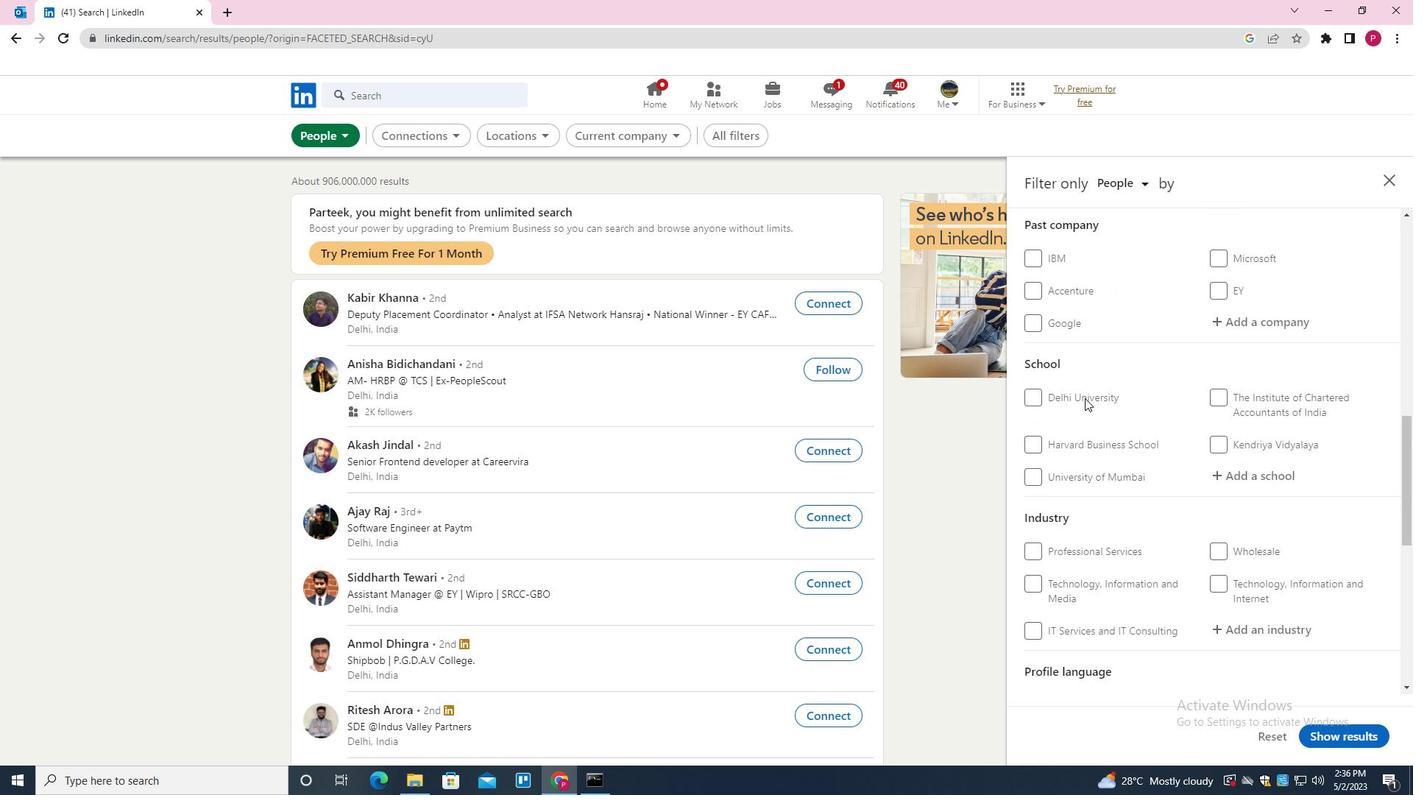 
Action: Mouse scrolled (1085, 399) with delta (0, 0)
Screenshot: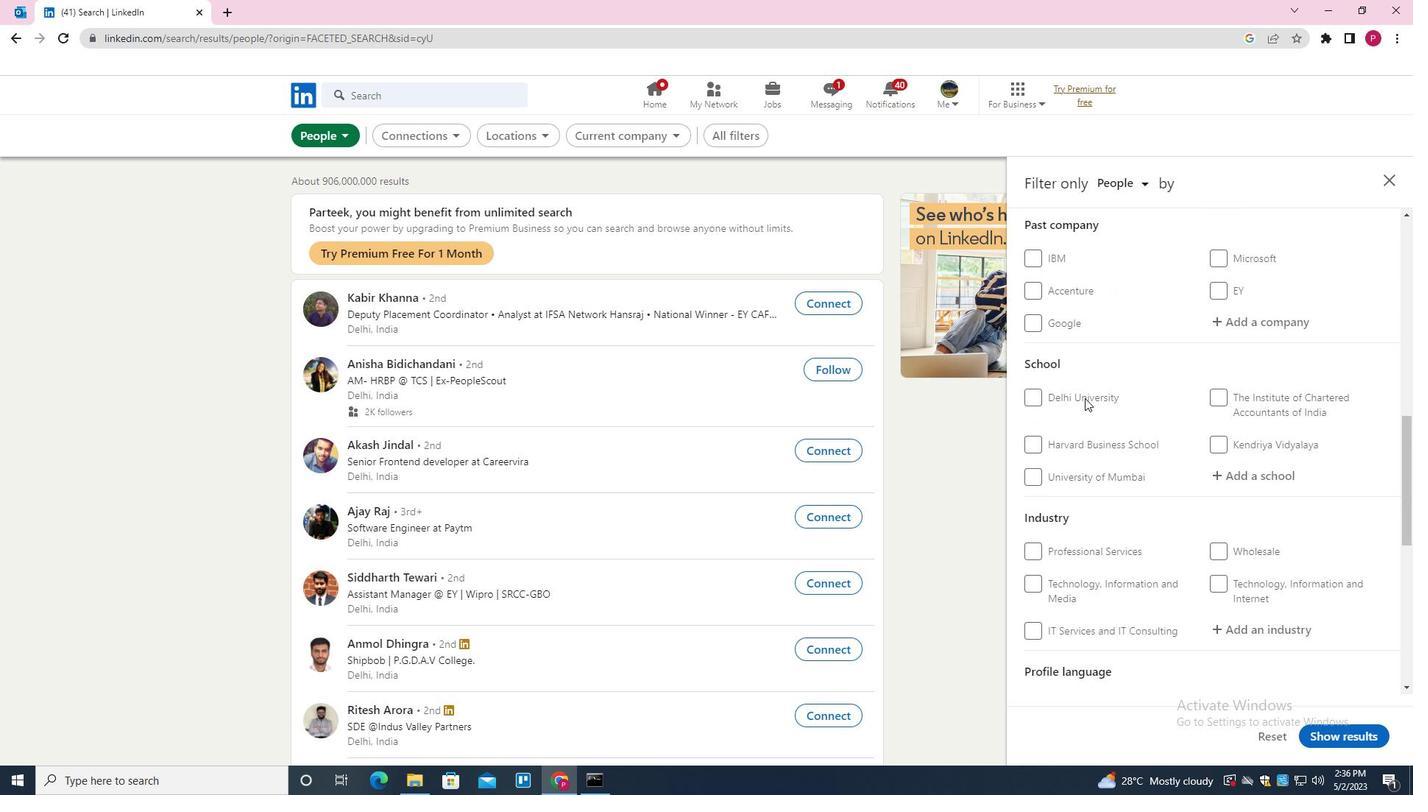 
Action: Mouse scrolled (1085, 399) with delta (0, 0)
Screenshot: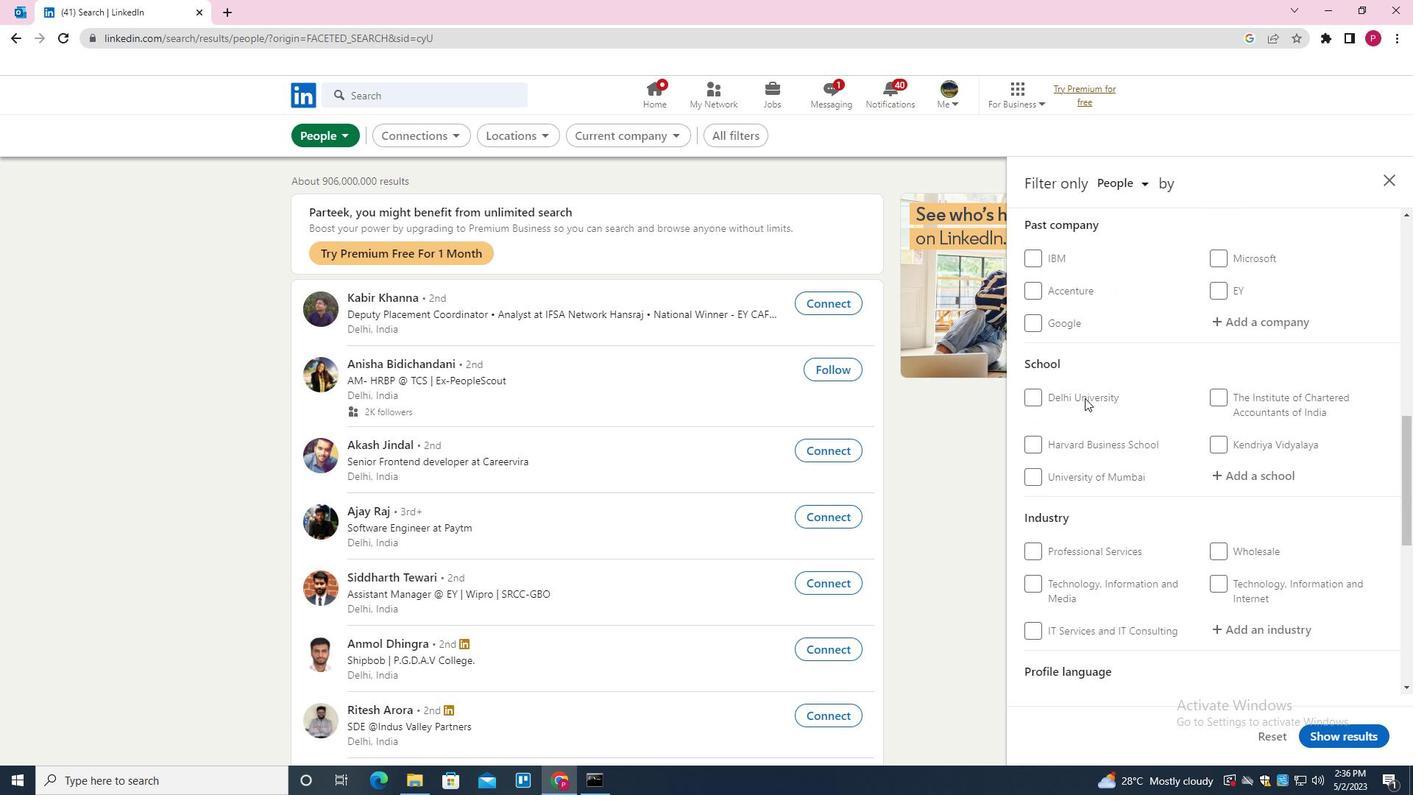 
Action: Mouse moved to (1256, 404)
Screenshot: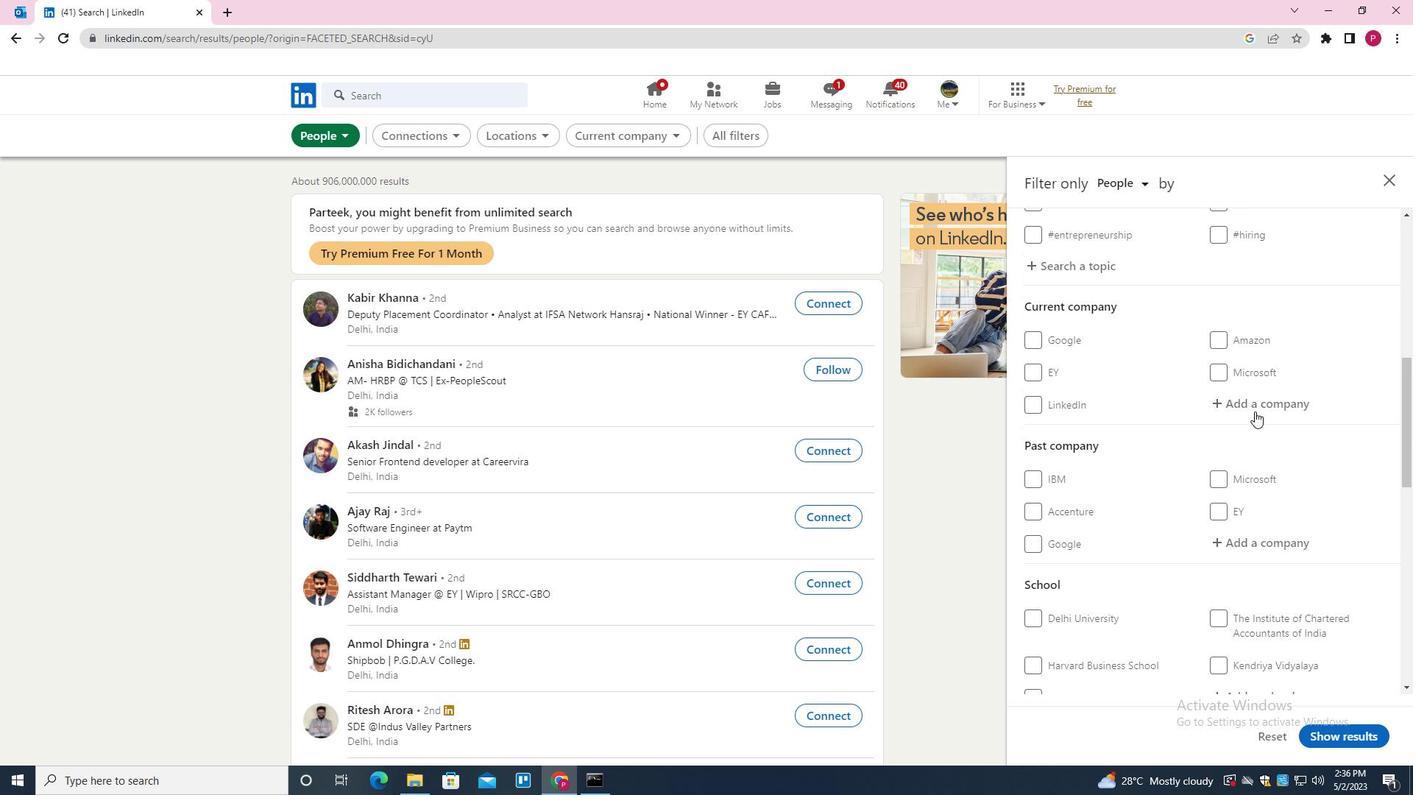 
Action: Mouse pressed left at (1256, 404)
Screenshot: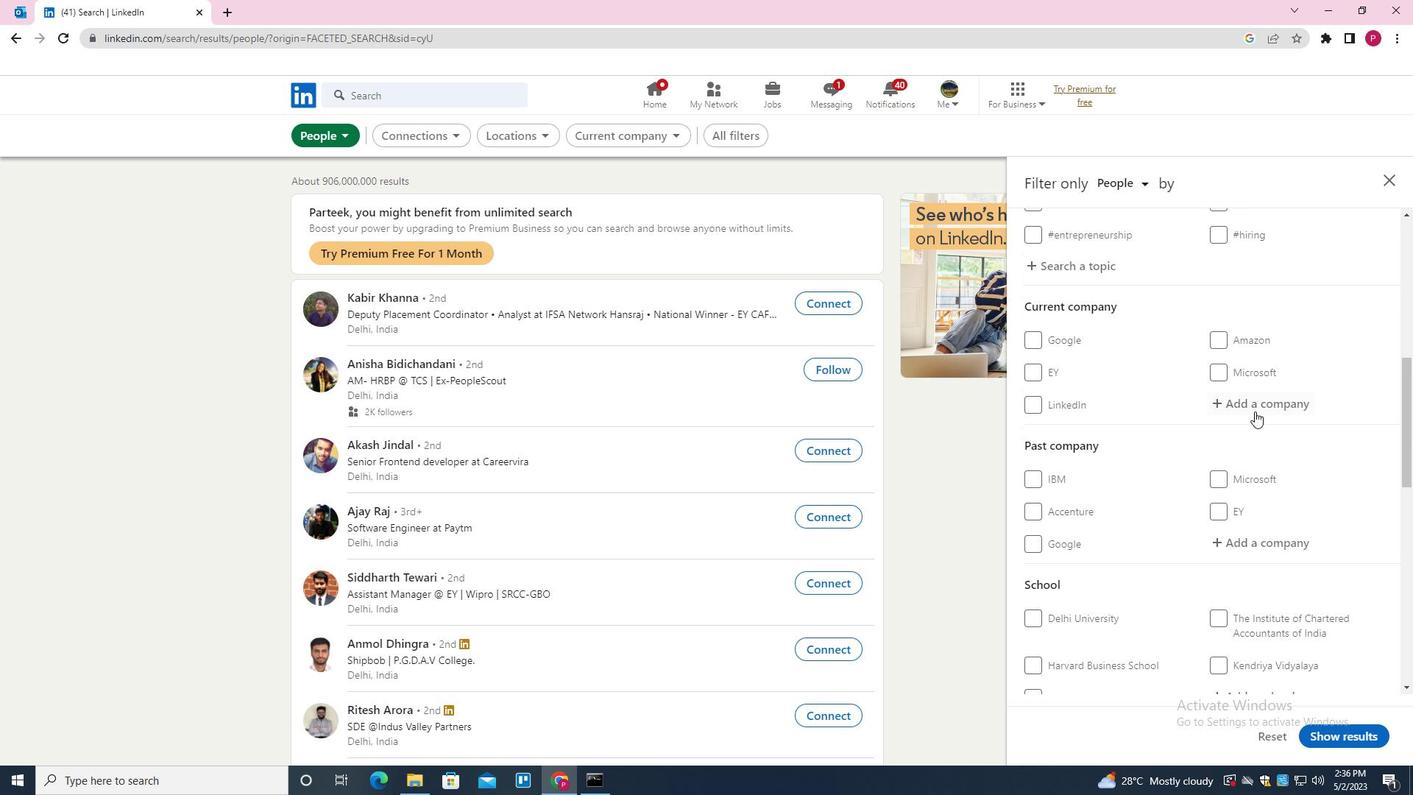 
Action: Mouse moved to (1245, 411)
Screenshot: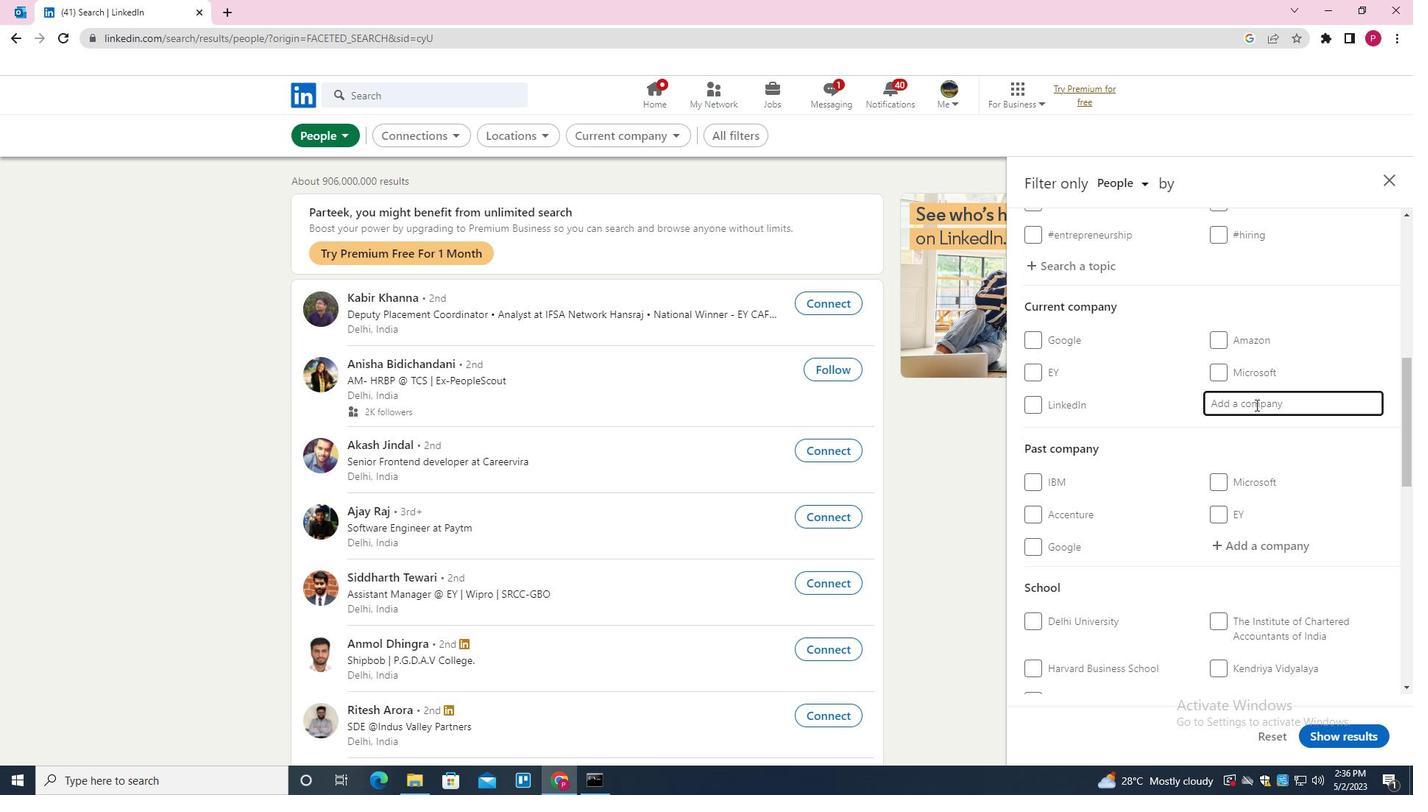 
Action: Key pressed <Key.shift>
Screenshot: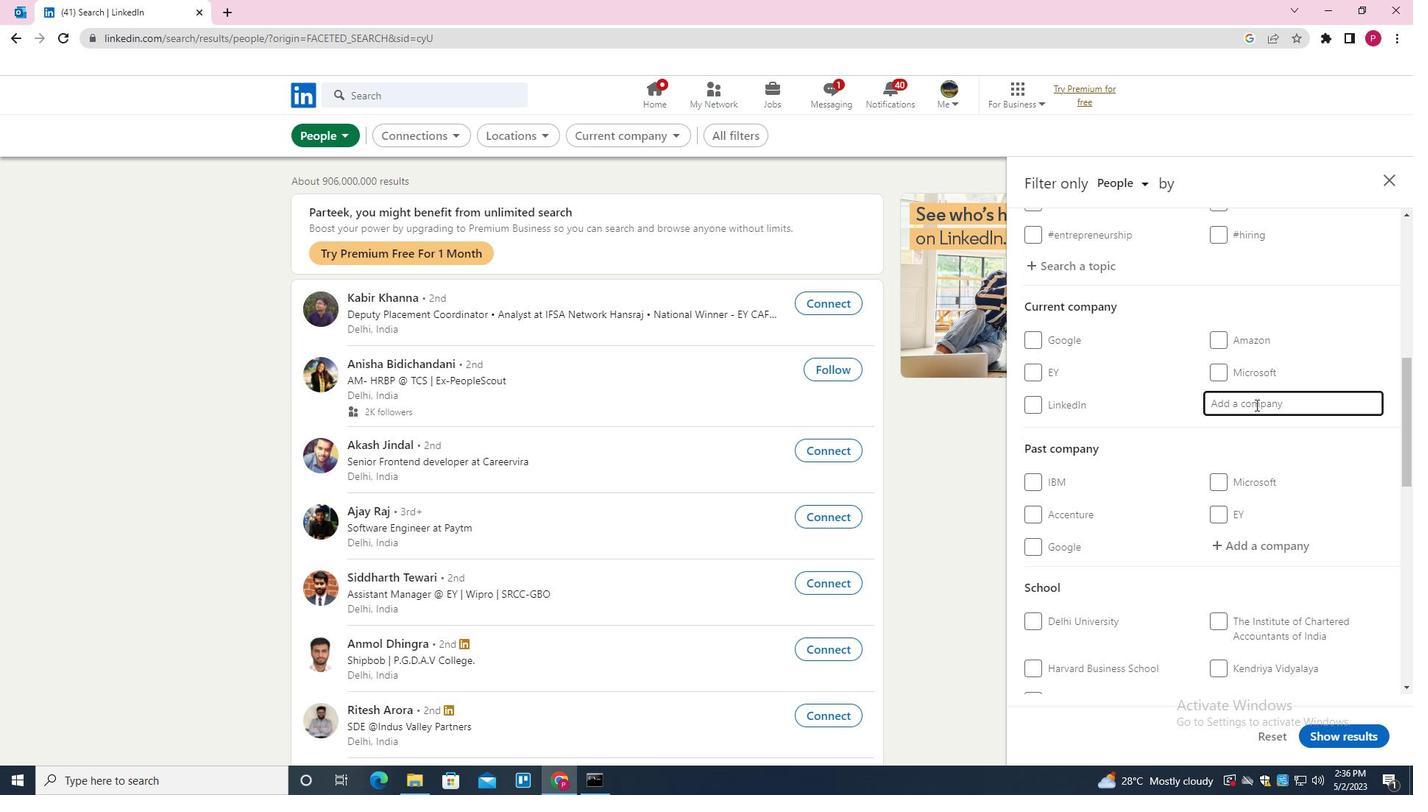 
Action: Mouse moved to (1244, 412)
Screenshot: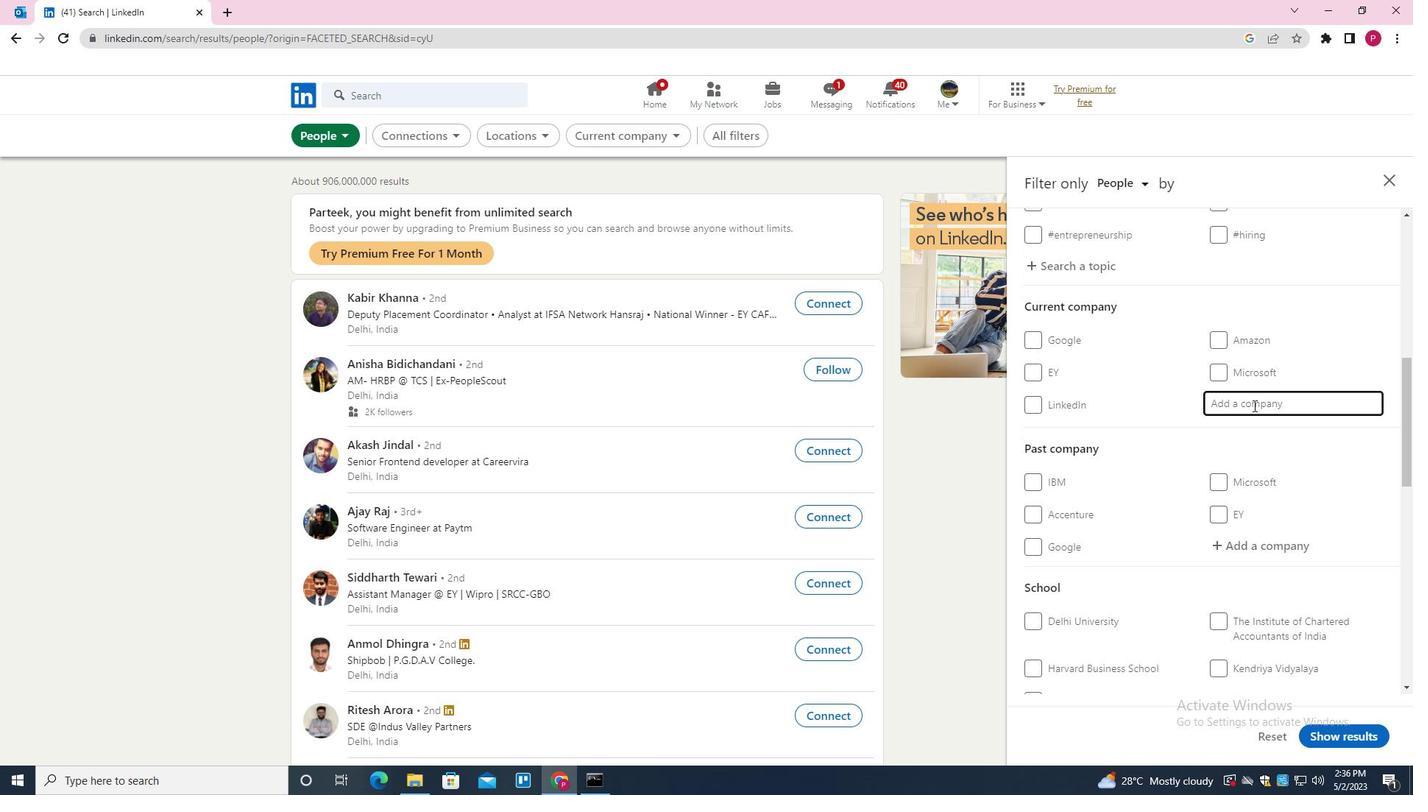 
Action: Key pressed <Key.shift><Key.shift><Key.shift><Key.shift><Key.shift><Key.shift><Key.shift><Key.shift><Key.shift><Key.shift><Key.shift>EXPEDIA
Screenshot: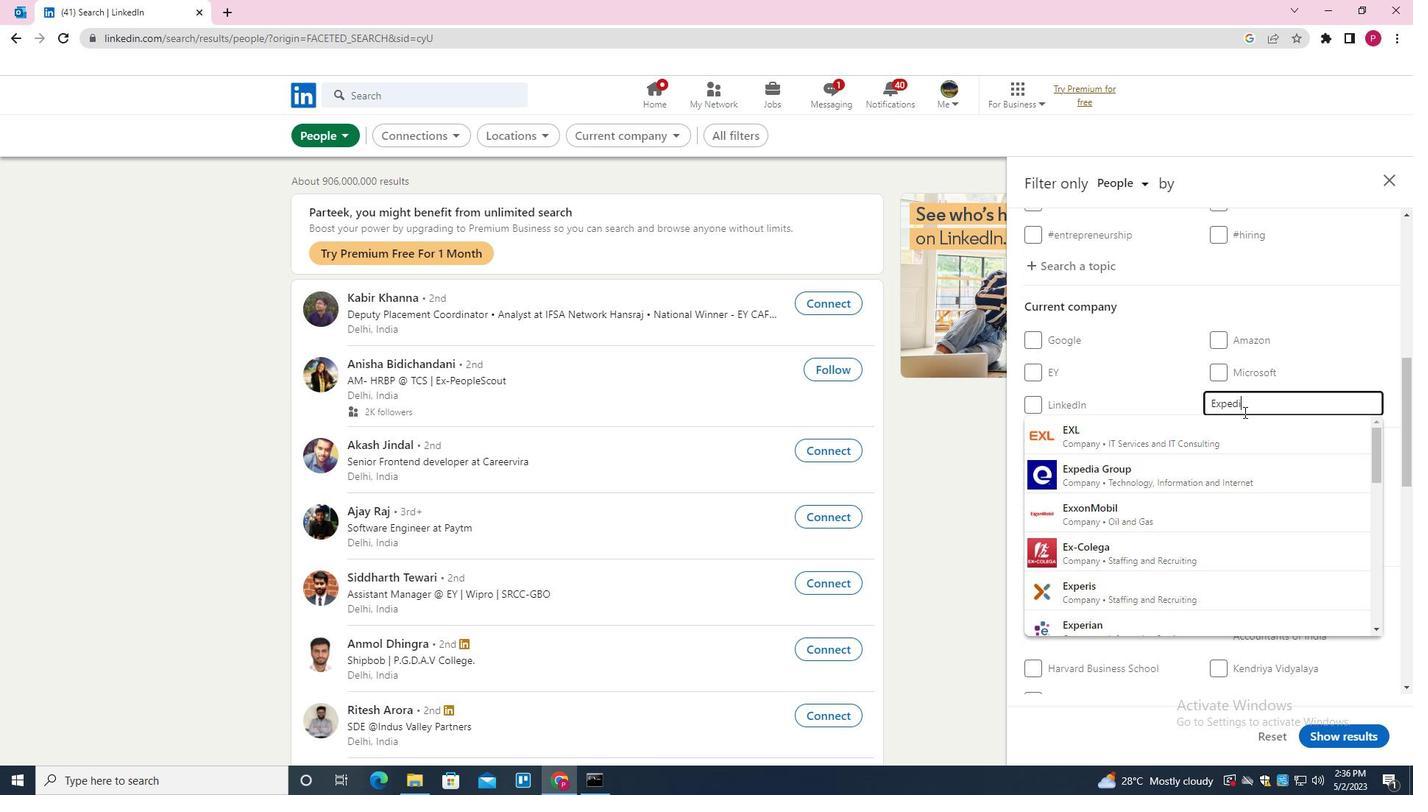 
Action: Mouse moved to (1244, 413)
Screenshot: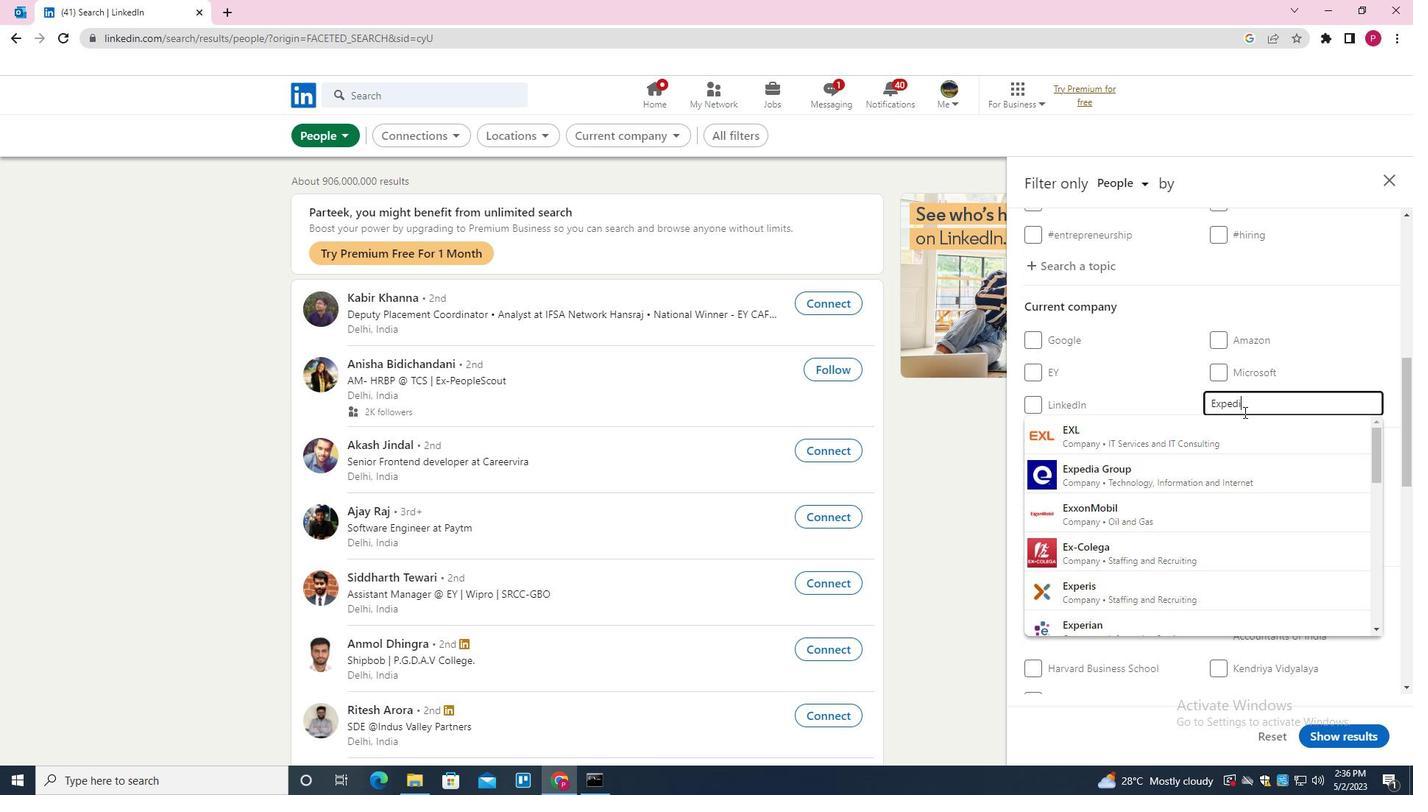 
Action: Key pressed <Key.down><Key.enter>
Screenshot: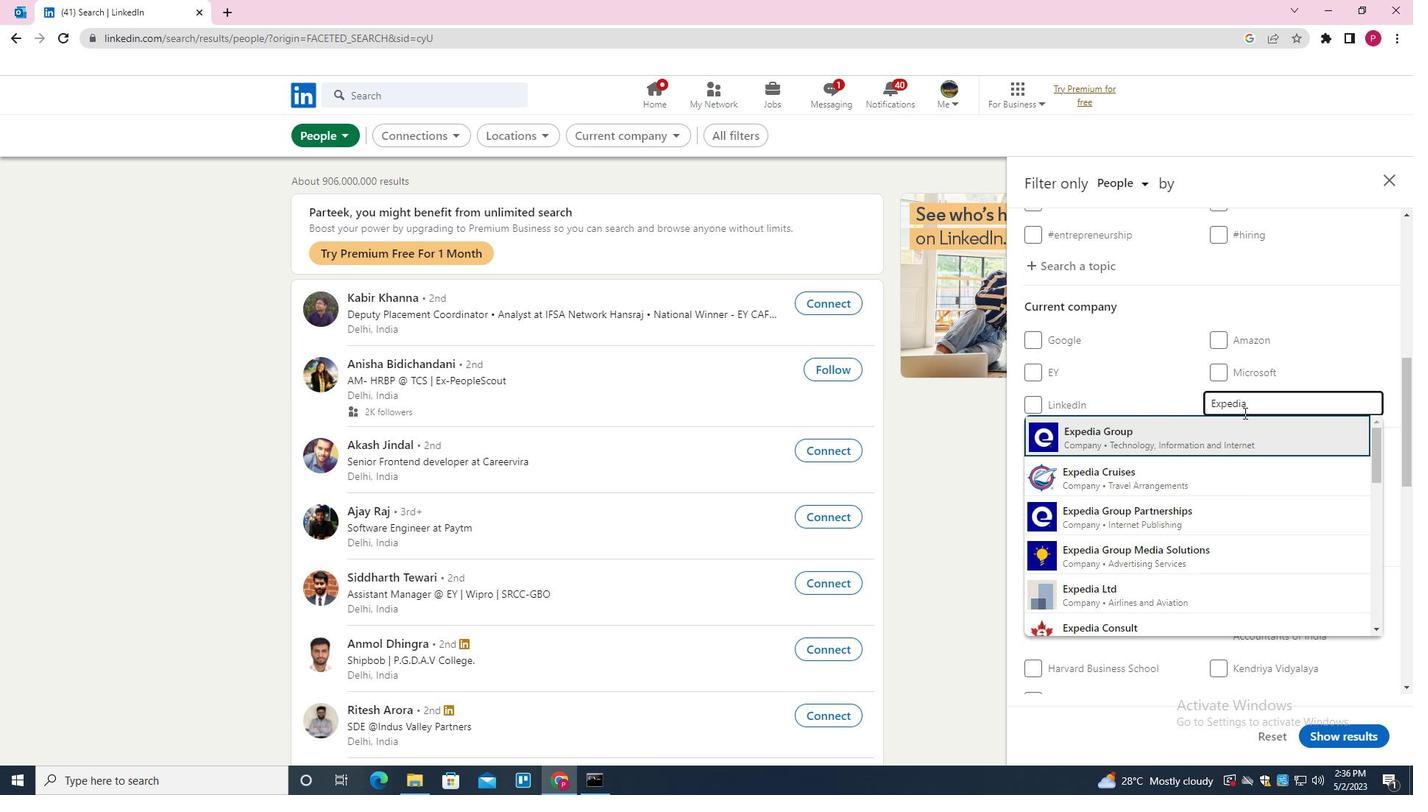 
Action: Mouse moved to (1203, 427)
Screenshot: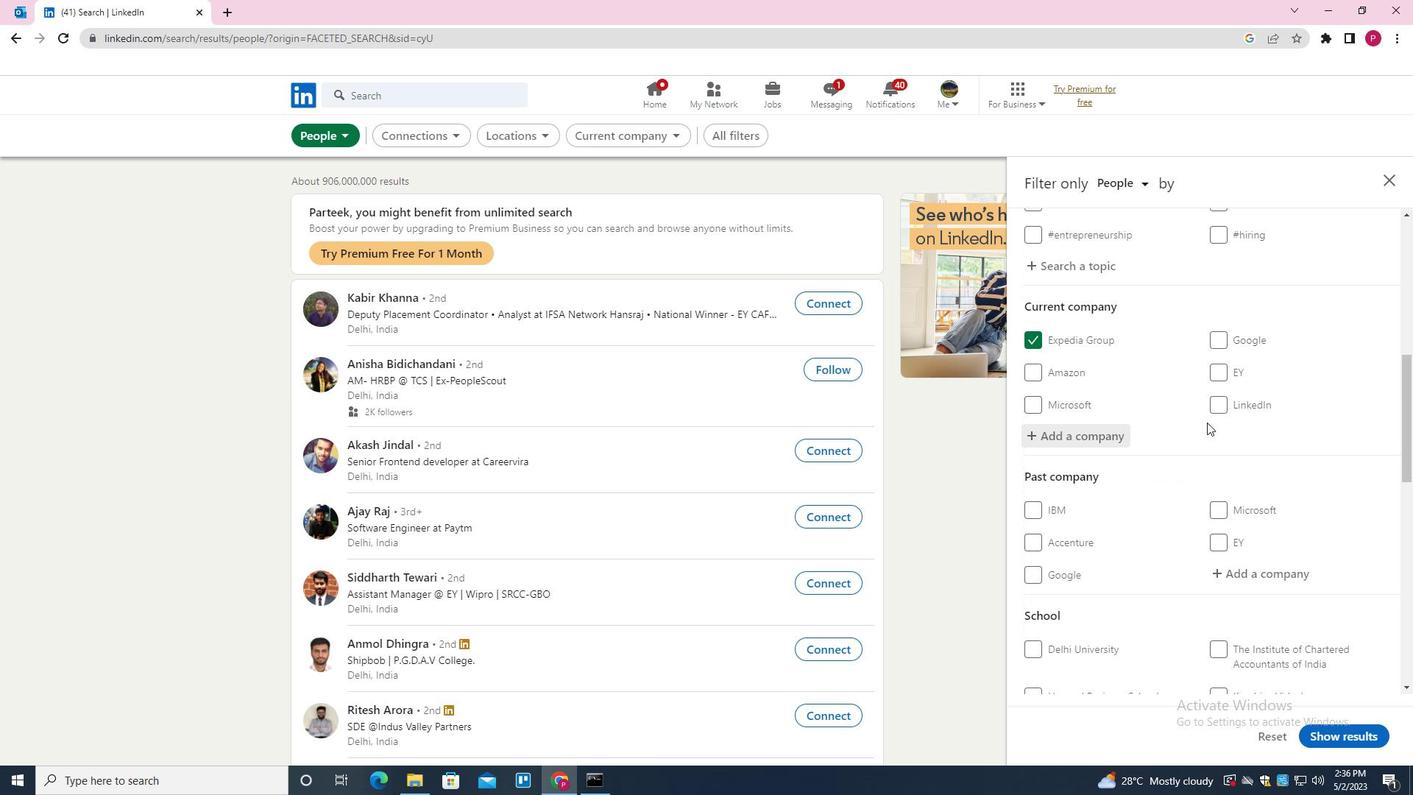 
Action: Mouse scrolled (1203, 426) with delta (0, 0)
Screenshot: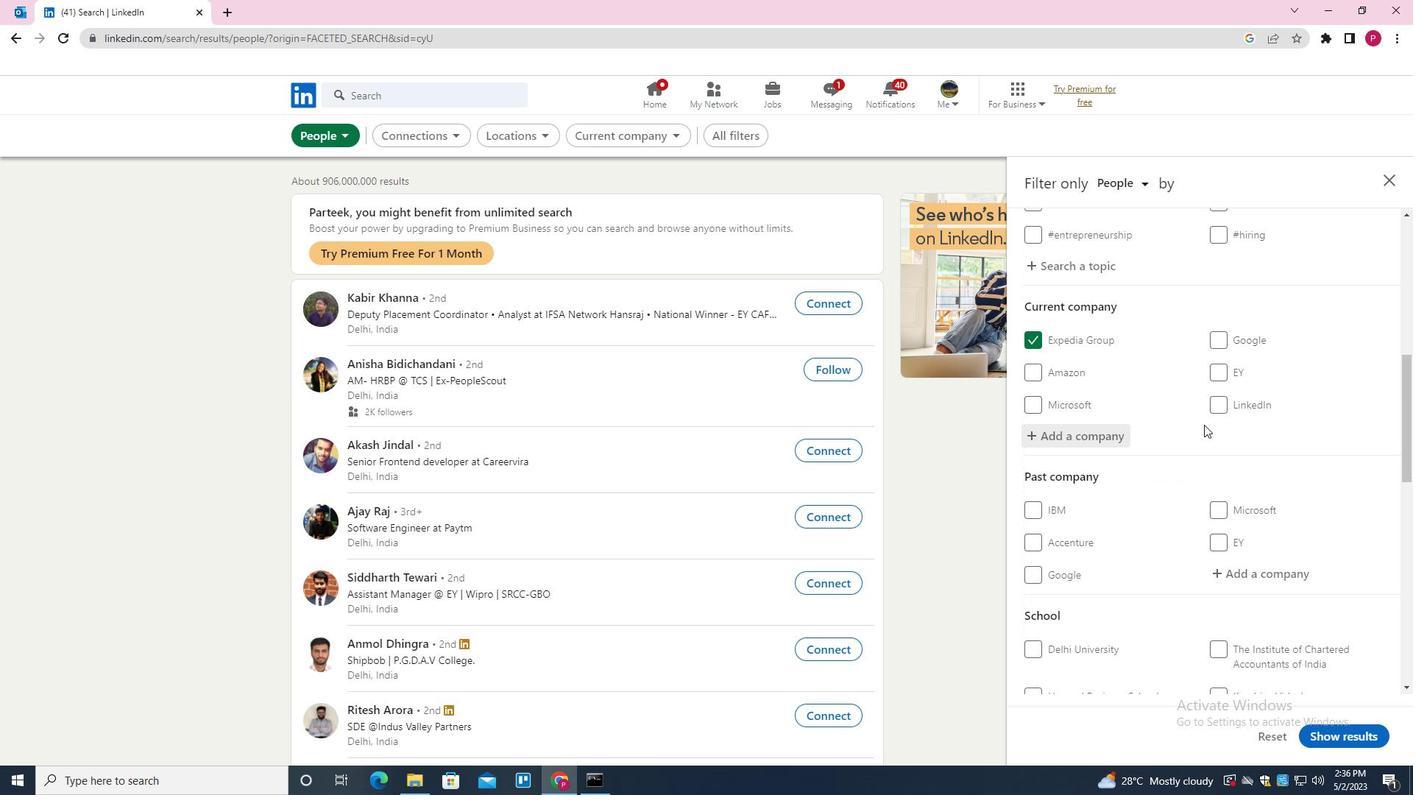 
Action: Mouse moved to (1202, 427)
Screenshot: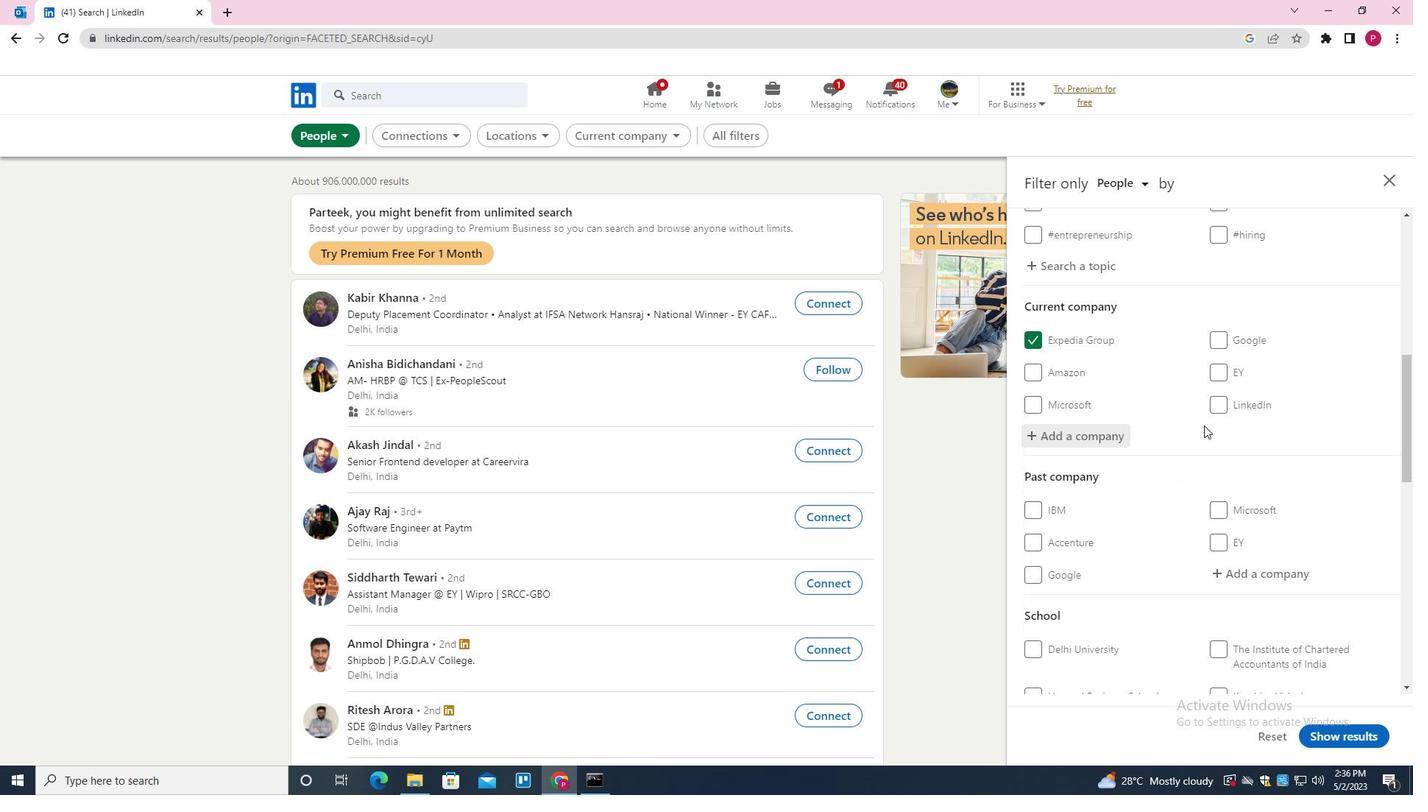 
Action: Mouse scrolled (1202, 427) with delta (0, 0)
Screenshot: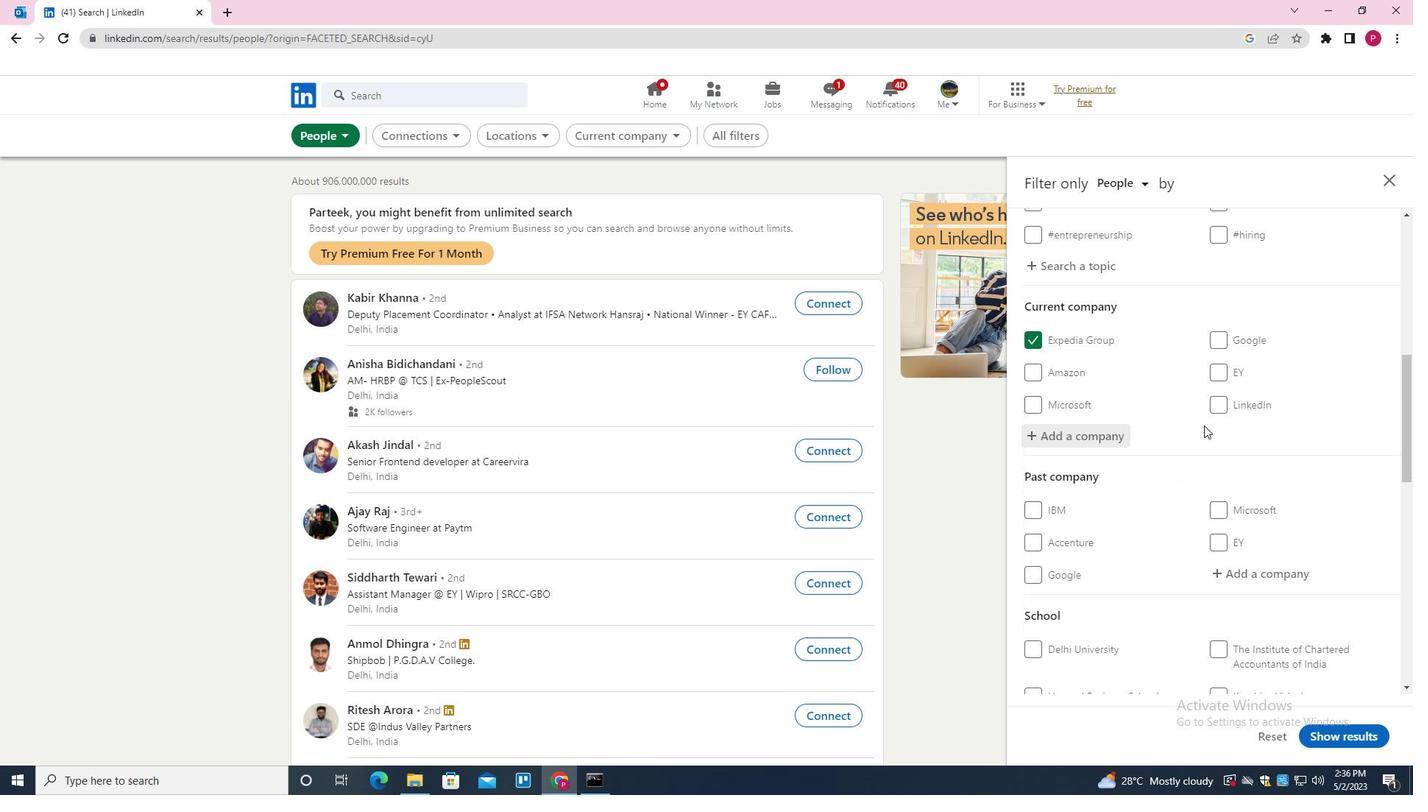 
Action: Mouse moved to (1200, 432)
Screenshot: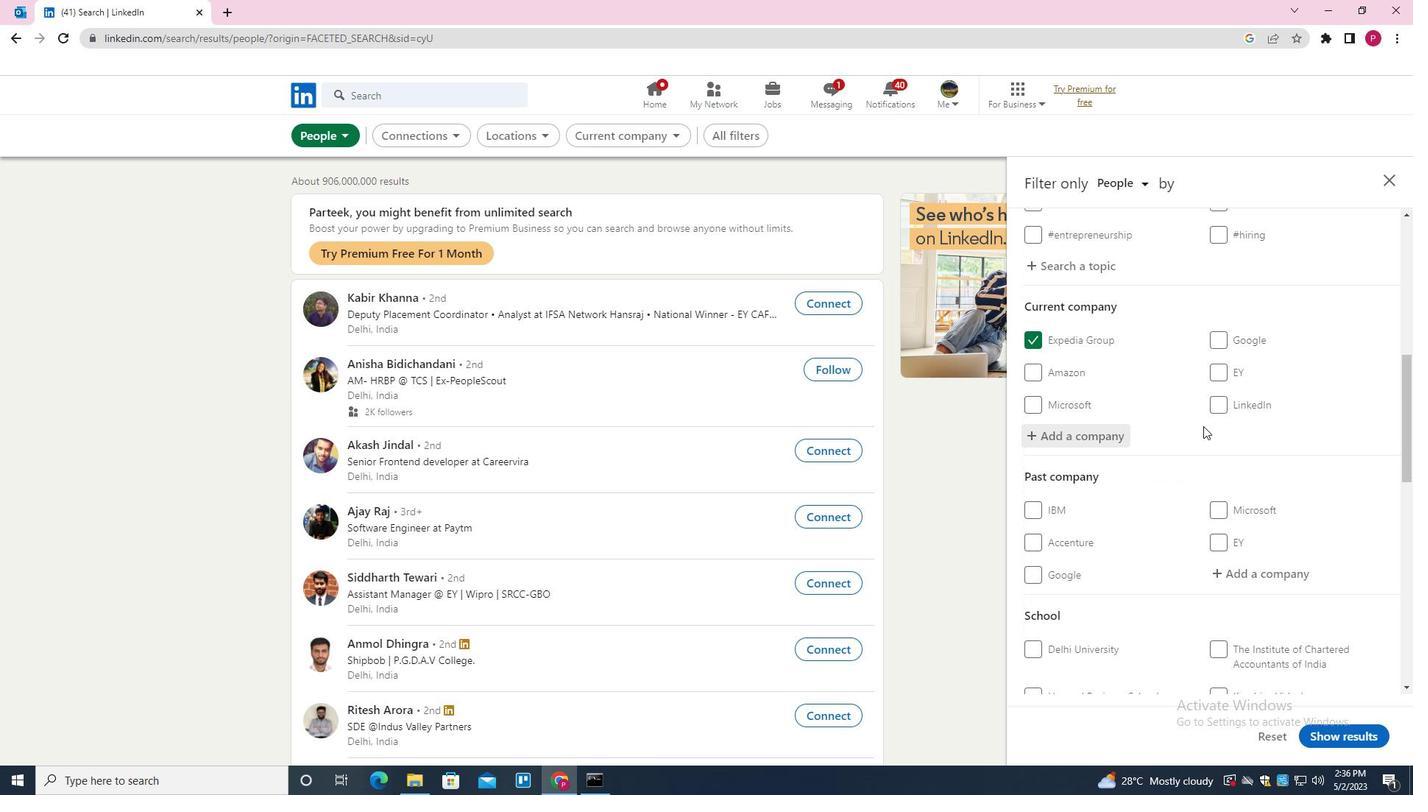 
Action: Mouse scrolled (1200, 432) with delta (0, 0)
Screenshot: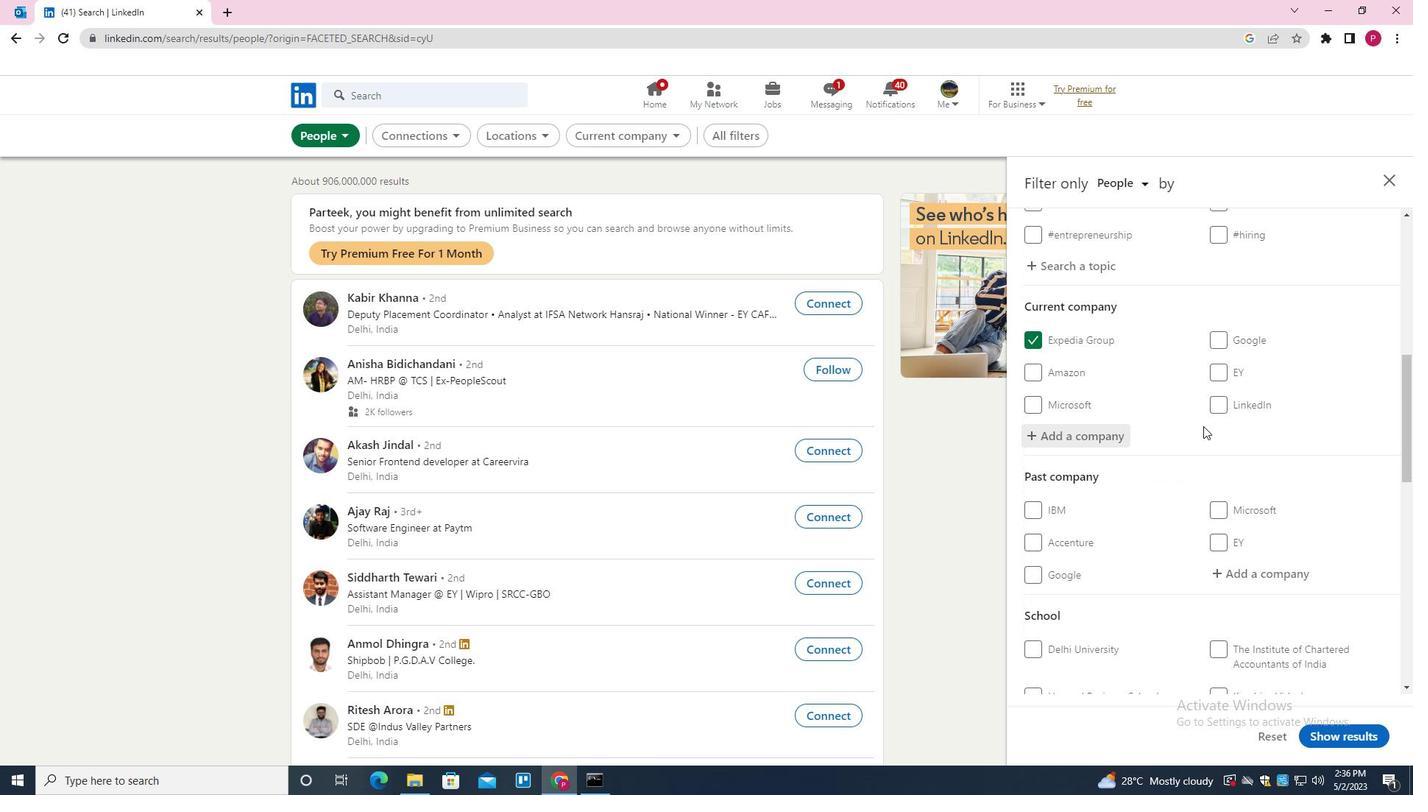 
Action: Mouse moved to (1200, 435)
Screenshot: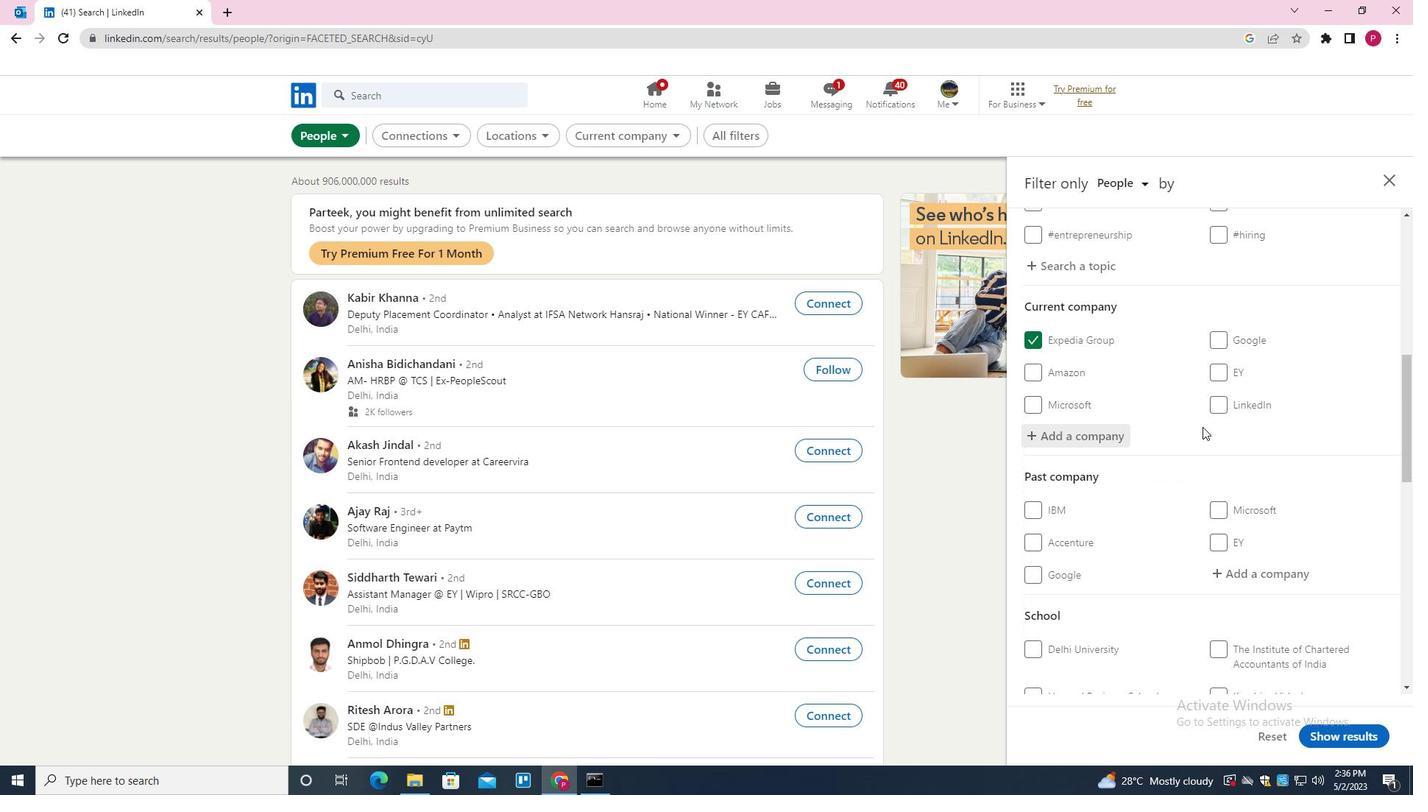 
Action: Mouse scrolled (1200, 435) with delta (0, 0)
Screenshot: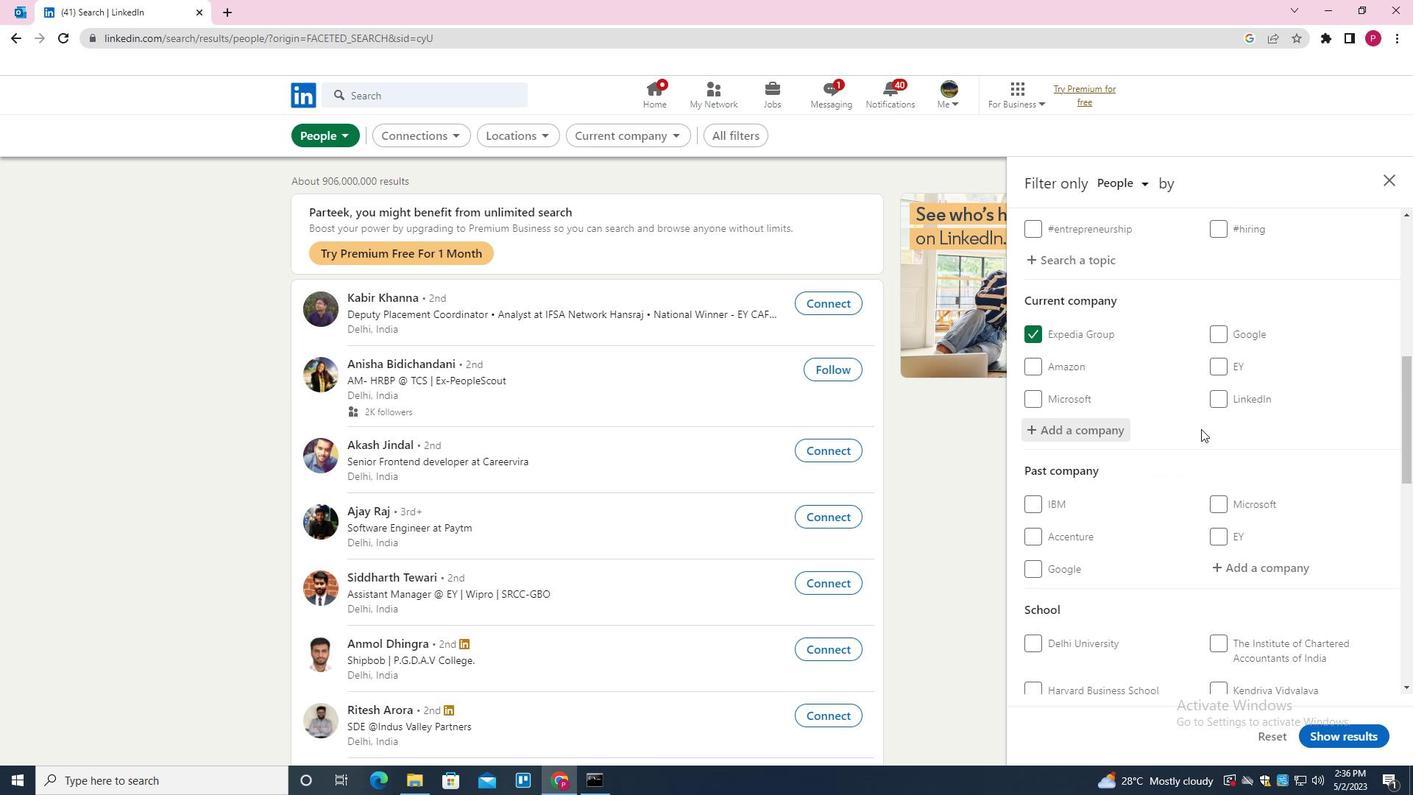
Action: Mouse moved to (1236, 435)
Screenshot: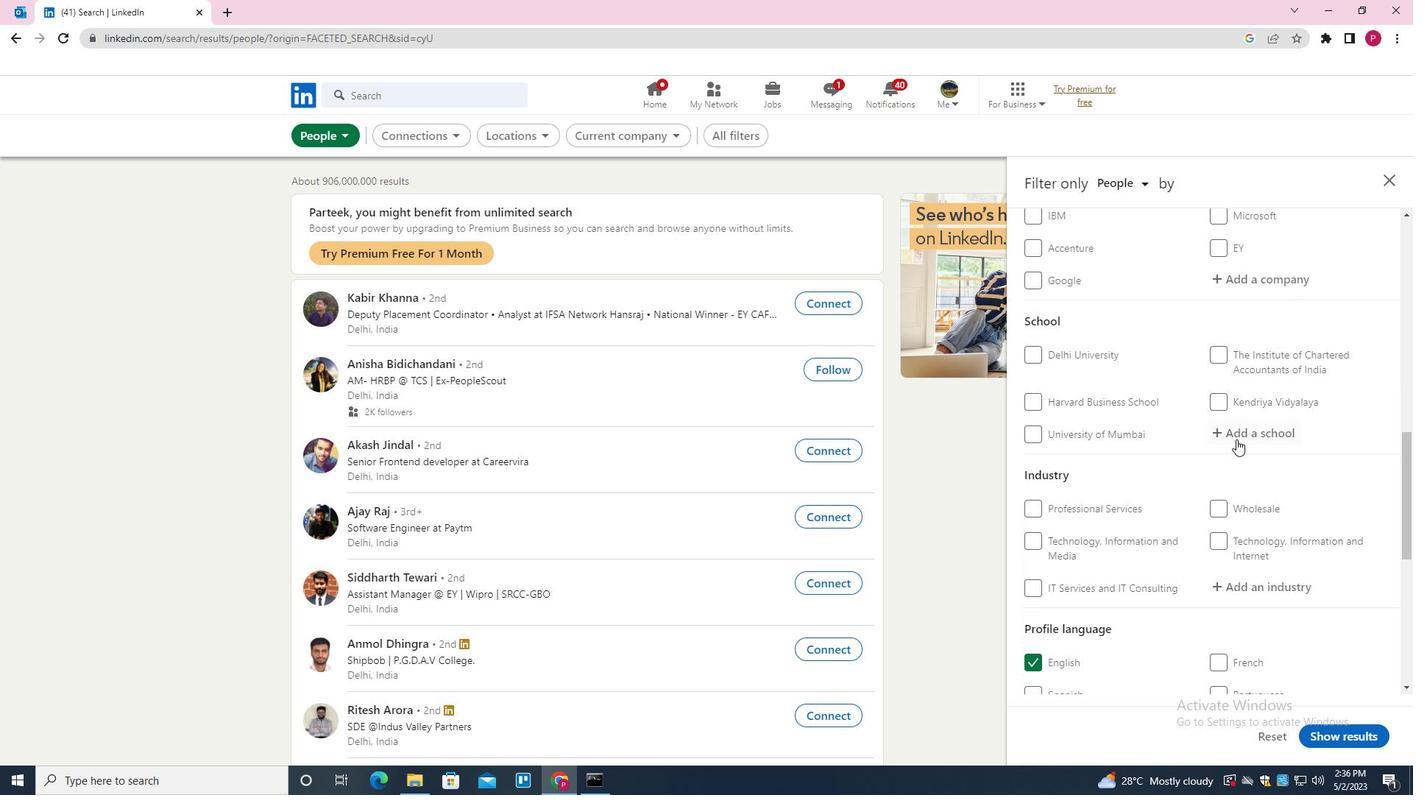 
Action: Mouse pressed left at (1236, 435)
Screenshot: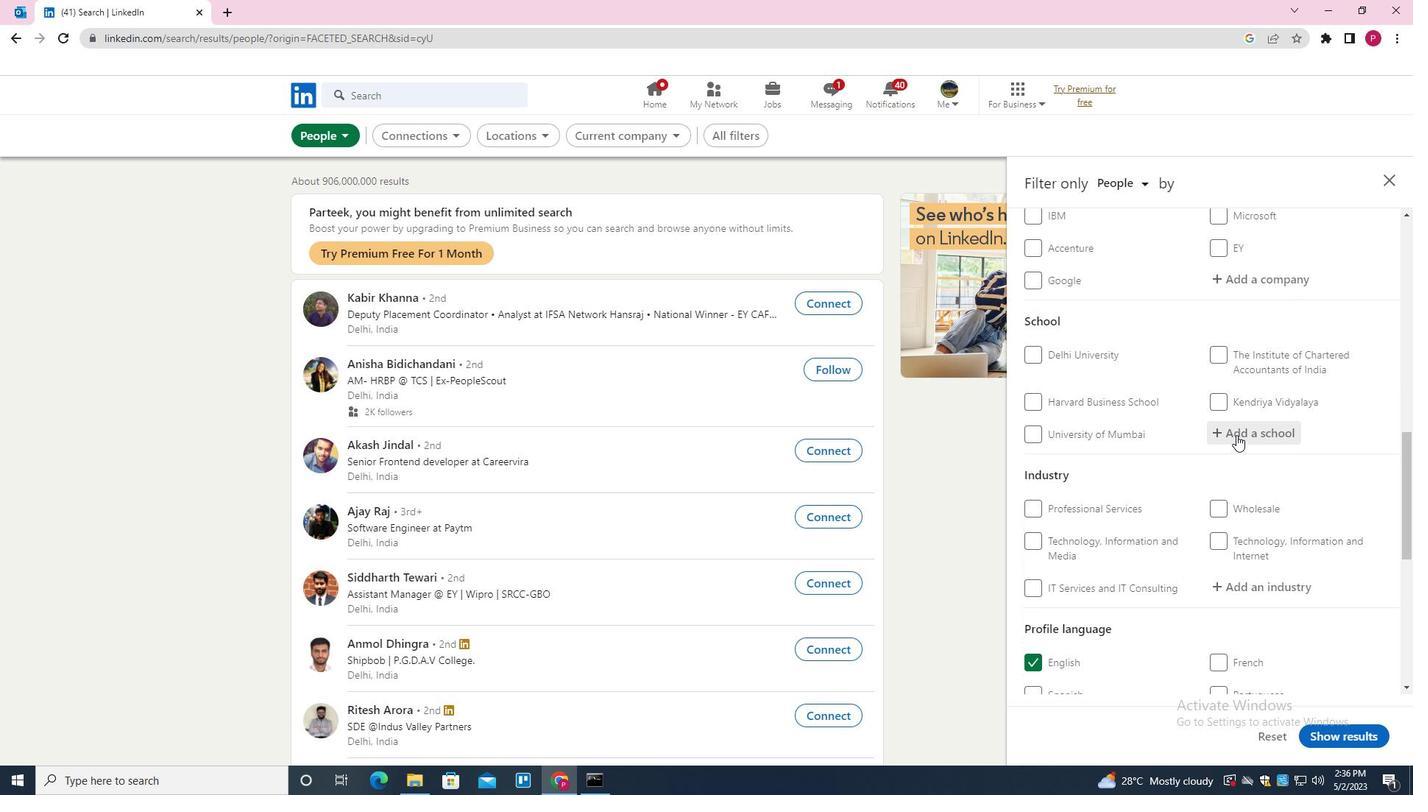 
Action: Key pressed <Key.shift>
Screenshot: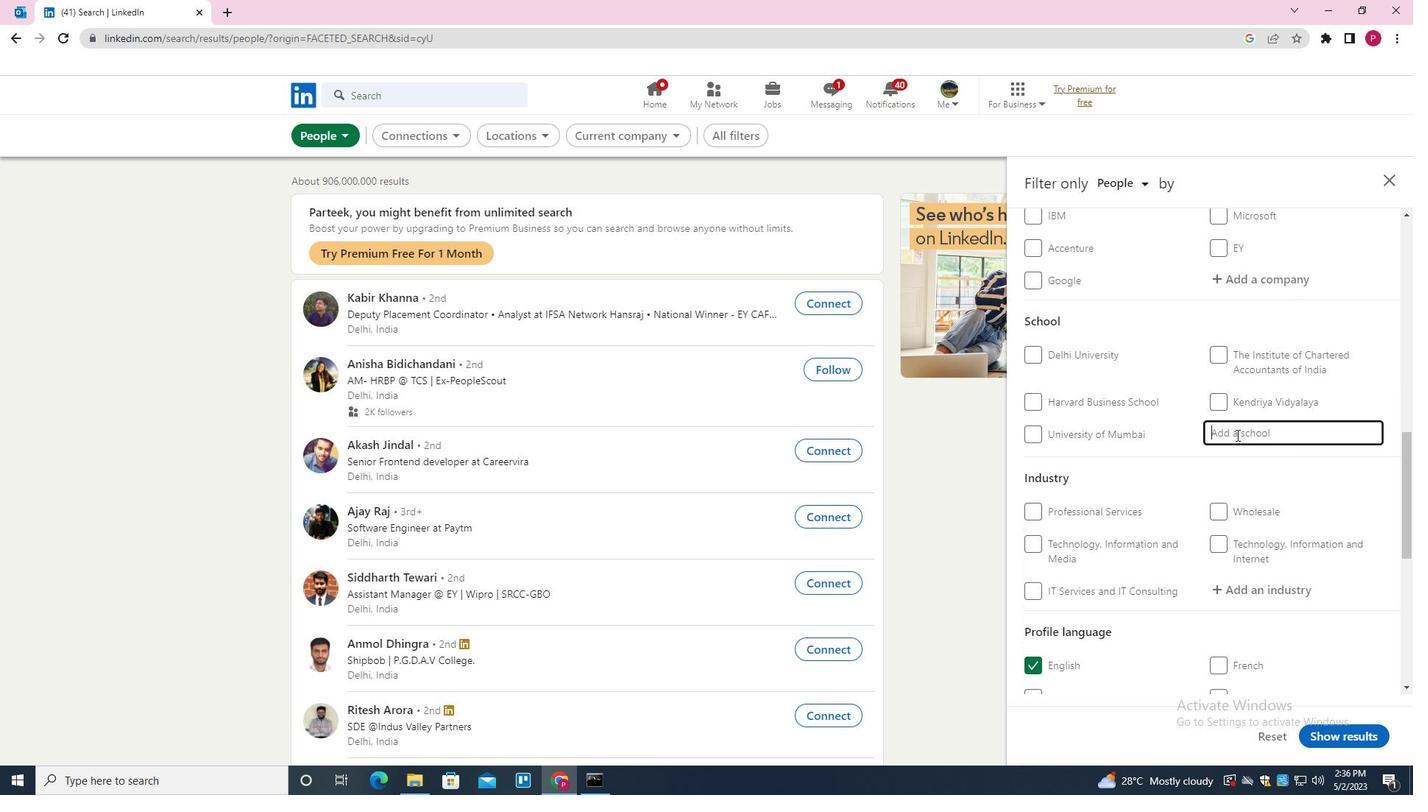 
Action: Mouse moved to (1228, 438)
Screenshot: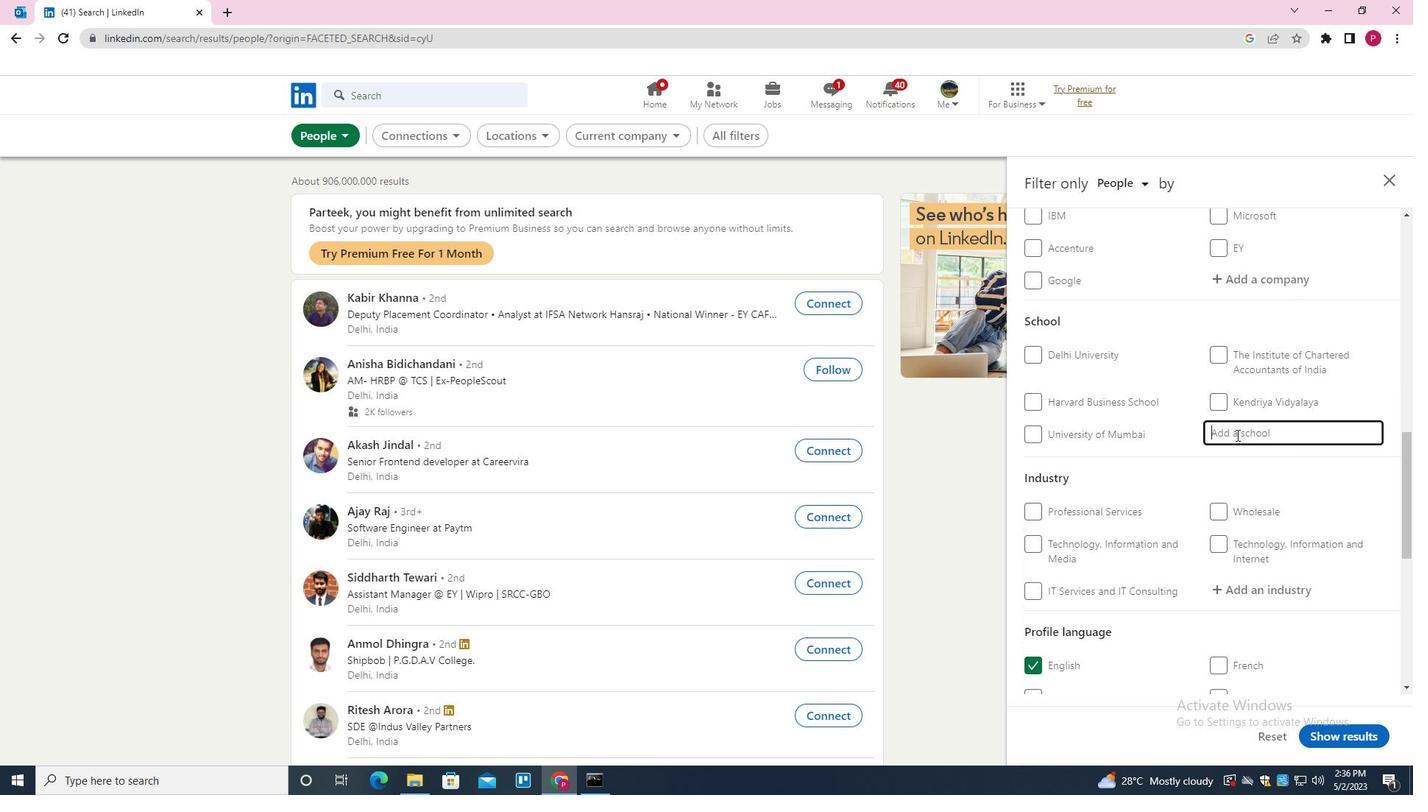 
Action: Key pressed <Key.shift><Key.shift><Key.shift><Key.shift><Key.shift><Key.shift><Key.shift><Key.shift><Key.shift><Key.shift><Key.shift><Key.shift><Key.shift><Key.shift><Key.shift><Key.shift><Key.shift><Key.shift><Key.shift><Key.shift><Key.shift><Key.shift>SR<Key.space><Key.shift>ENGINEERING<Key.space><Key.down><Key.enter>
Screenshot: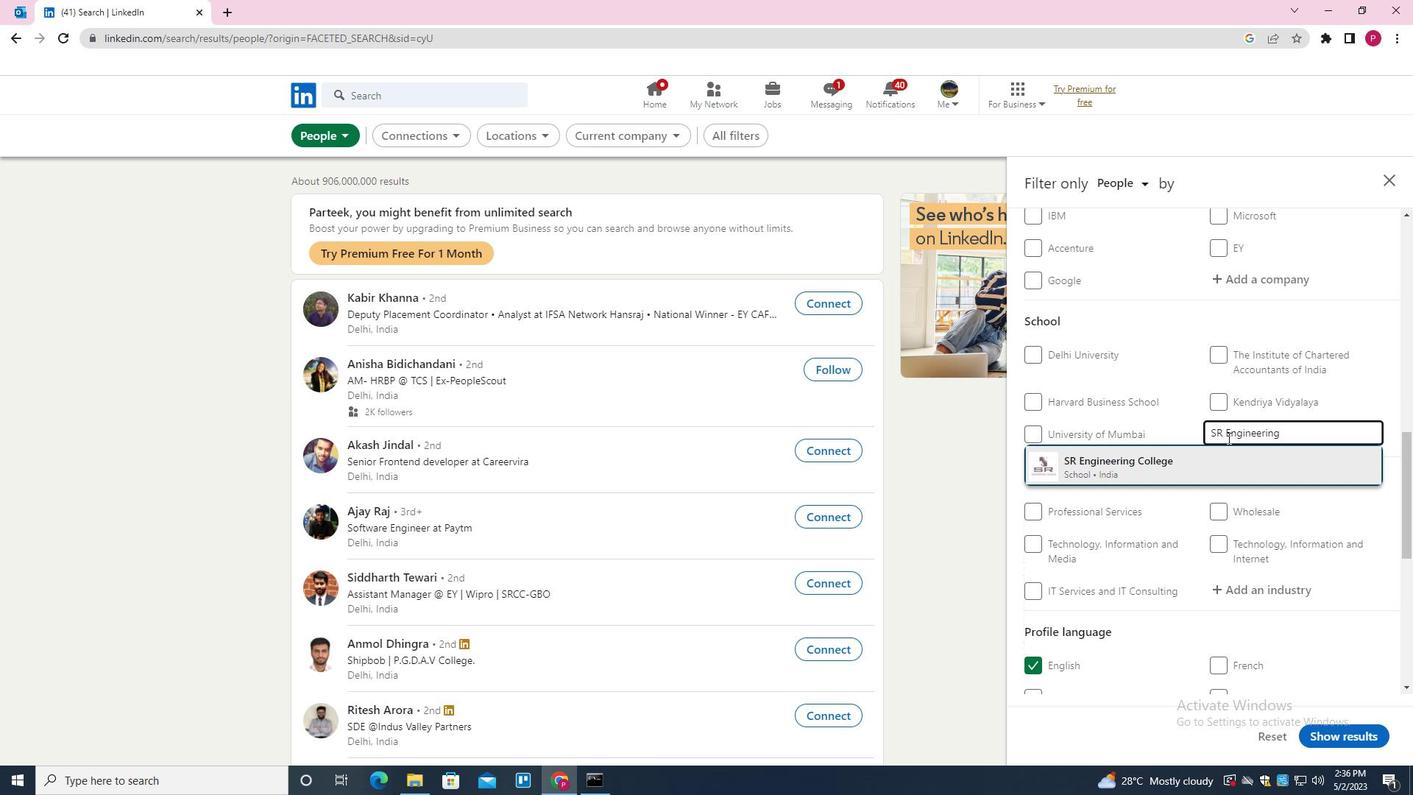 
Action: Mouse moved to (1217, 444)
Screenshot: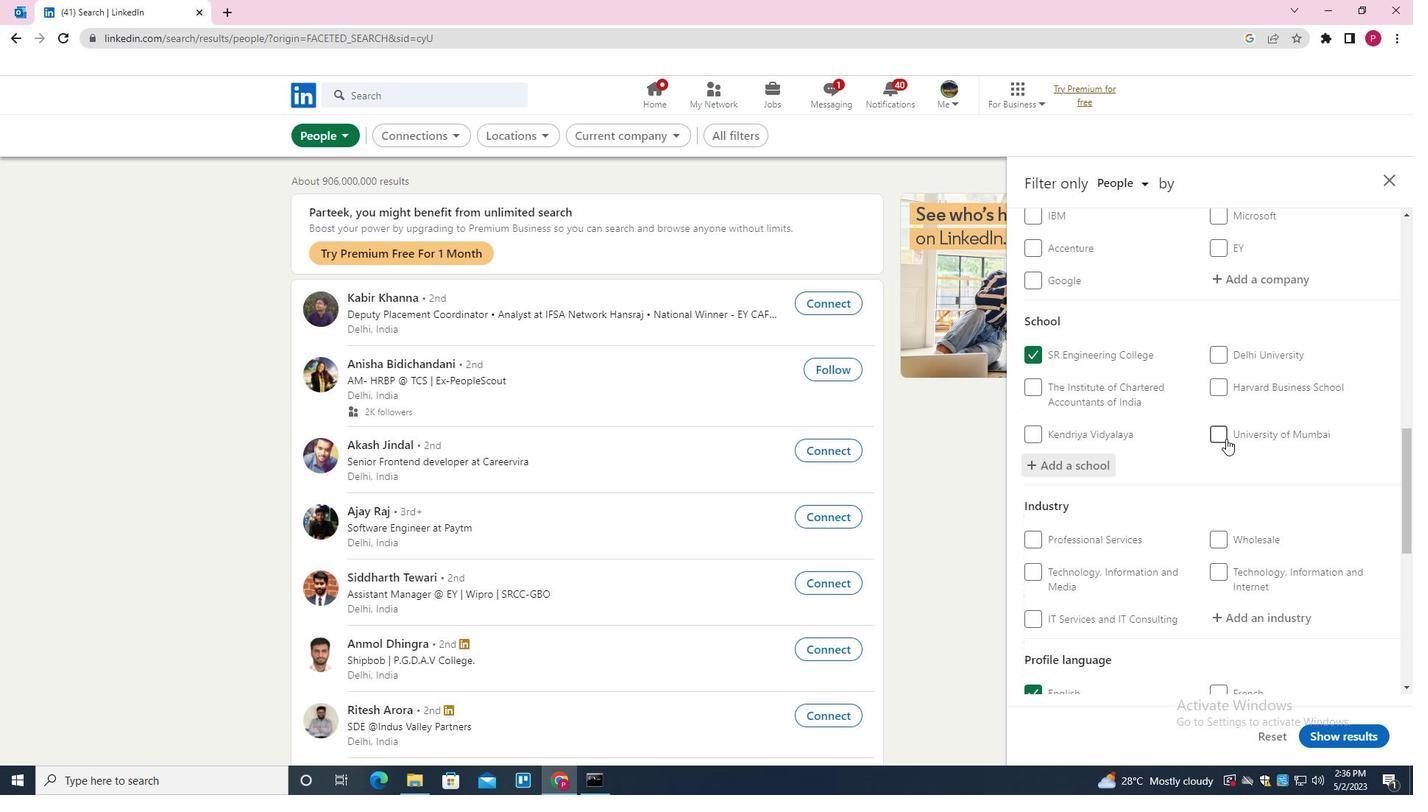 
Action: Mouse scrolled (1217, 443) with delta (0, 0)
Screenshot: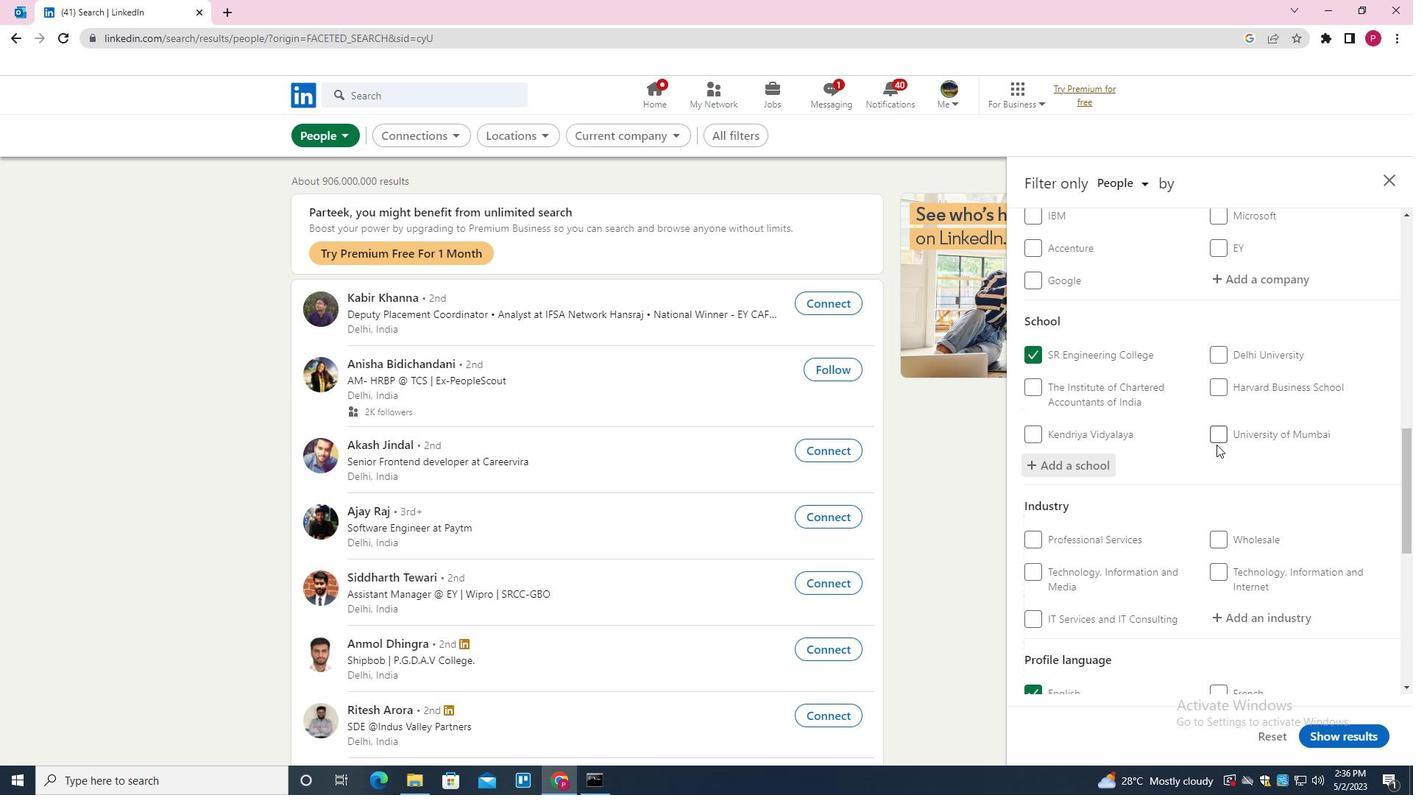 
Action: Mouse scrolled (1217, 443) with delta (0, 0)
Screenshot: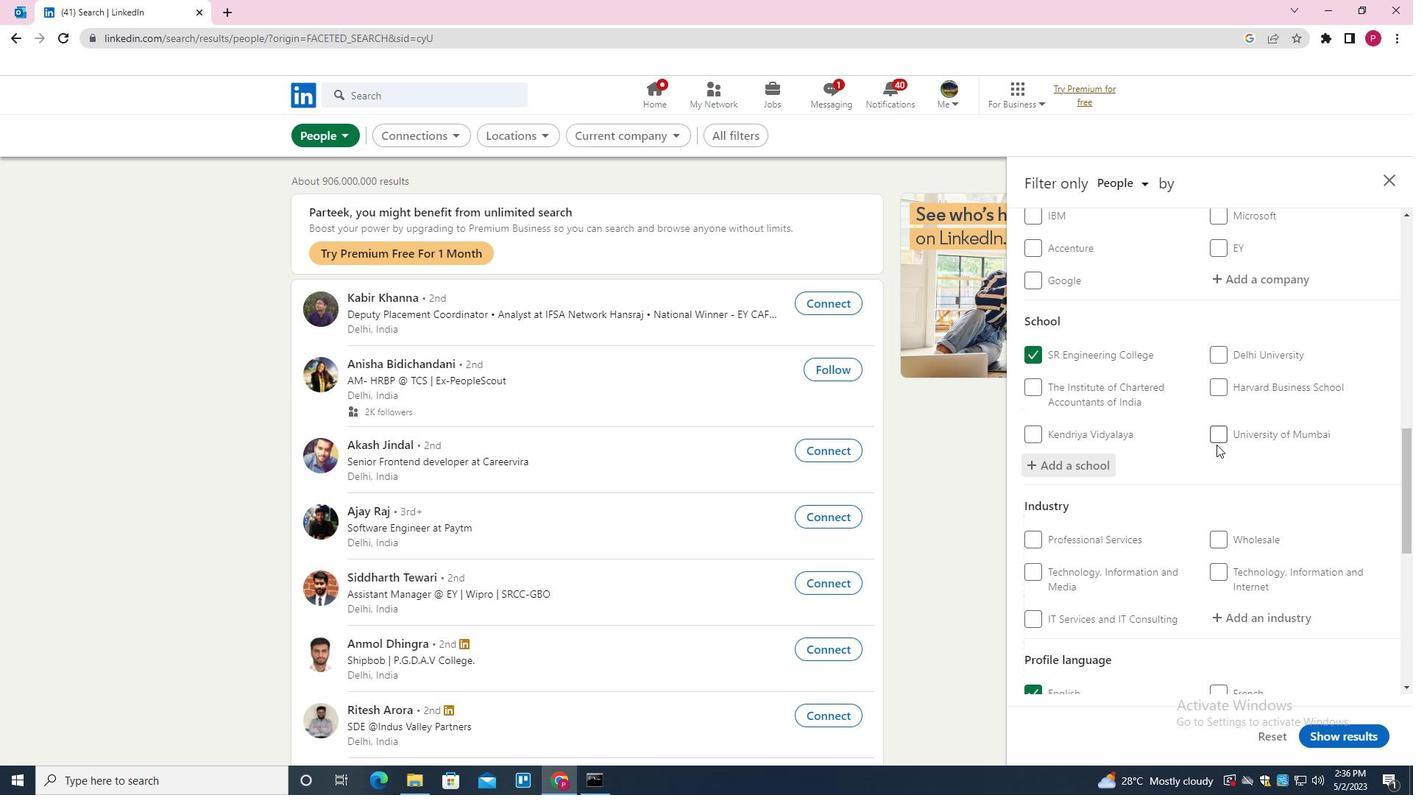 
Action: Mouse scrolled (1217, 443) with delta (0, 0)
Screenshot: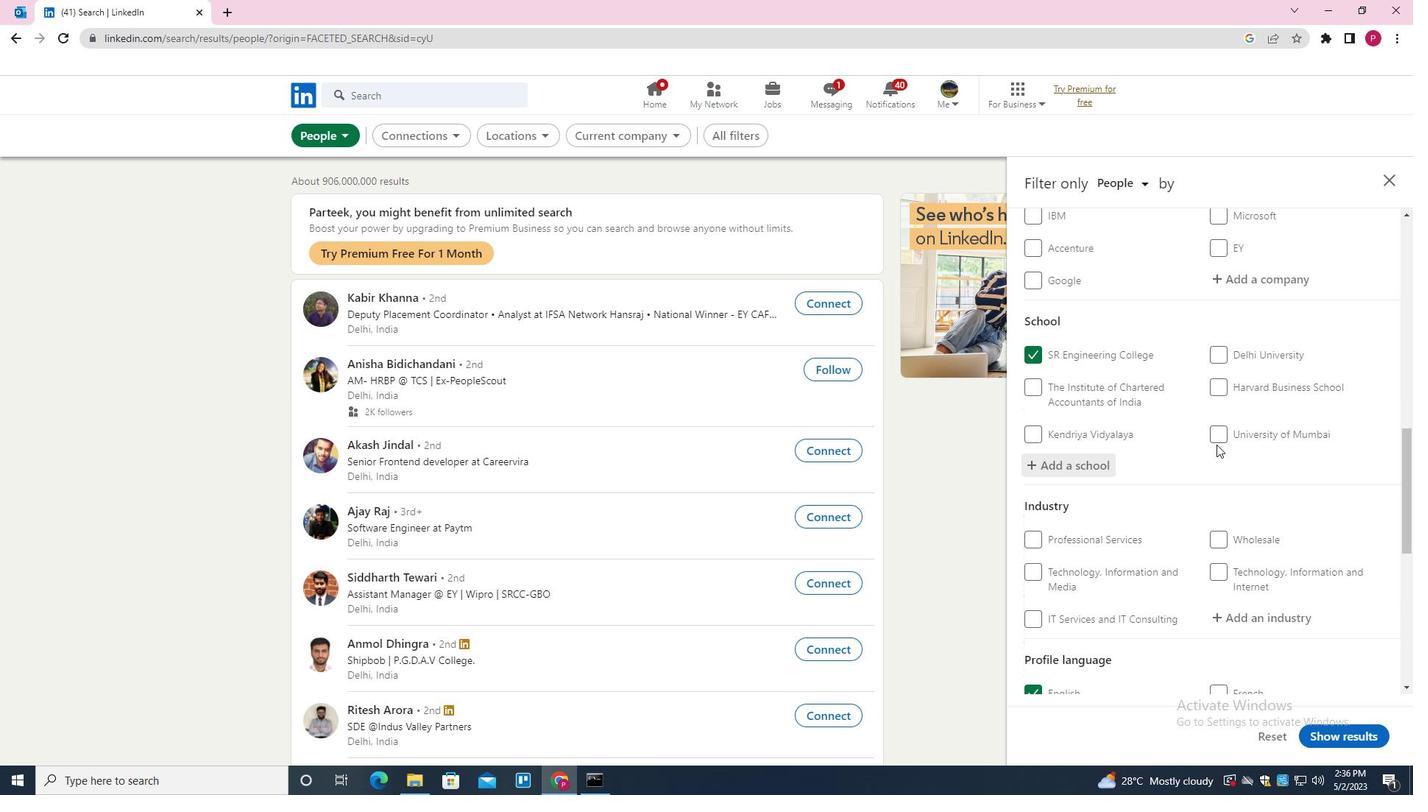 
Action: Mouse scrolled (1217, 443) with delta (0, 0)
Screenshot: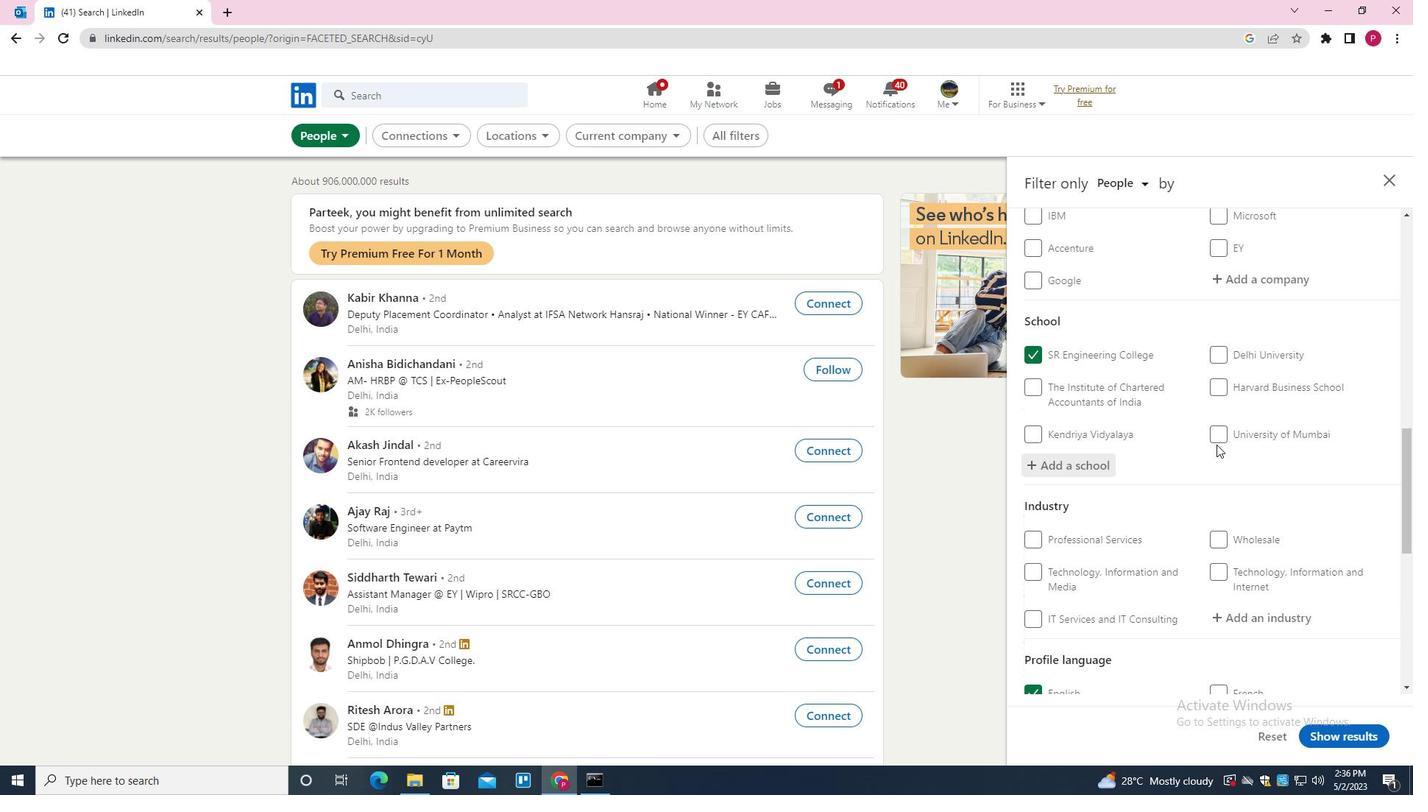 
Action: Mouse moved to (1278, 321)
Screenshot: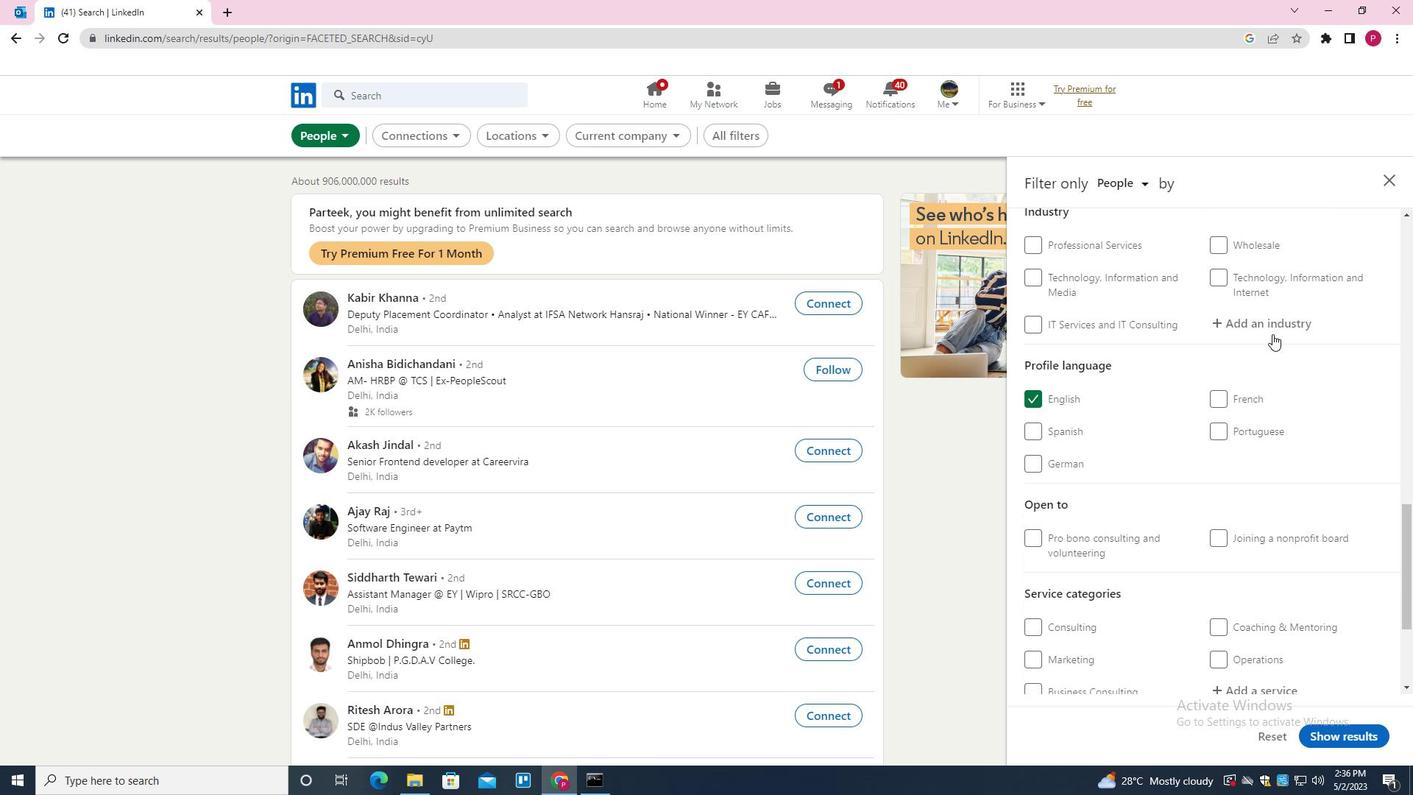 
Action: Mouse pressed left at (1278, 321)
Screenshot: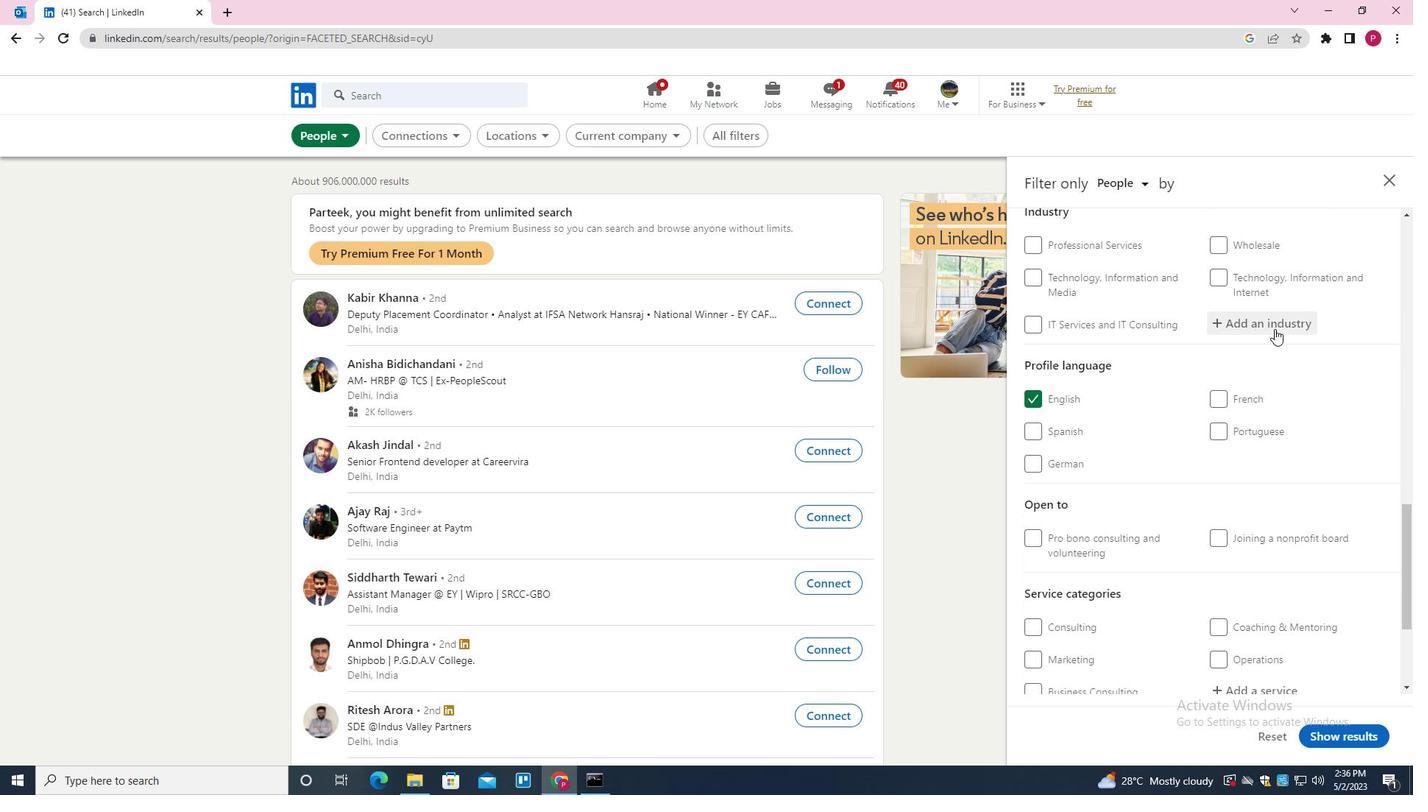 
Action: Mouse moved to (1256, 333)
Screenshot: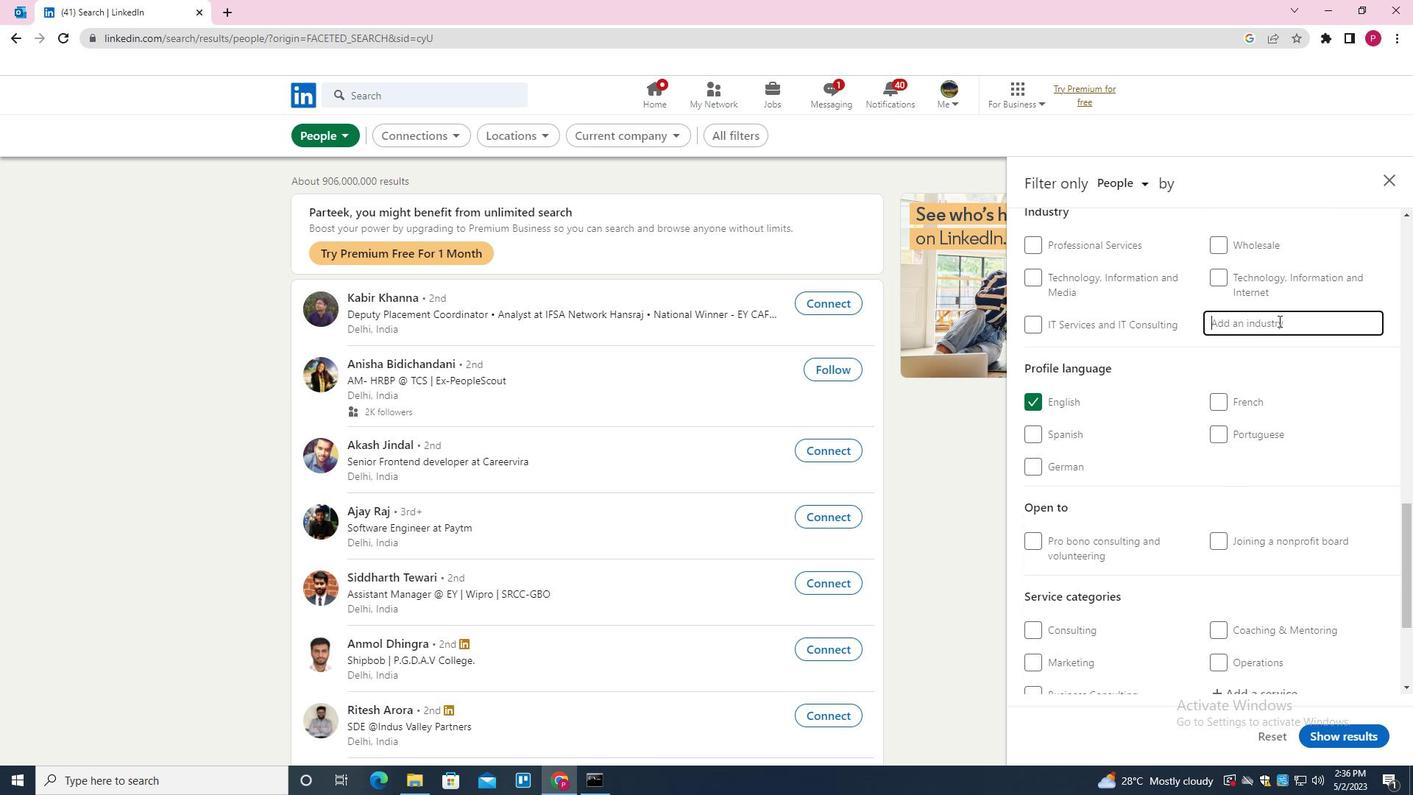 
Action: Key pressed <Key.shift><Key.shift>MEDIA<Key.down><Key.down><Key.down><Key.down><Key.down><Key.up><Key.up><Key.up><Key.enter>
Screenshot: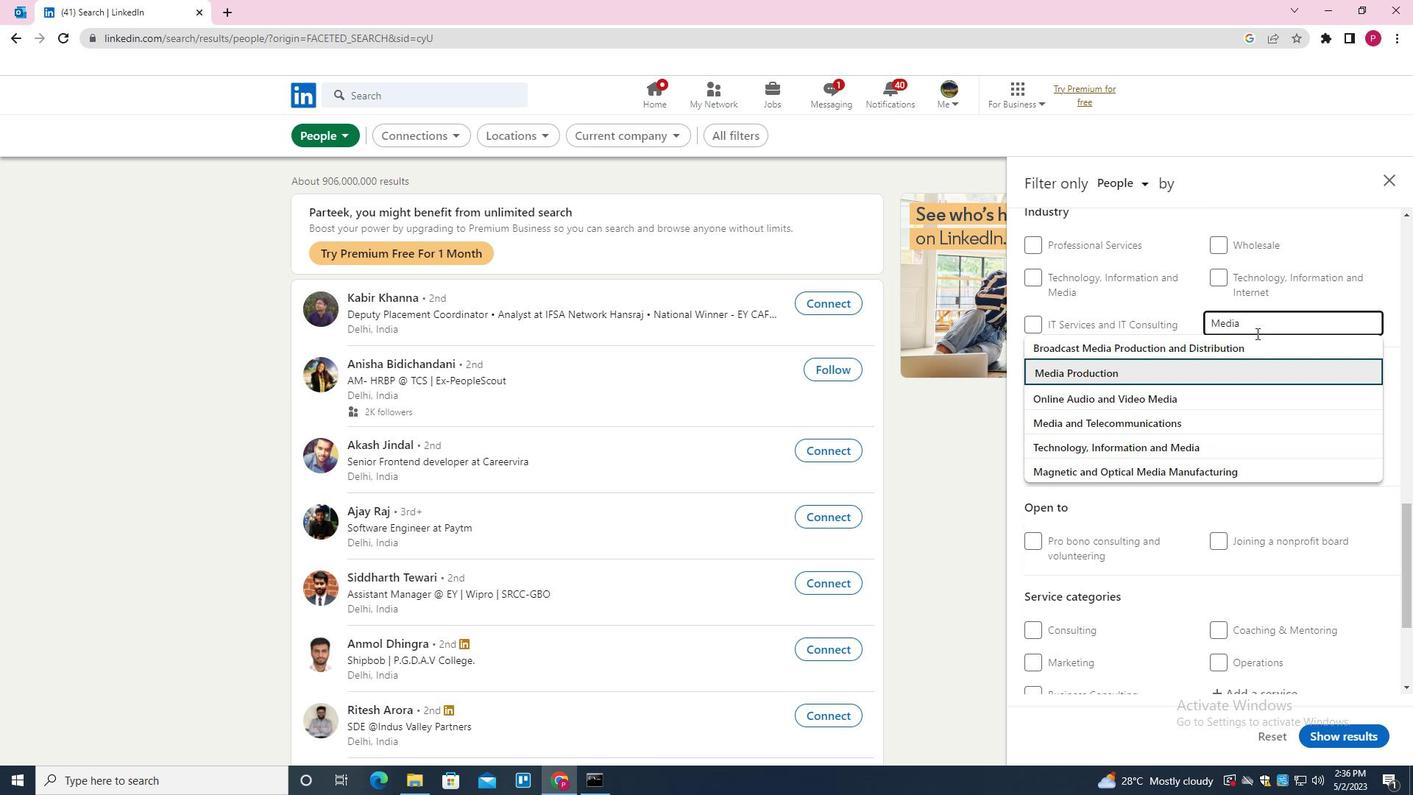 
Action: Mouse moved to (1197, 452)
Screenshot: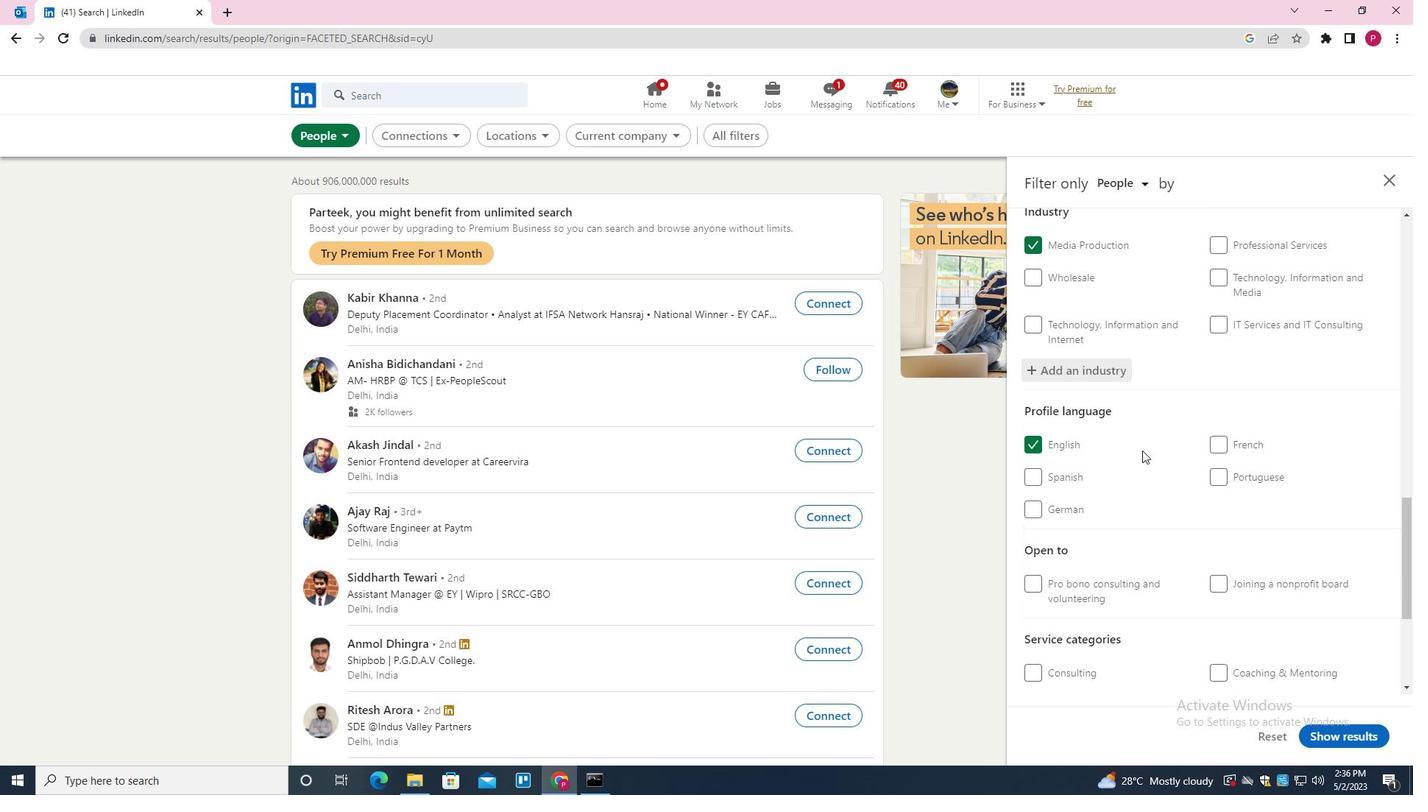 
Action: Mouse scrolled (1197, 452) with delta (0, 0)
Screenshot: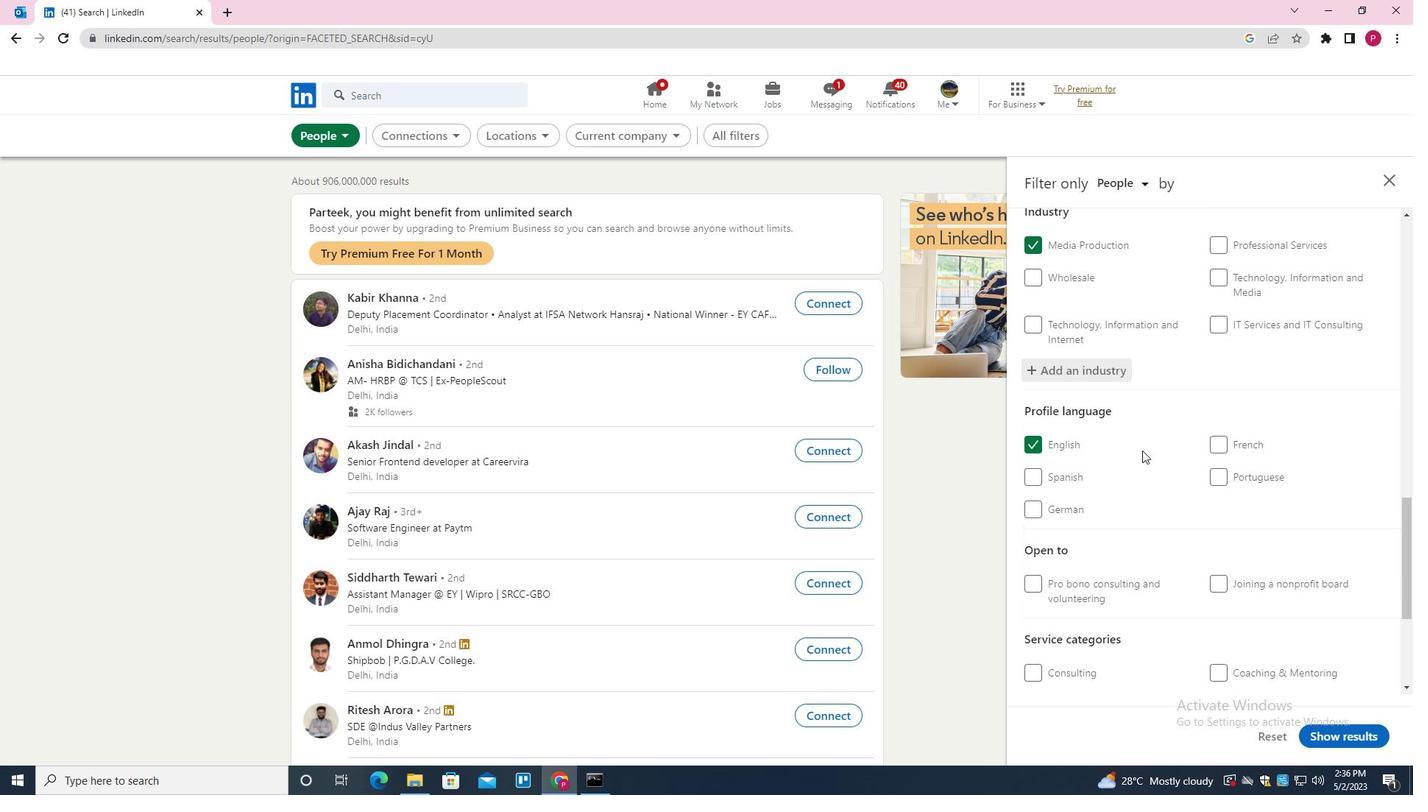 
Action: Mouse moved to (1192, 466)
Screenshot: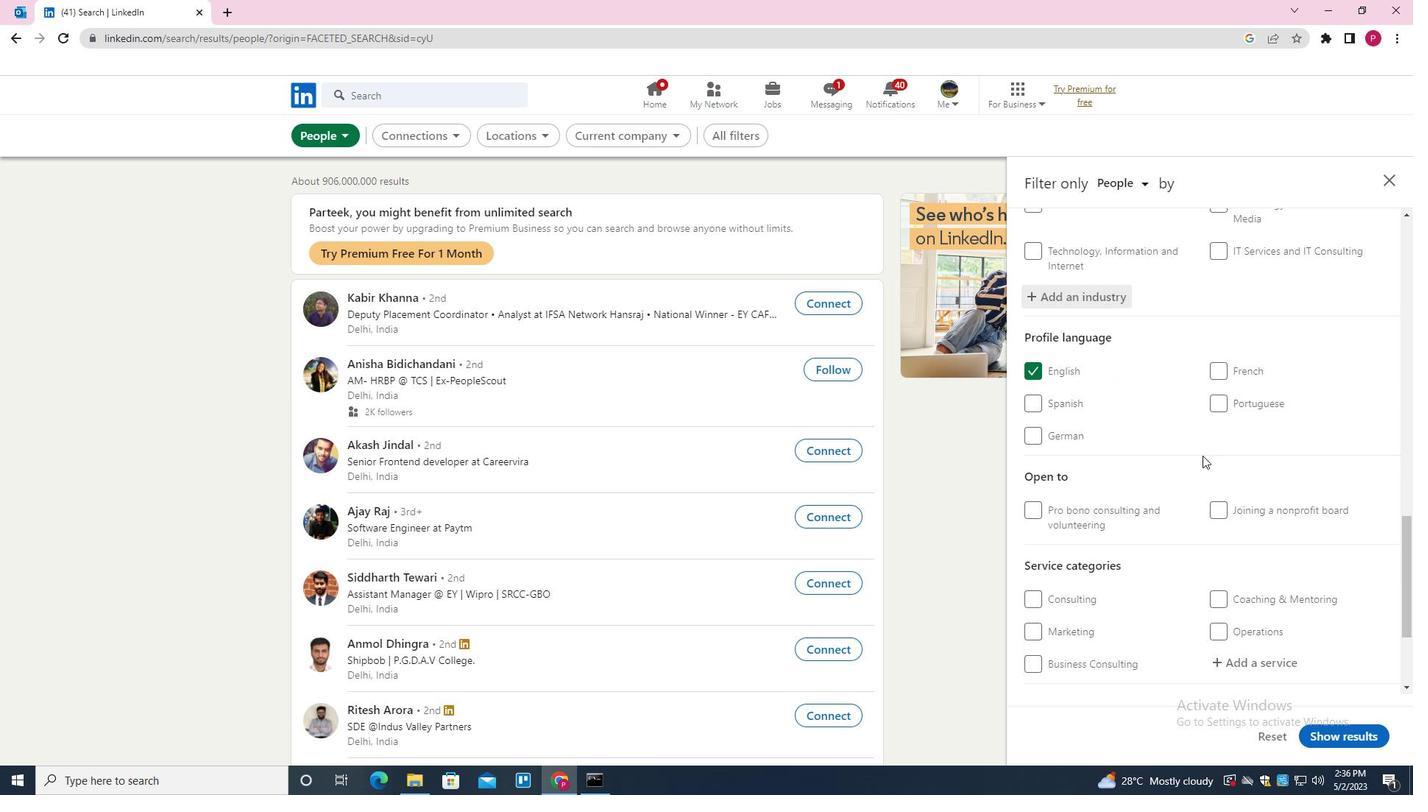 
Action: Mouse scrolled (1192, 466) with delta (0, 0)
Screenshot: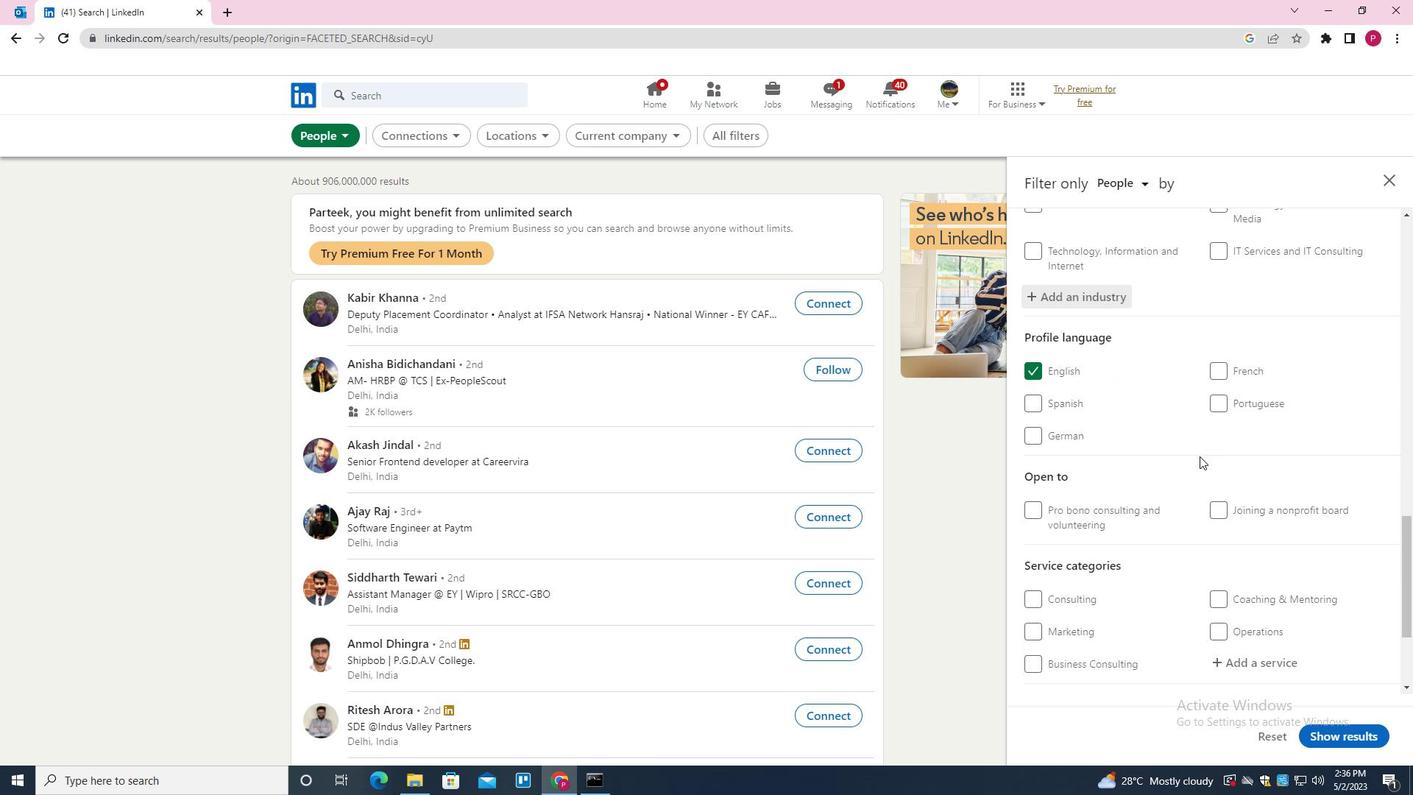 
Action: Mouse moved to (1194, 470)
Screenshot: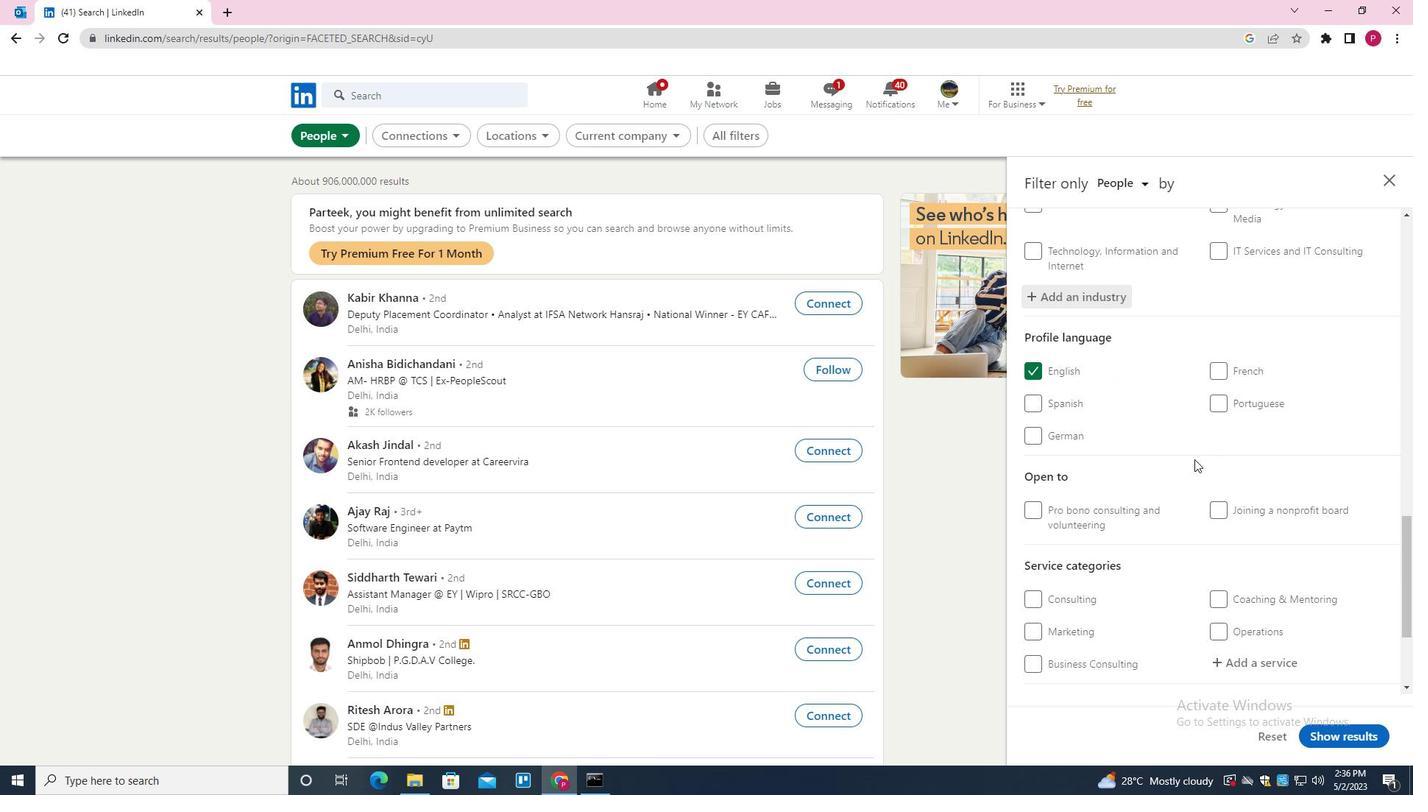 
Action: Mouse scrolled (1194, 469) with delta (0, 0)
Screenshot: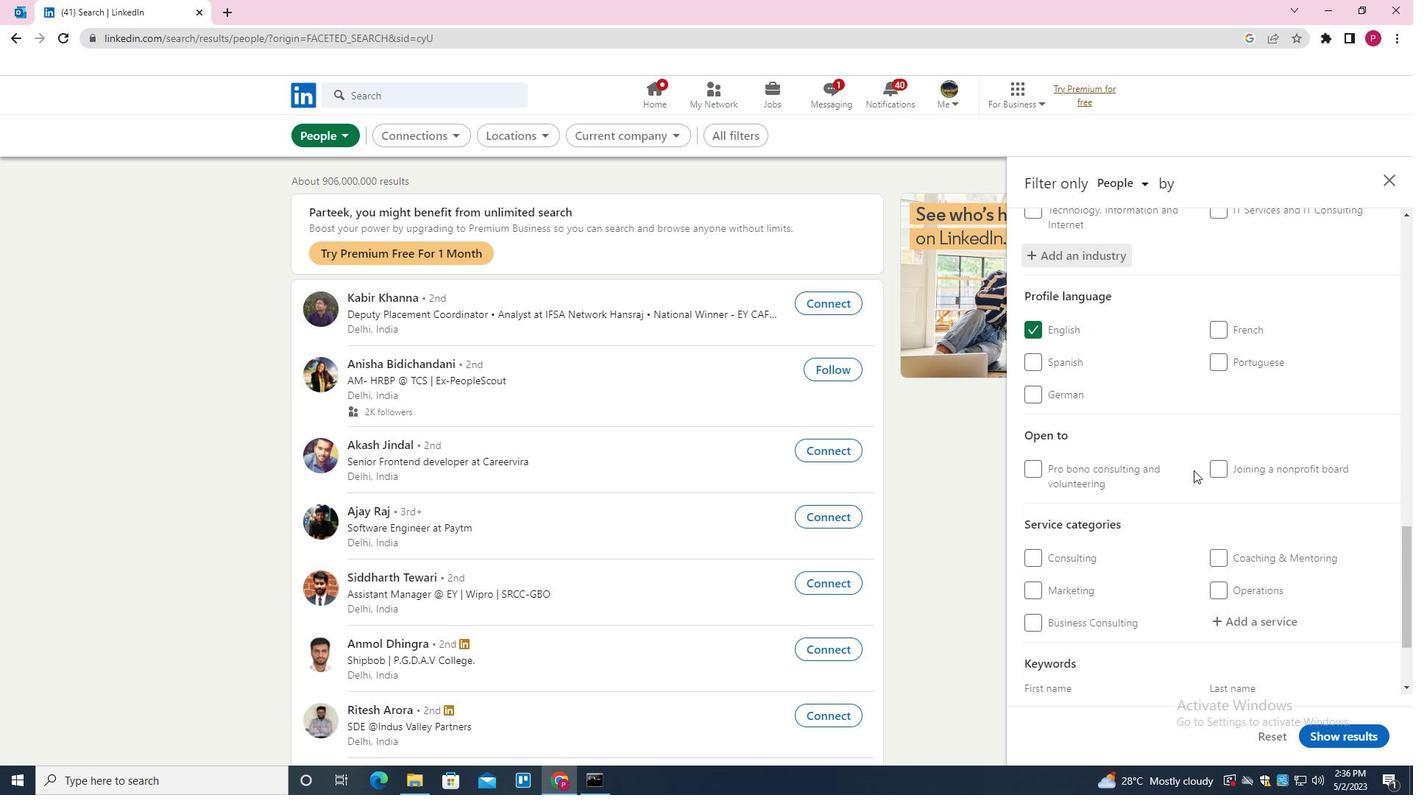 
Action: Mouse scrolled (1194, 469) with delta (0, 0)
Screenshot: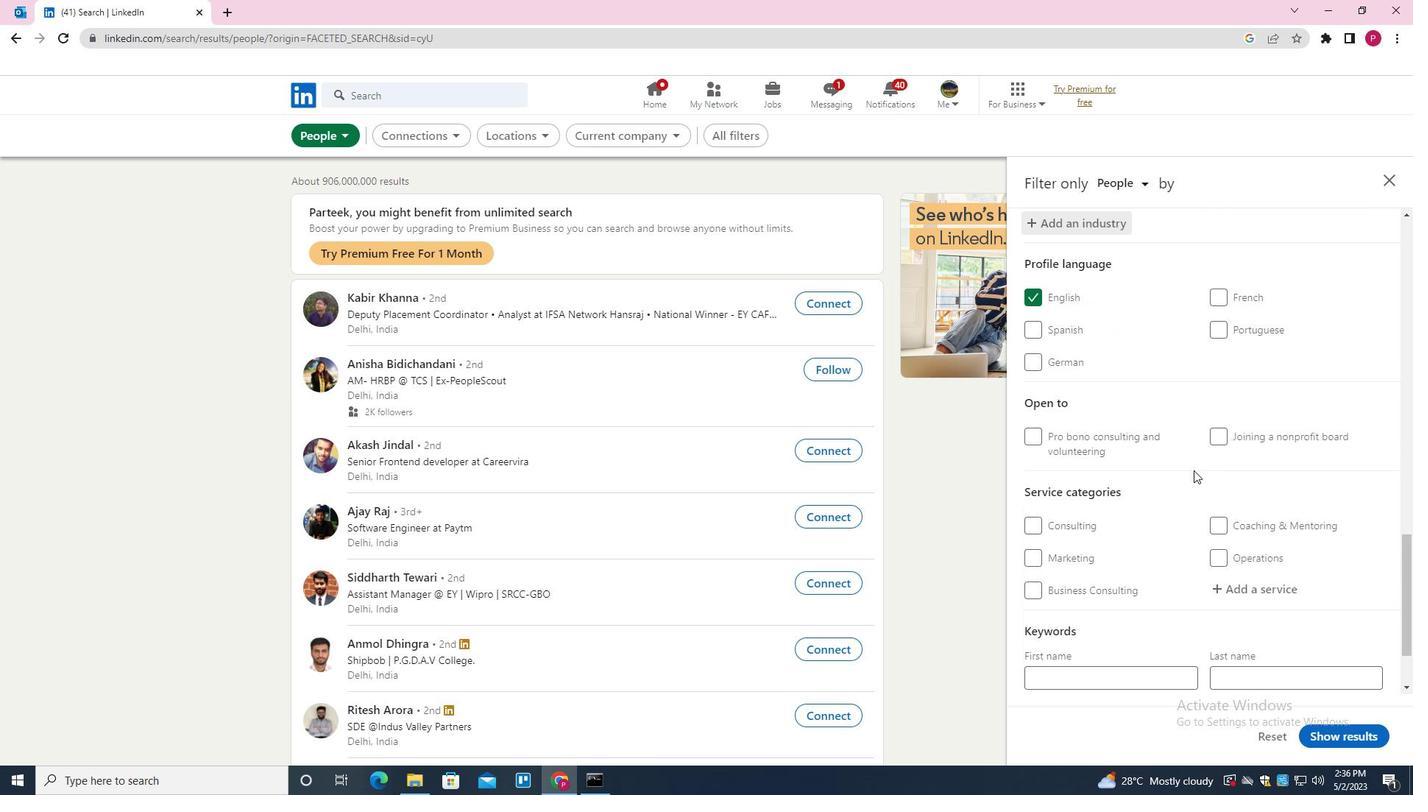 
Action: Mouse moved to (1245, 489)
Screenshot: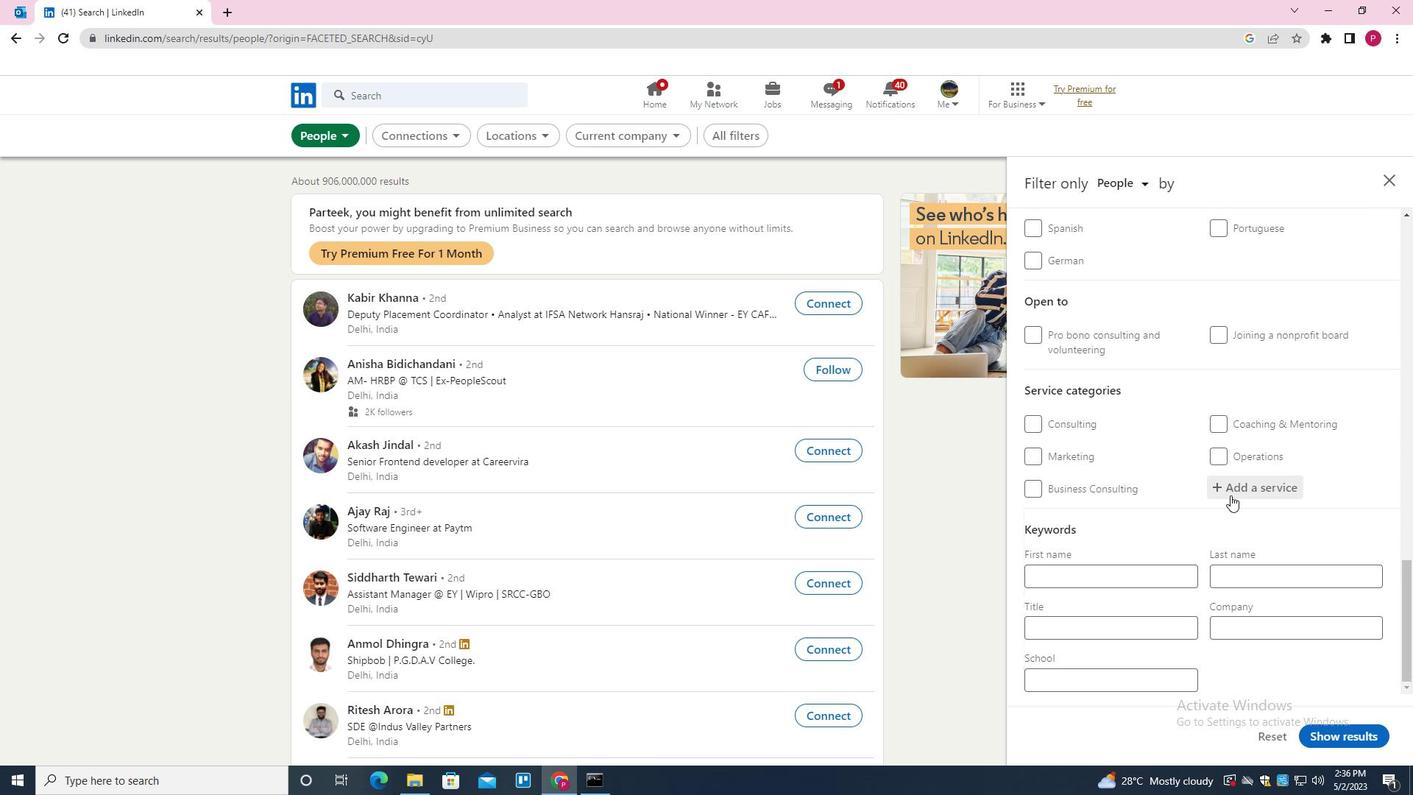 
Action: Mouse pressed left at (1245, 489)
Screenshot: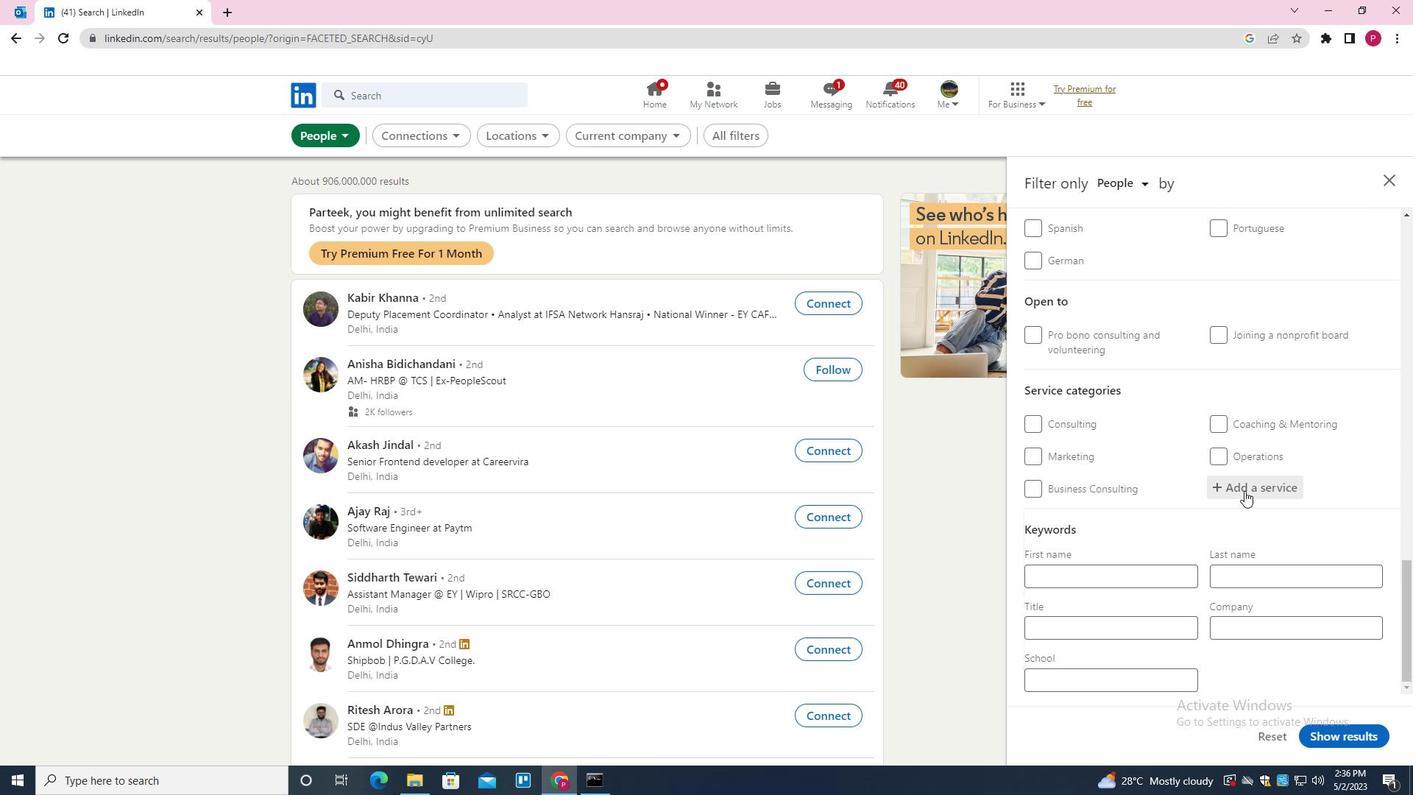 
Action: Mouse moved to (1235, 495)
Screenshot: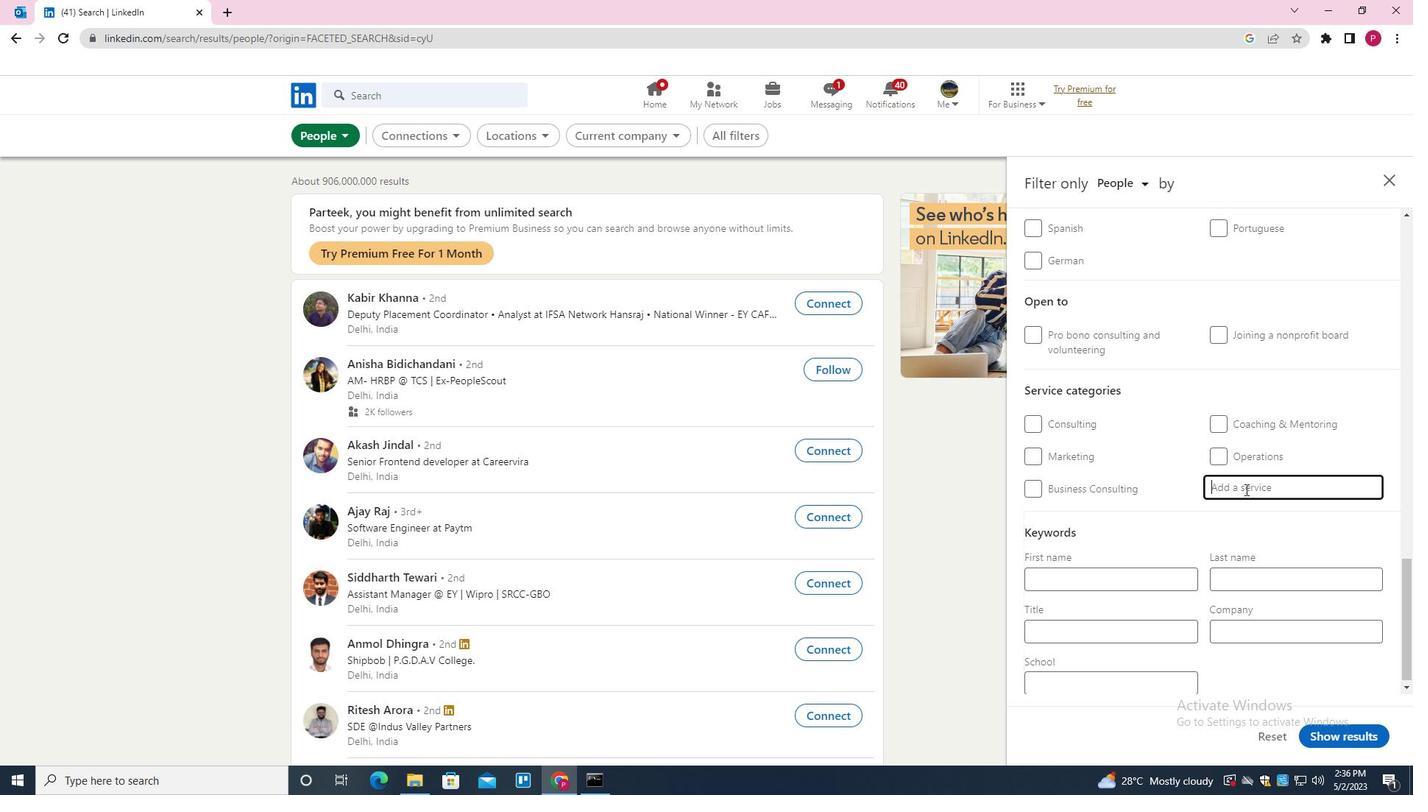 
Action: Key pressed <Key.shift>PROJECT<Key.space><Key.shift>MANAGEMENT<Key.down><Key.enter>
Screenshot: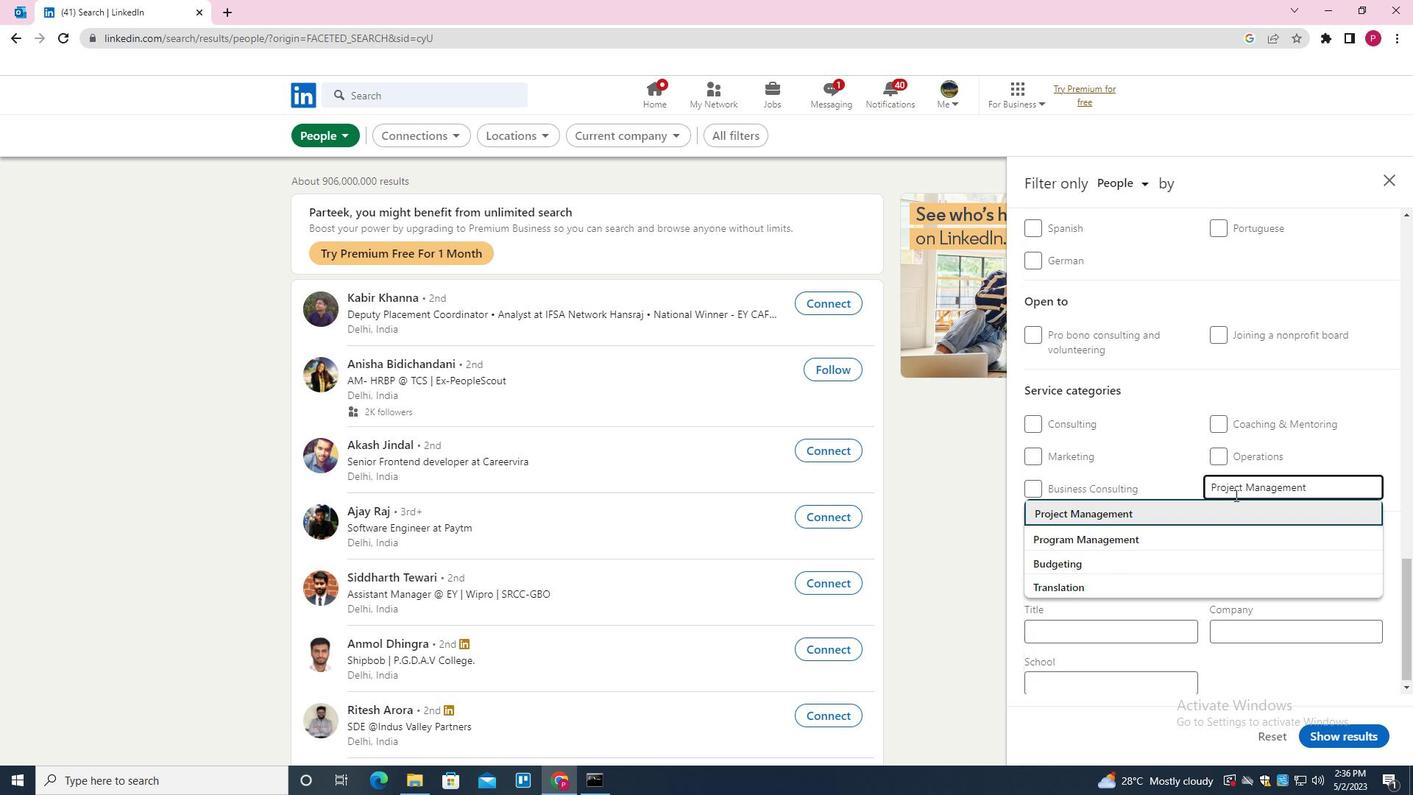 
Action: Mouse moved to (1231, 496)
Screenshot: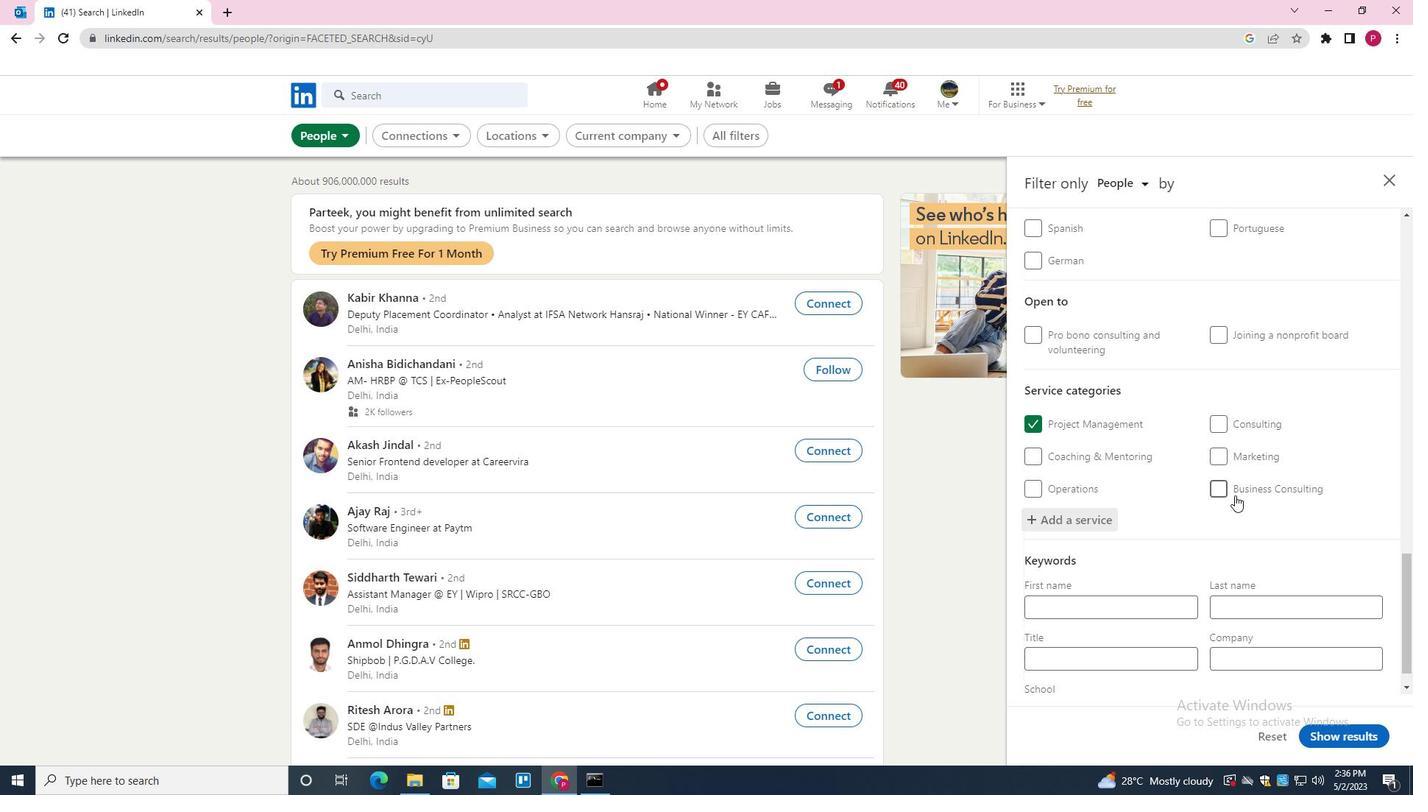 
Action: Mouse scrolled (1231, 495) with delta (0, 0)
Screenshot: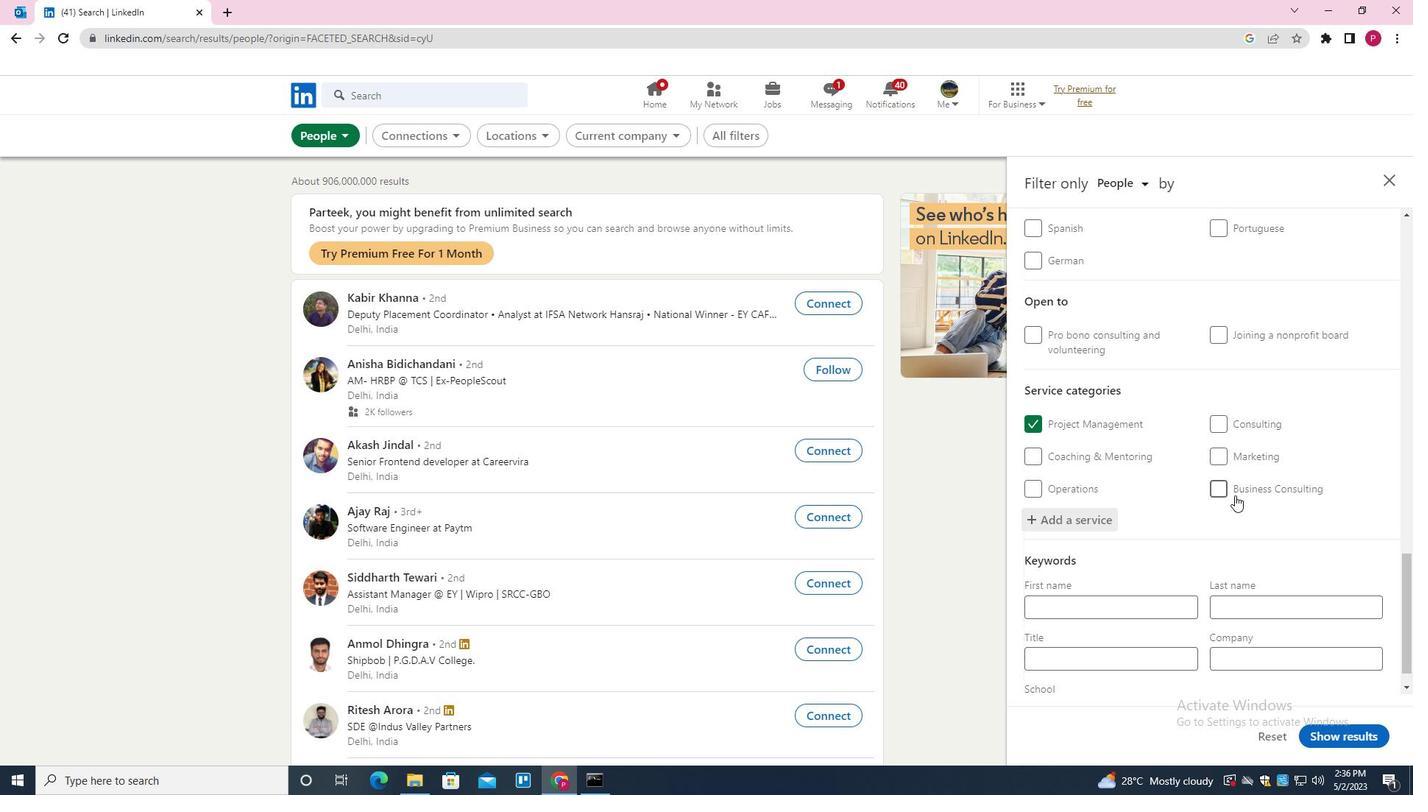 
Action: Mouse moved to (1228, 499)
Screenshot: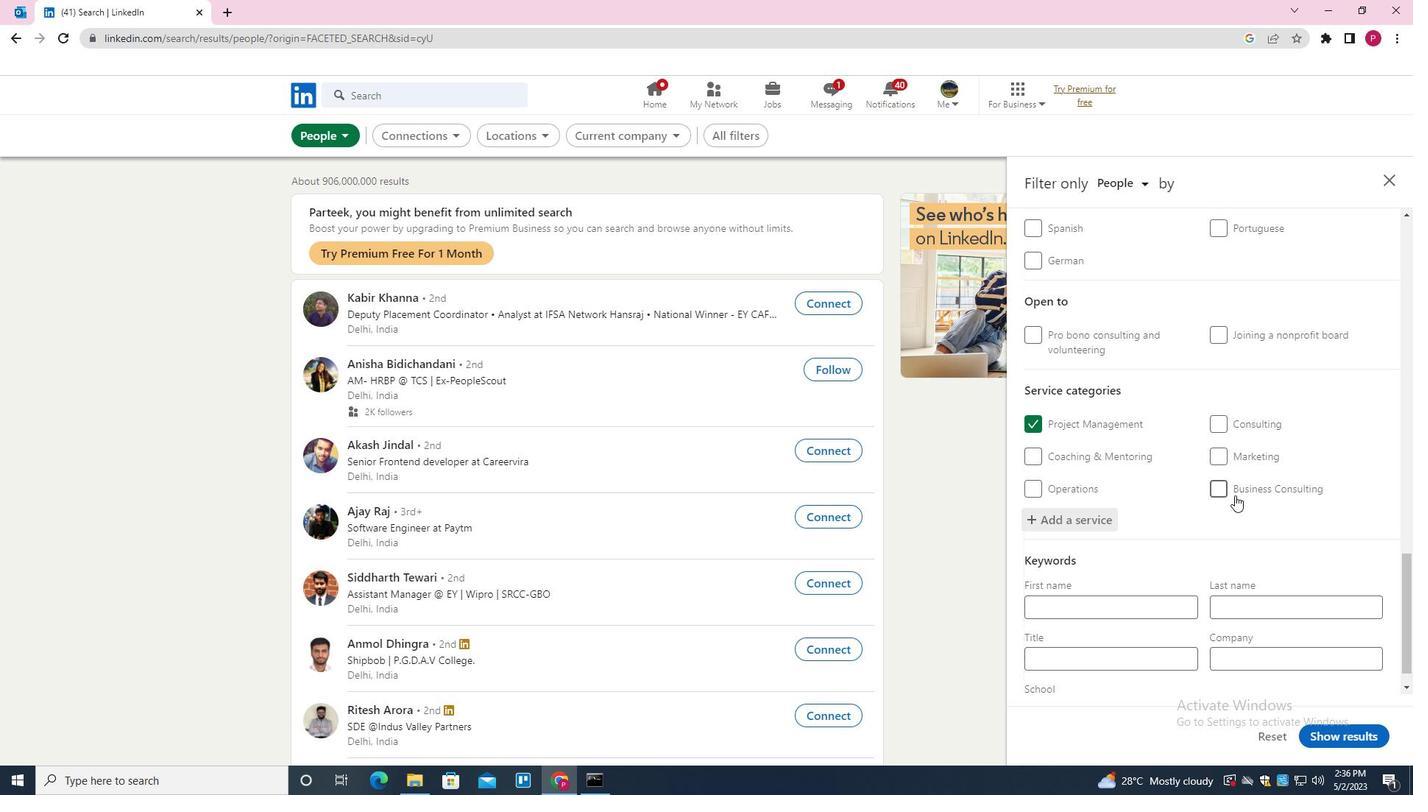 
Action: Mouse scrolled (1228, 498) with delta (0, 0)
Screenshot: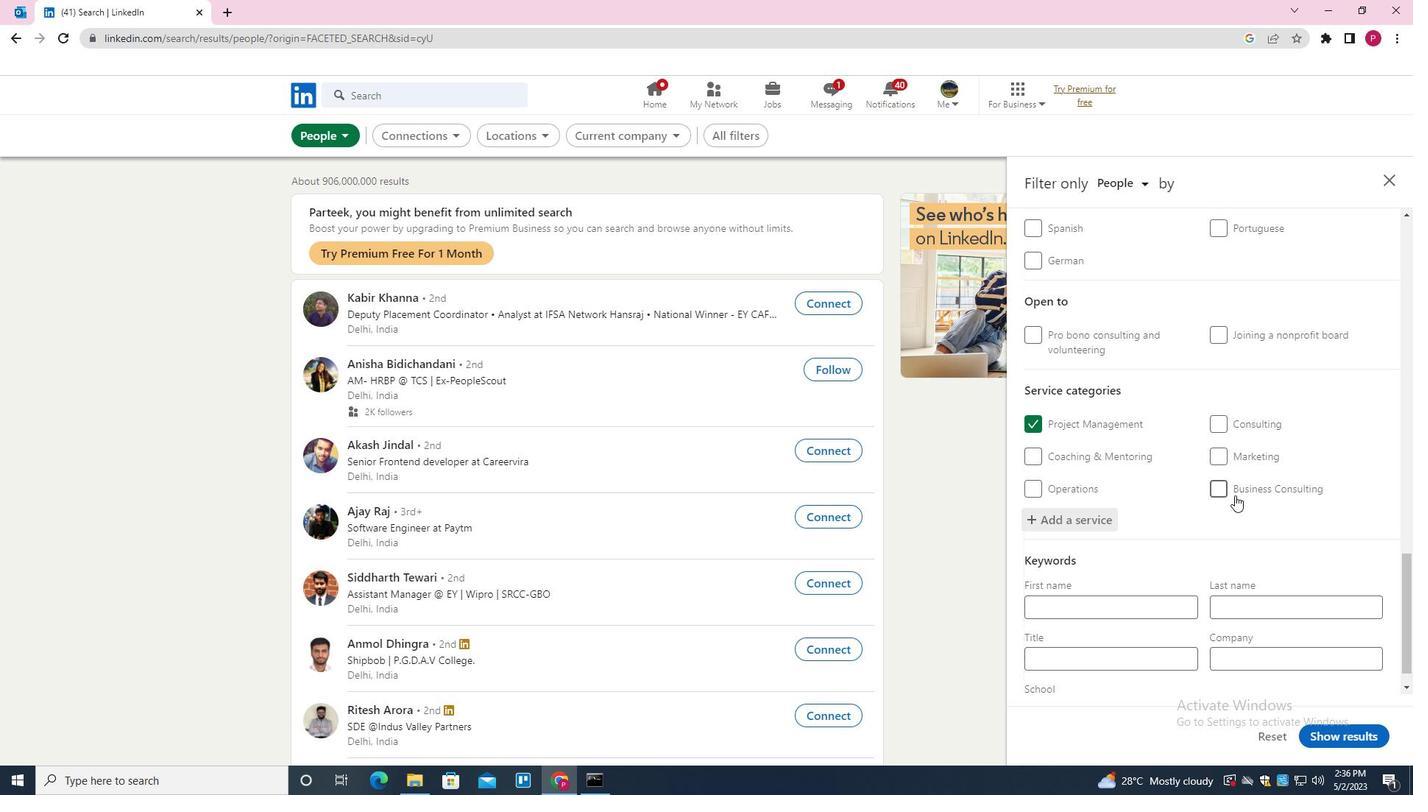 
Action: Mouse moved to (1208, 510)
Screenshot: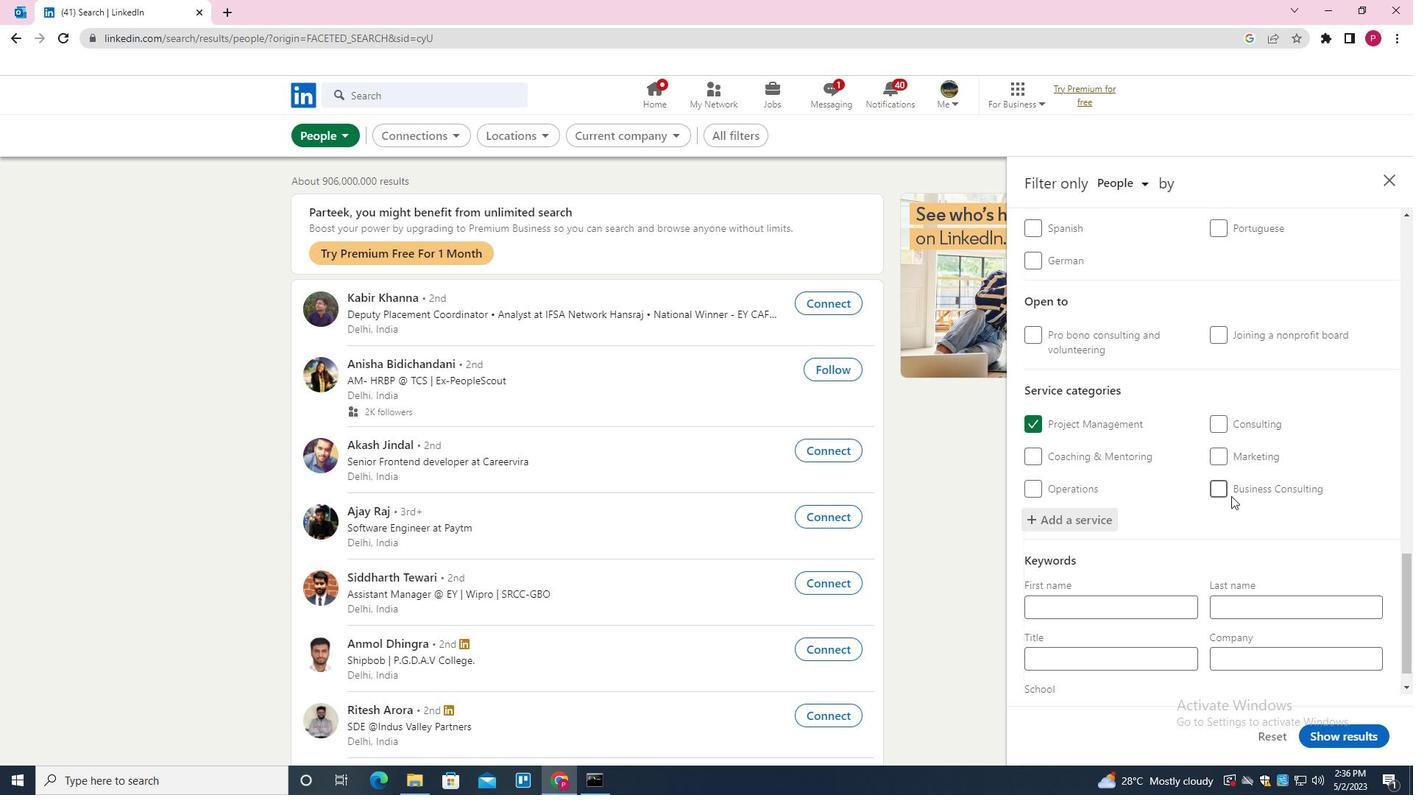 
Action: Mouse scrolled (1208, 510) with delta (0, 0)
Screenshot: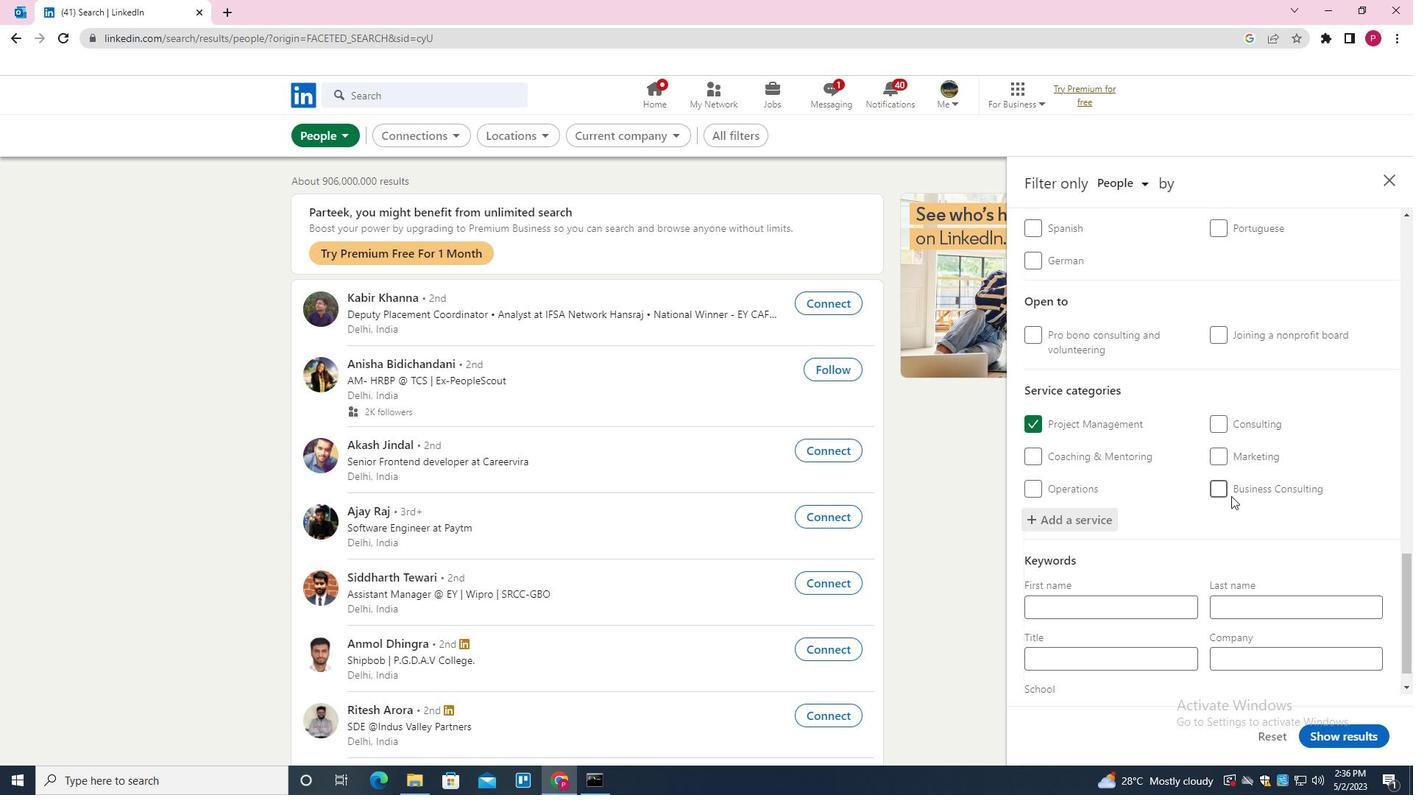 
Action: Mouse moved to (1136, 617)
Screenshot: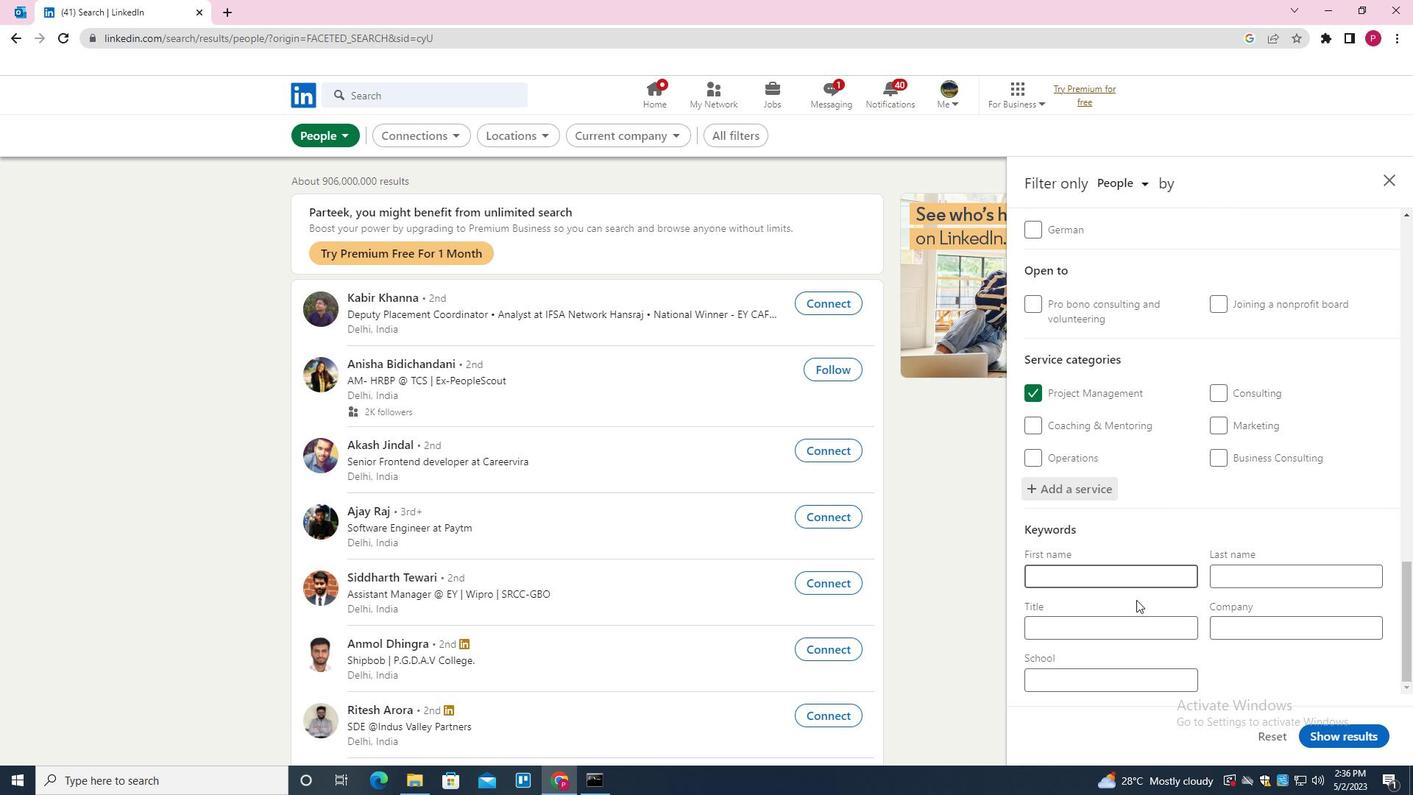 
Action: Mouse pressed left at (1136, 617)
Screenshot: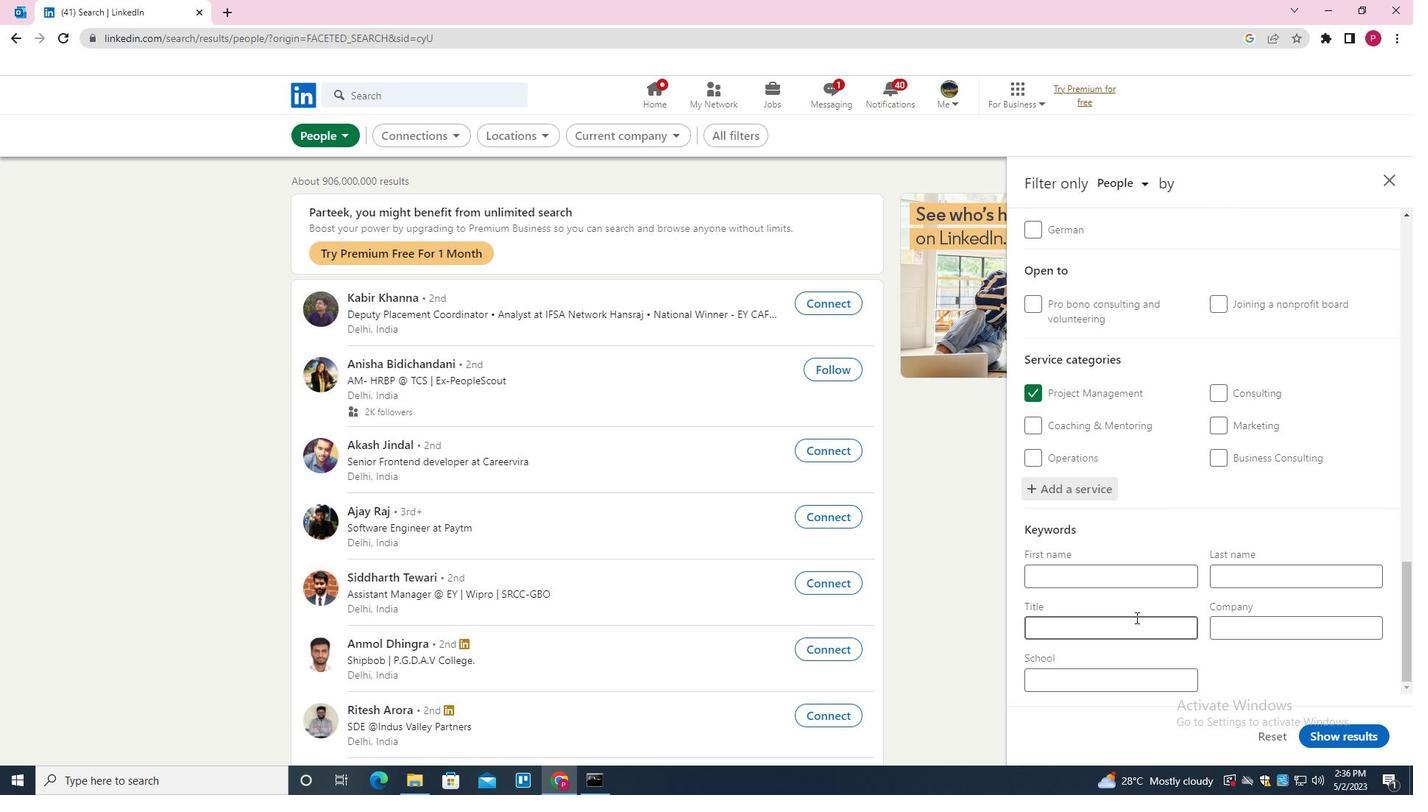 
Action: Key pressed <Key.shift><Key.shift><Key.shift><Key.shift><Key.shift><Key.shift><Key.shift><Key.shift><Key.shift><Key.shift><Key.shift><Key.shift><Key.shift><Key.shift><Key.shift><Key.shift><Key.shift><Key.shift><Key.shift><Key.shift><Key.shift><Key.shift><Key.shift><Key.shift><Key.shift><Key.shift><Key.shift><Key.shift><Key.shift><Key.shift>CUSTOMER<Key.space><Key.shift>SERVO<Key.insert><Key.backspace>ICE<Key.space><Key.shift>MANAGER
Screenshot: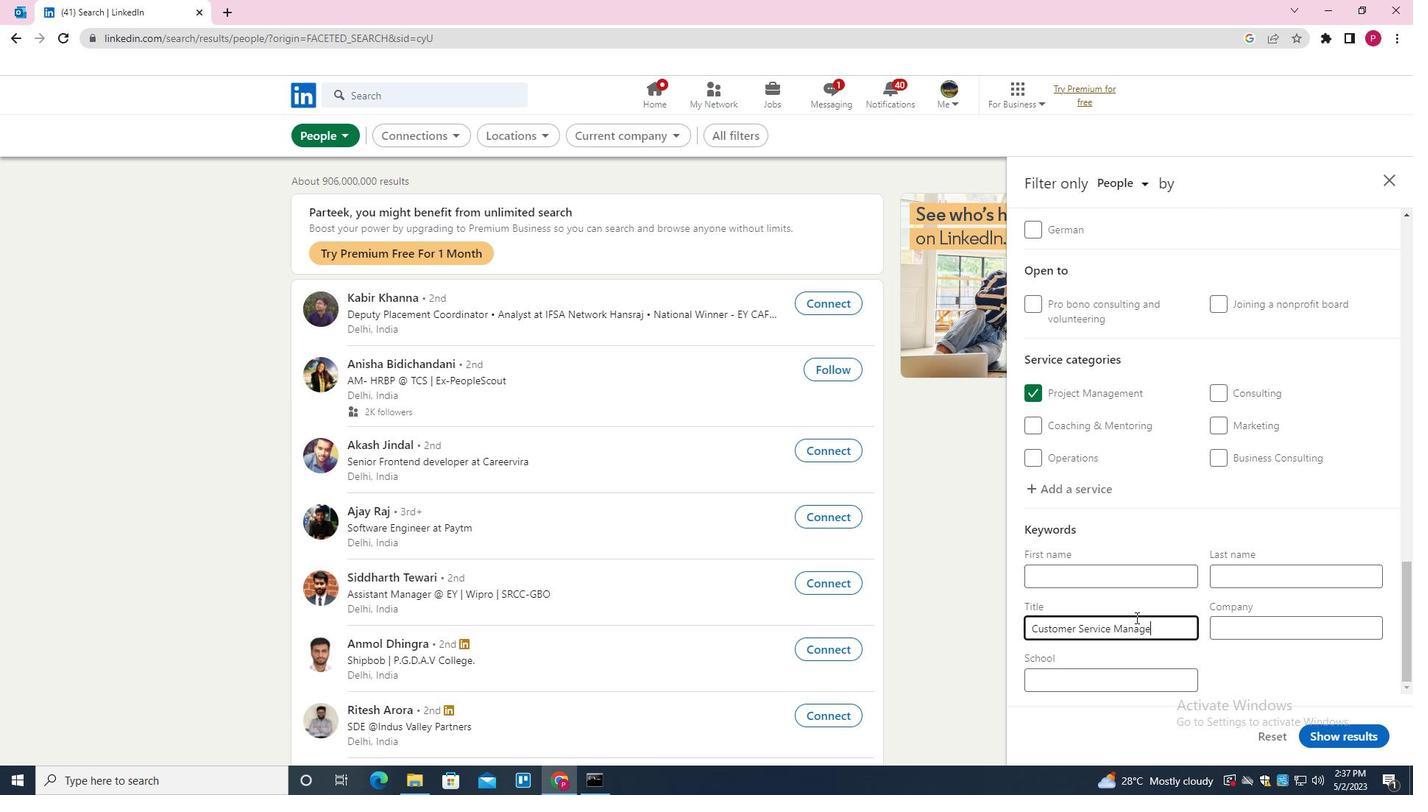
Action: Mouse moved to (1366, 737)
Screenshot: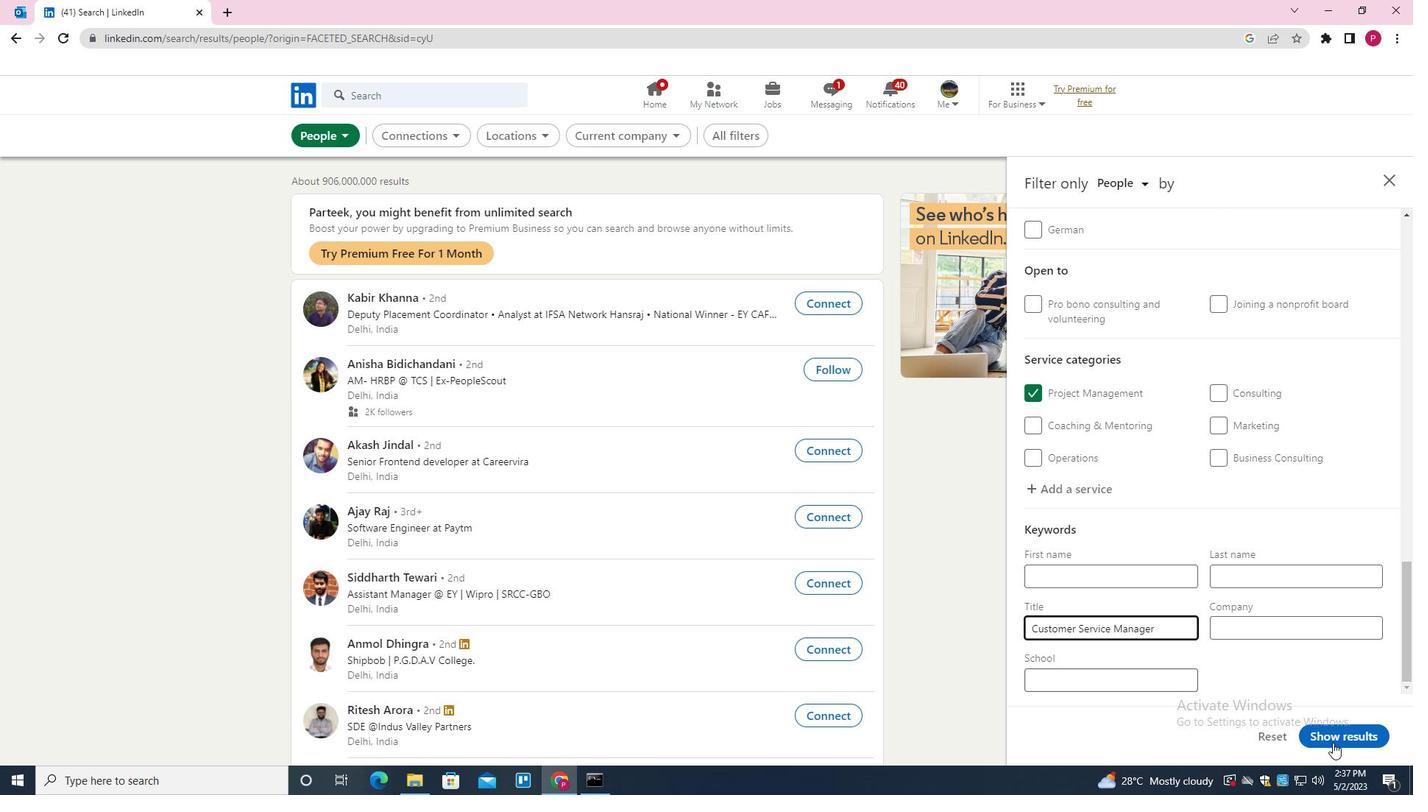 
Action: Mouse pressed left at (1366, 737)
Screenshot: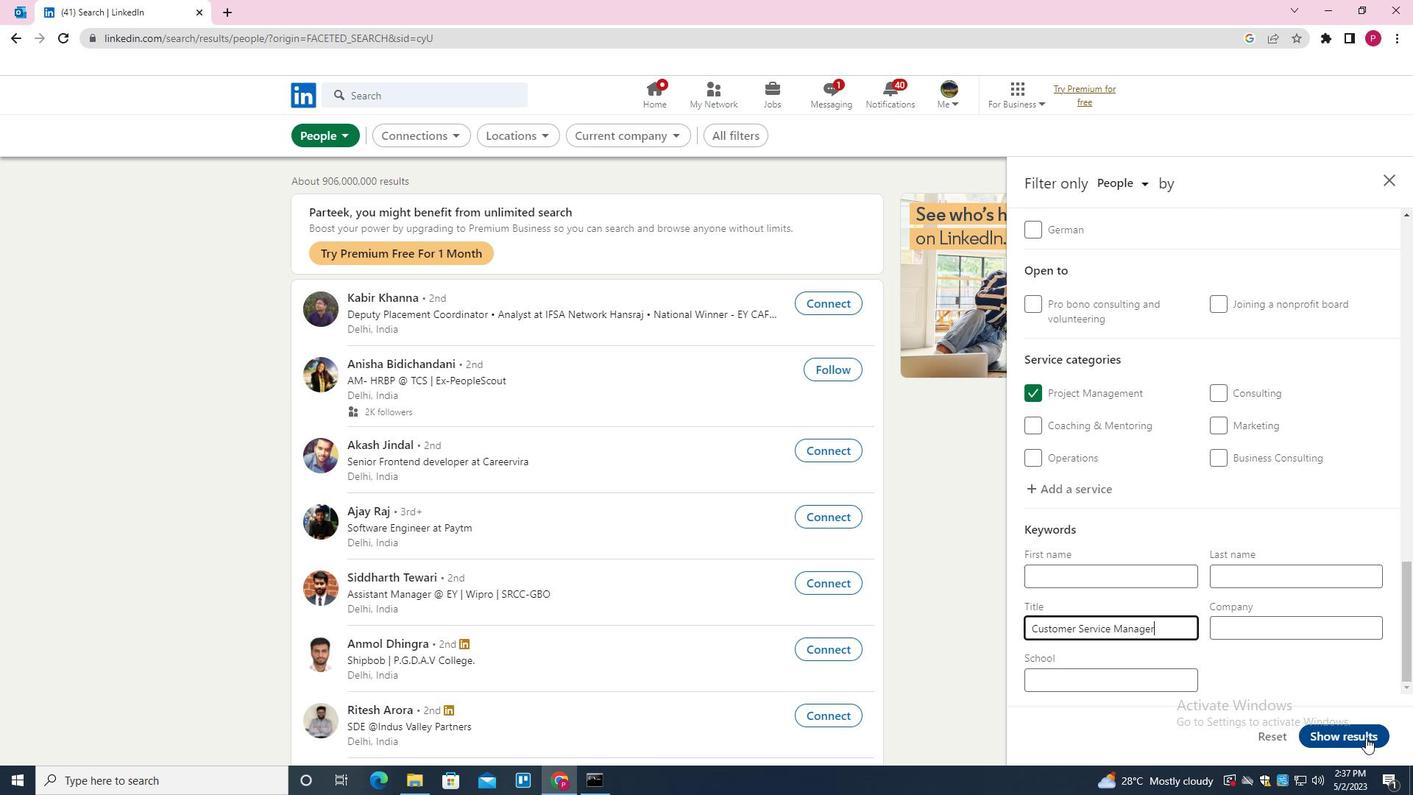 
Action: Mouse moved to (702, 227)
Screenshot: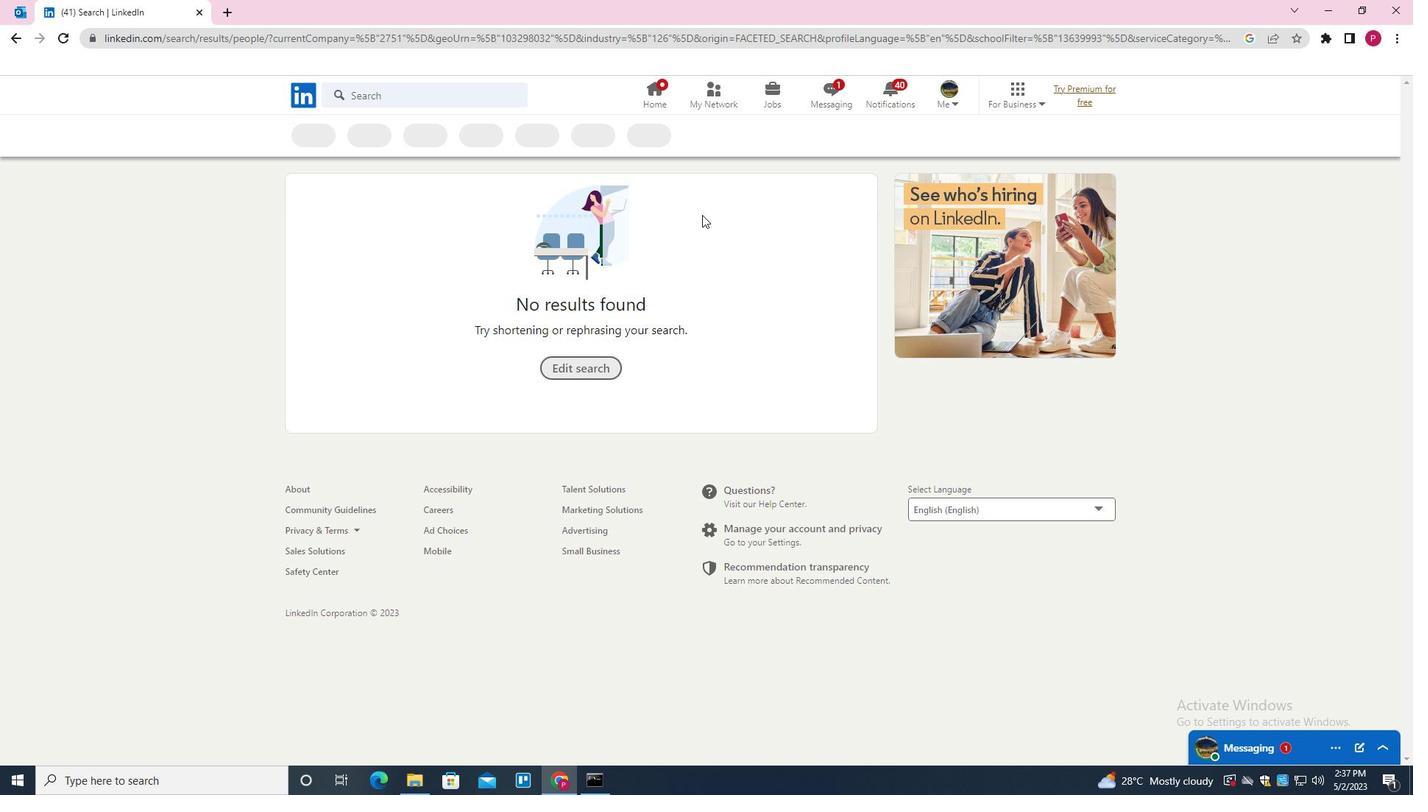 
